 Task: Look for Airbnb options in Oliveira do Douro, Portugal from 16th December, 2023 to 22th December, 2023 for 4 adults. Place can be private room with 4 bedrooms having 4 beds and 4 bathrooms. Property type can be flat. Amenities needed are: wifi, TV, free parkinig on premises, gym, breakfast.
Action: Mouse moved to (526, 92)
Screenshot: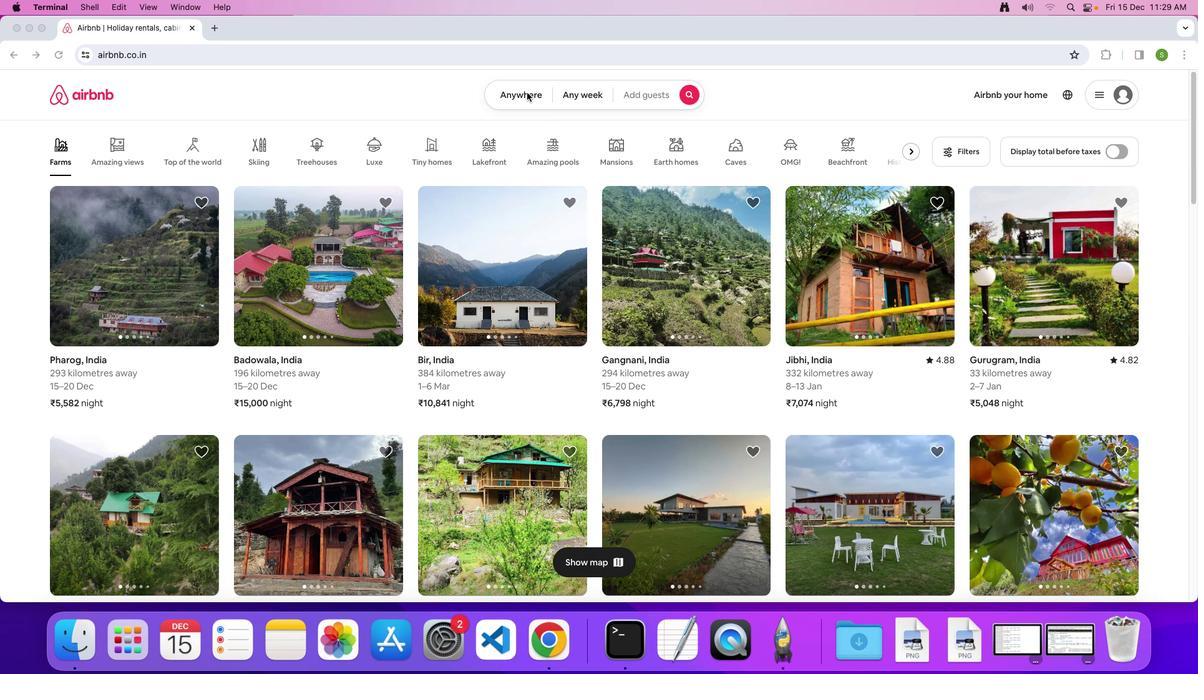 
Action: Mouse pressed left at (526, 92)
Screenshot: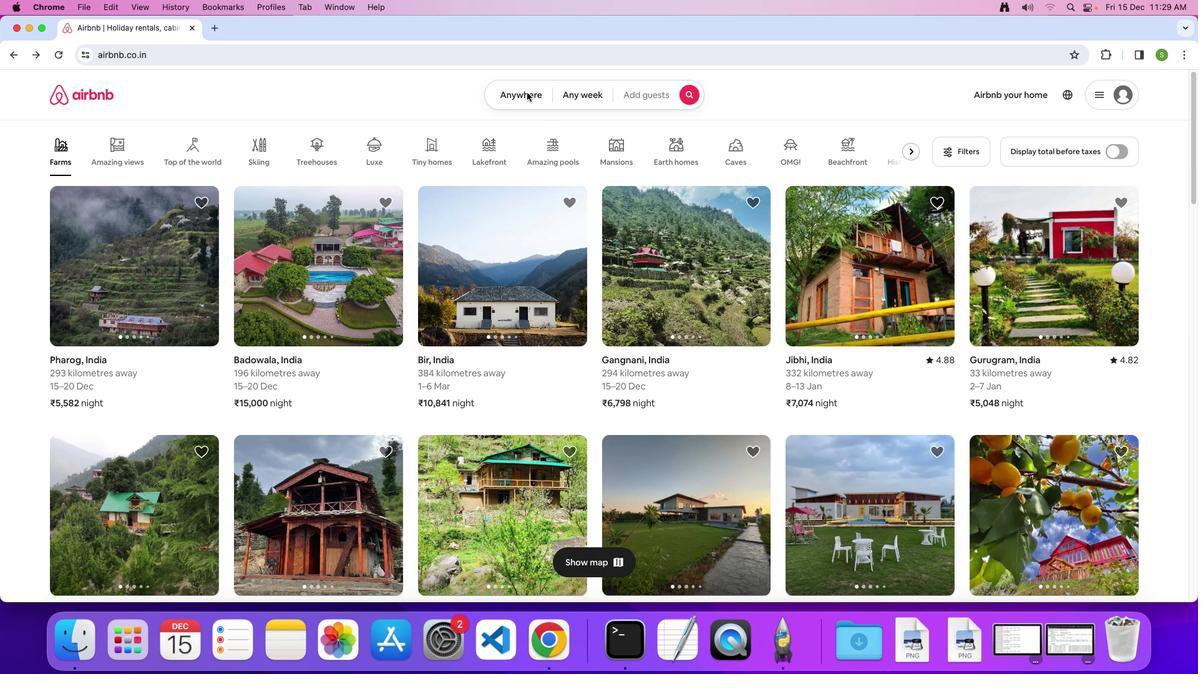 
Action: Mouse moved to (526, 93)
Screenshot: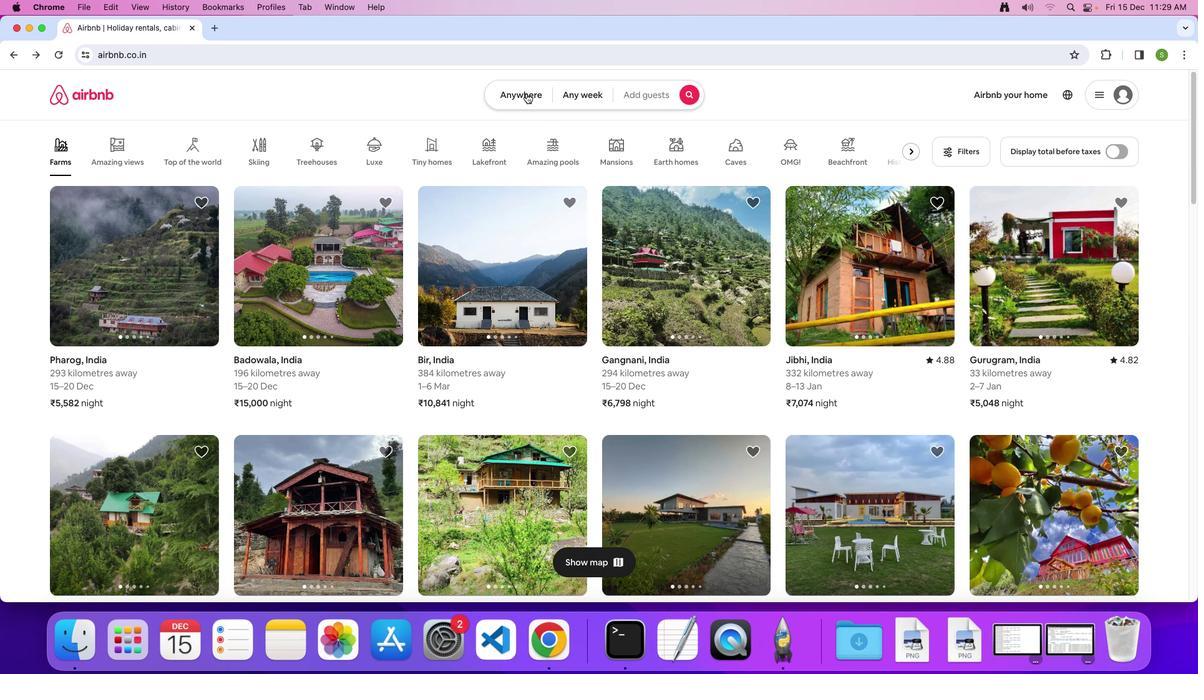 
Action: Mouse pressed left at (526, 93)
Screenshot: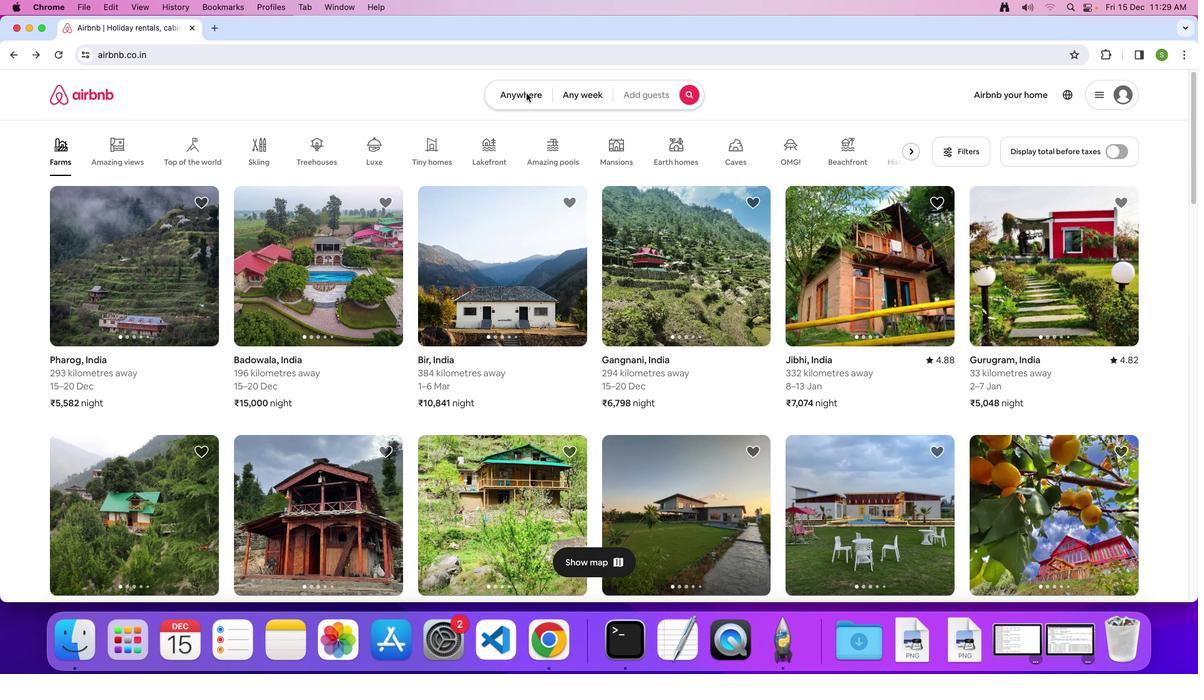 
Action: Mouse moved to (440, 144)
Screenshot: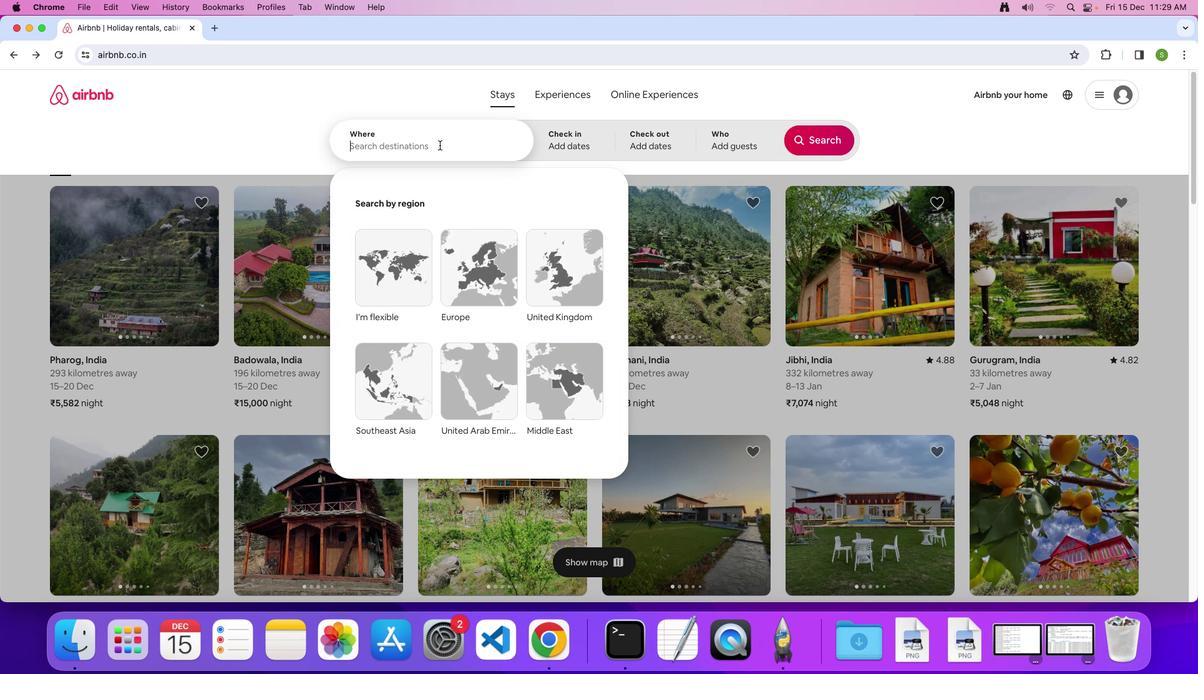 
Action: Mouse pressed left at (440, 144)
Screenshot: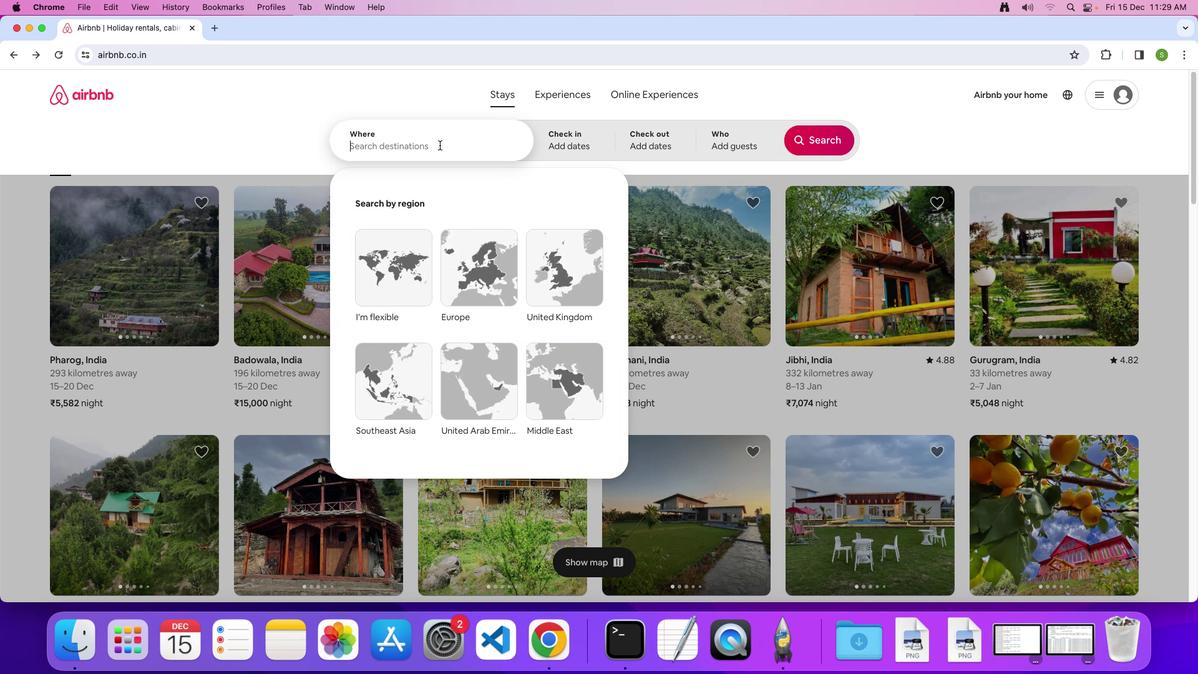 
Action: Key pressed 'O'Key.caps_lock'l''i''v''e''i''r''a'Key.space'd''o'Key.spaceKey.shift'D''o''u''r''a'Key.backspace'o'','Key.spaceKey.shift'P''o''r''t''u''g''a''l'Key.enter
Screenshot: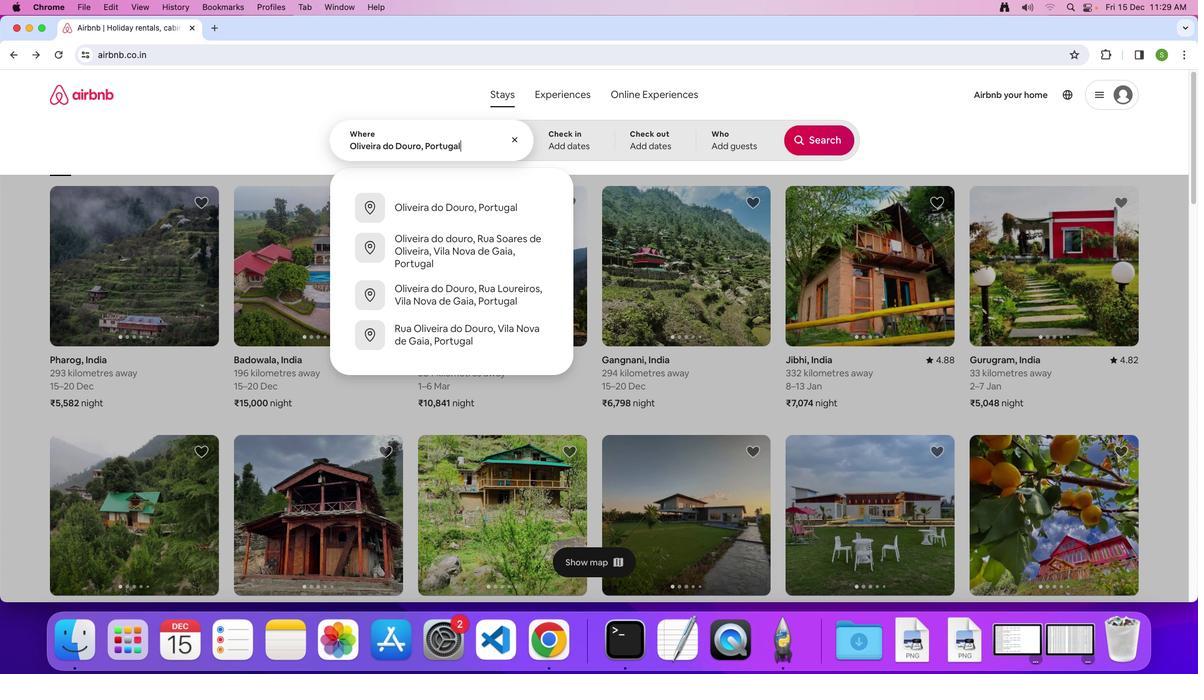 
Action: Mouse moved to (549, 357)
Screenshot: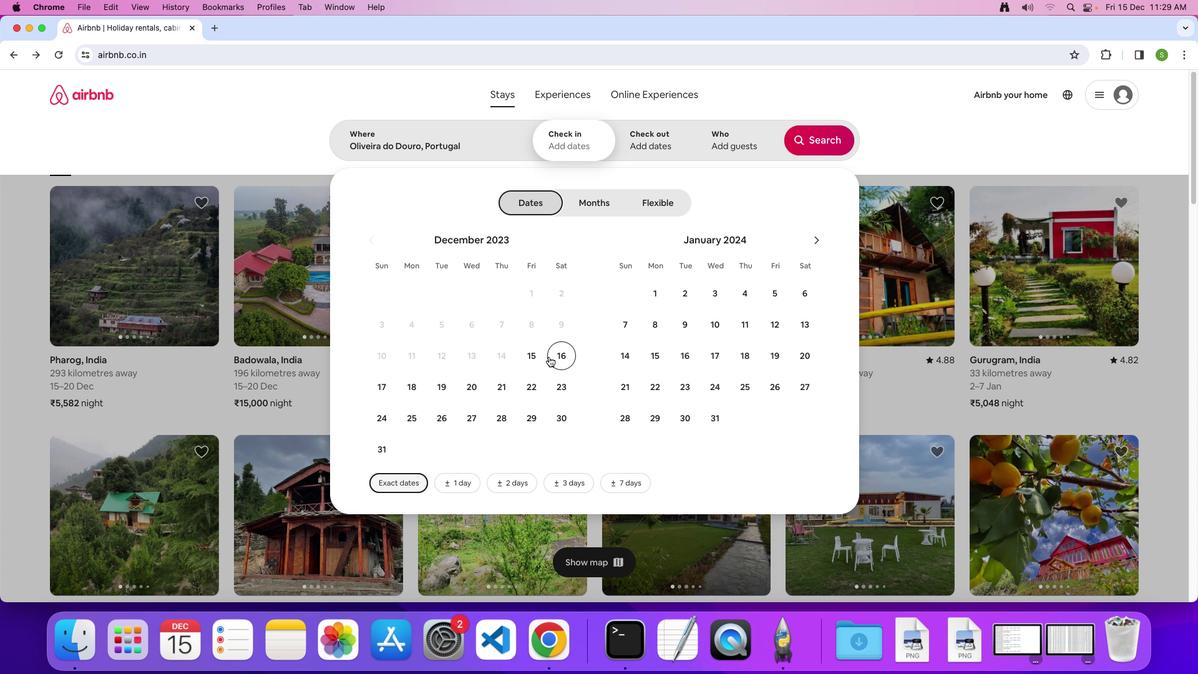 
Action: Mouse pressed left at (549, 357)
Screenshot: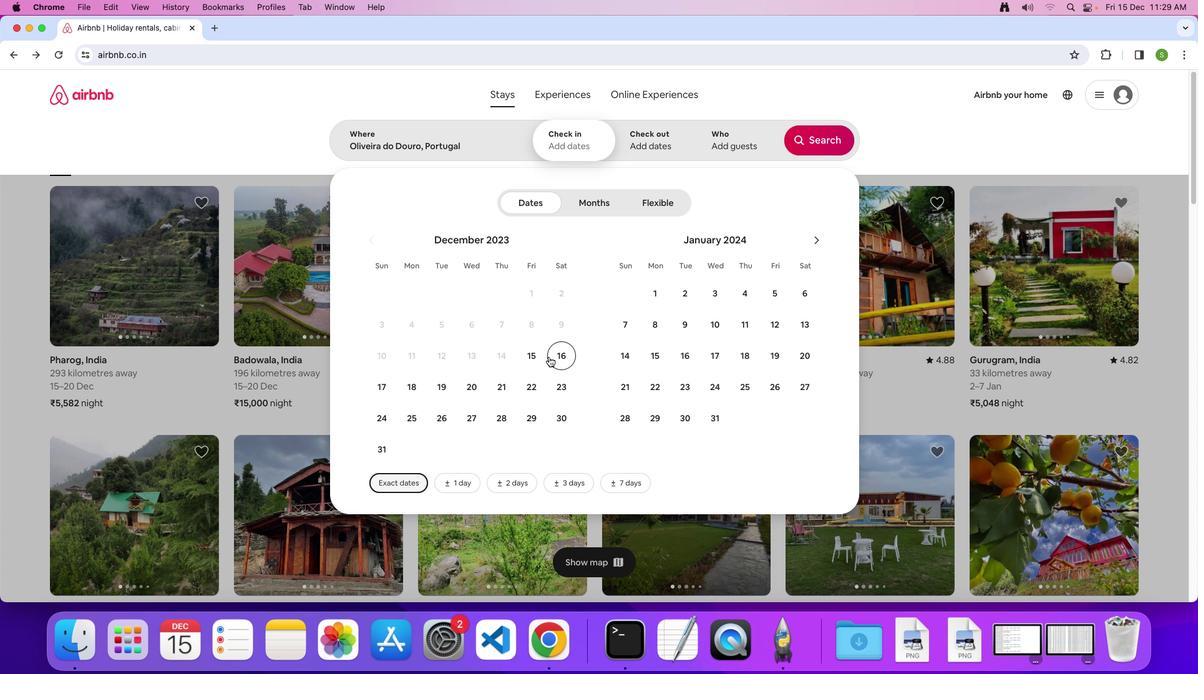 
Action: Mouse moved to (521, 385)
Screenshot: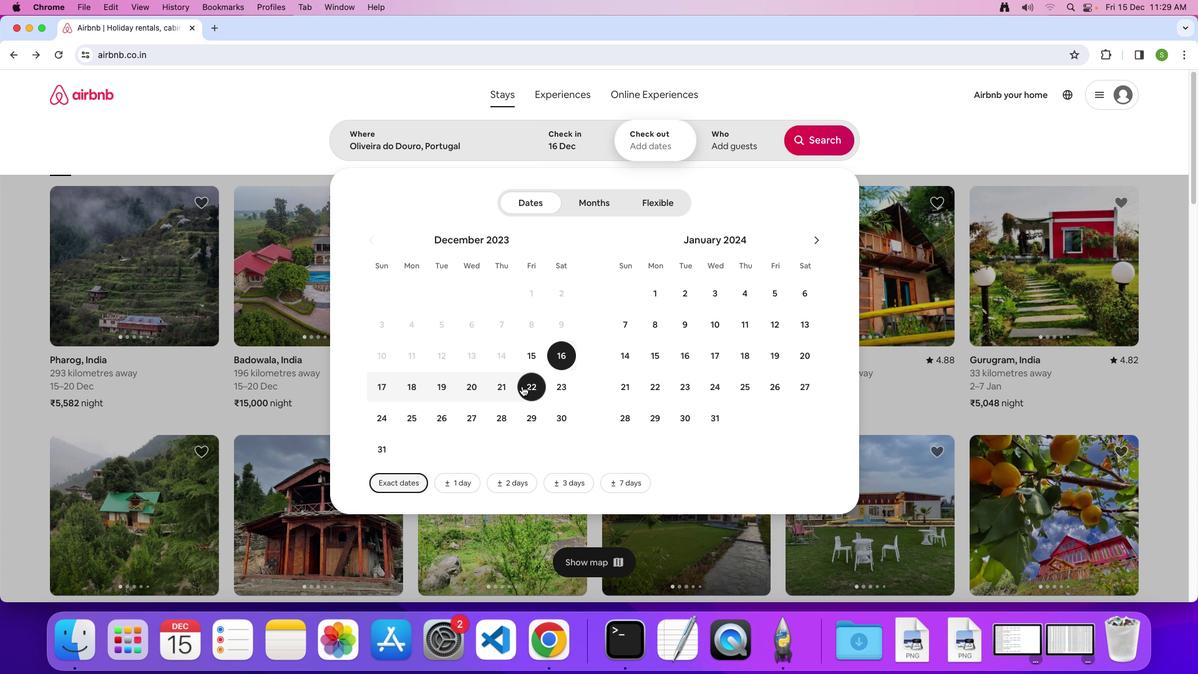 
Action: Mouse pressed left at (521, 385)
Screenshot: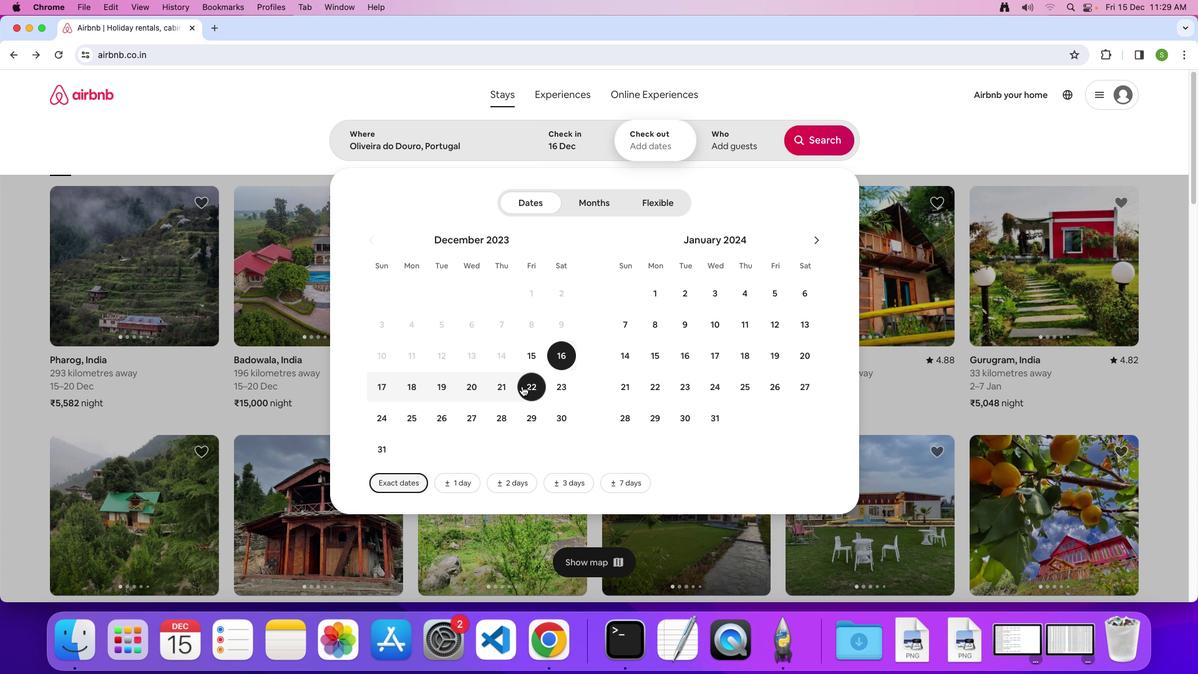 
Action: Mouse moved to (743, 142)
Screenshot: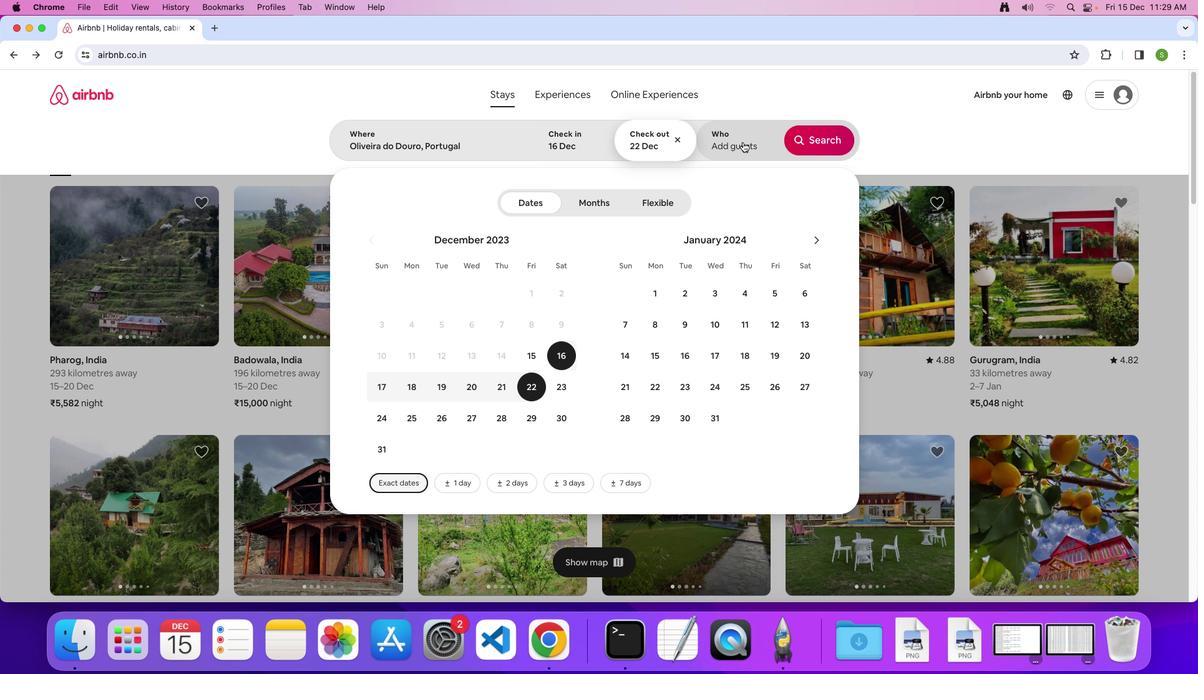 
Action: Mouse pressed left at (743, 142)
Screenshot: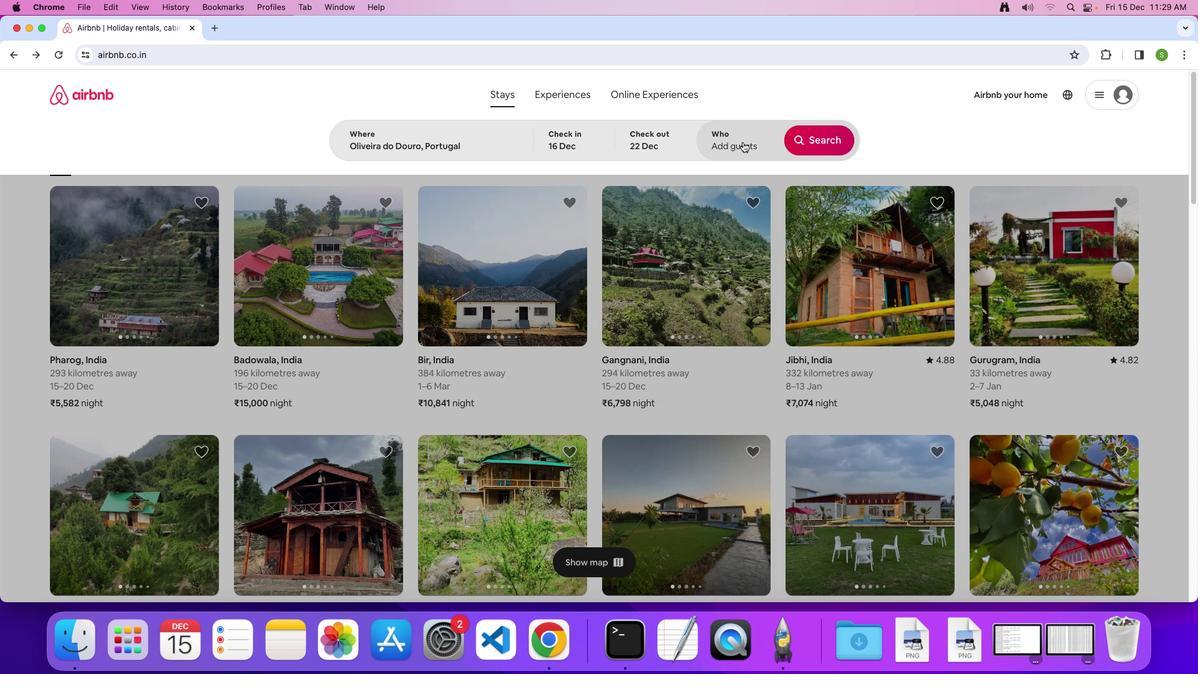 
Action: Mouse moved to (821, 208)
Screenshot: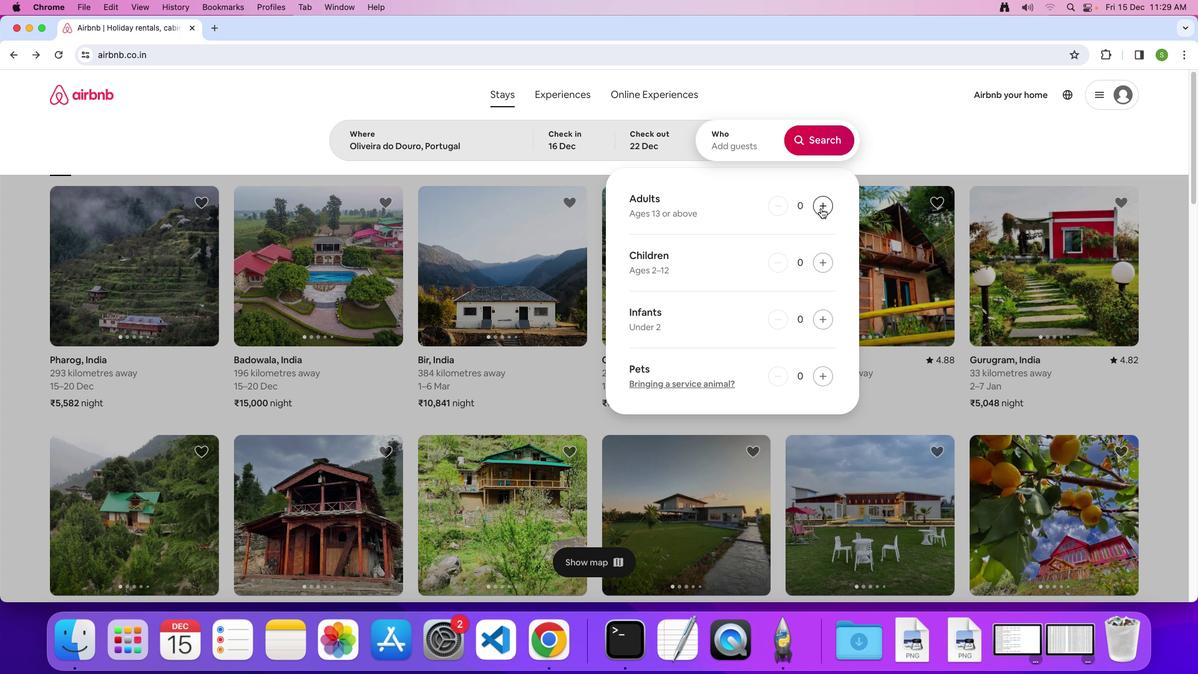
Action: Mouse pressed left at (821, 208)
Screenshot: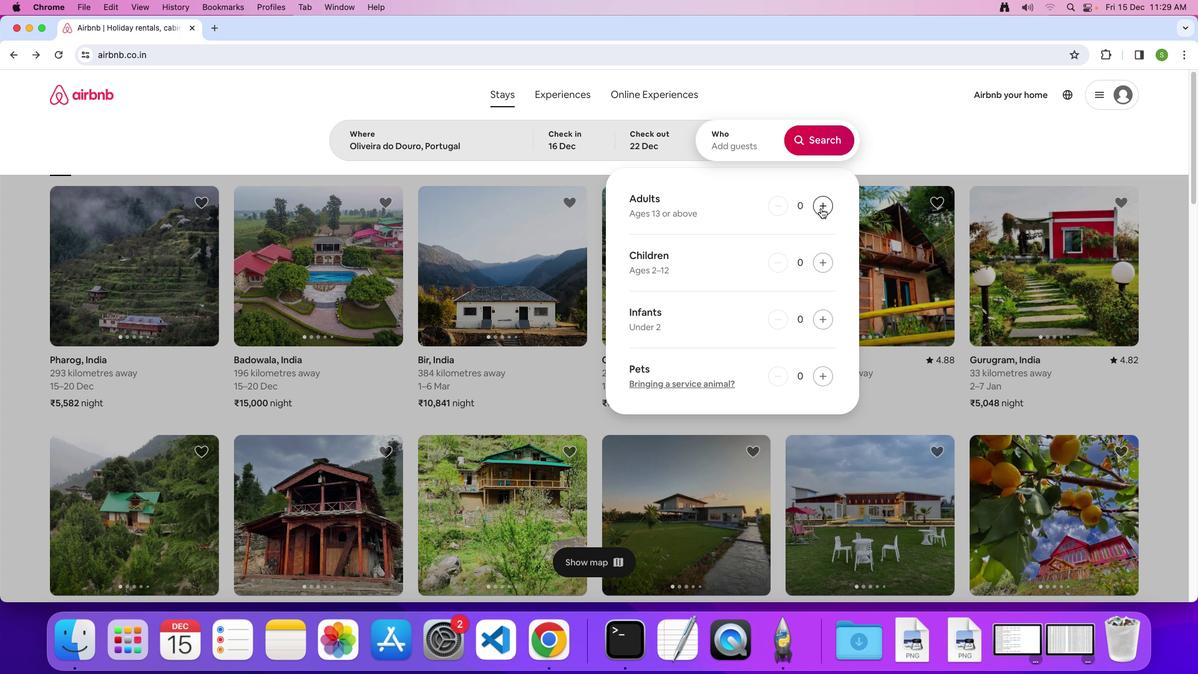 
Action: Mouse pressed left at (821, 208)
Screenshot: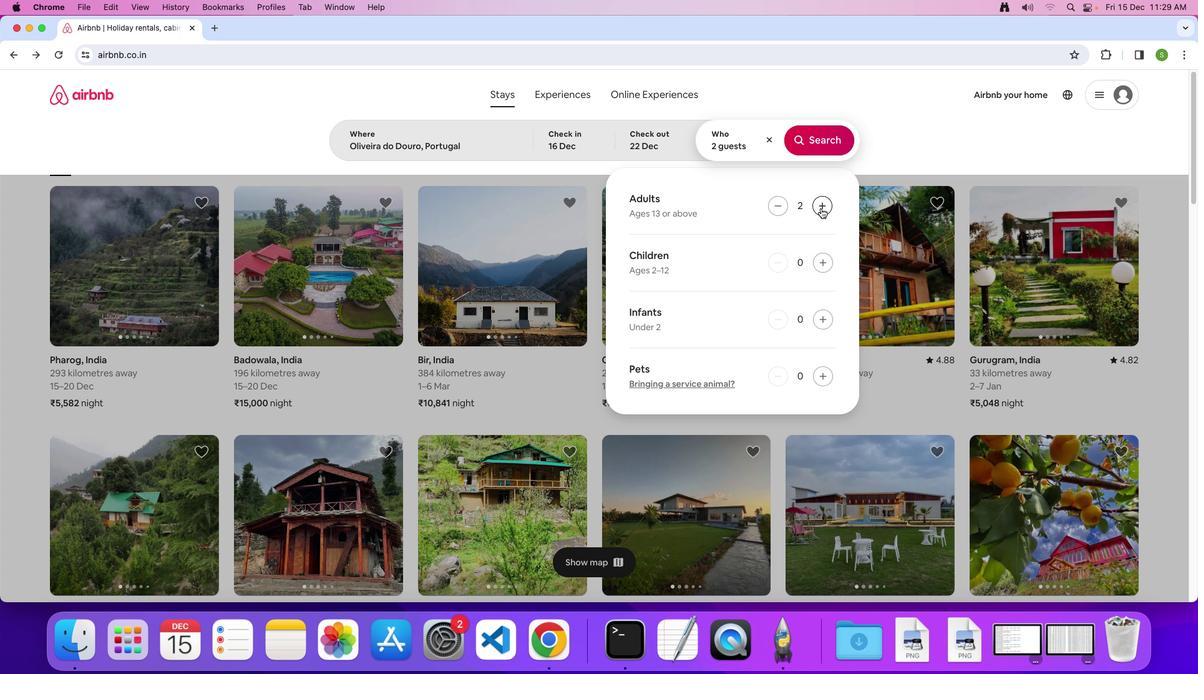 
Action: Mouse pressed left at (821, 208)
Screenshot: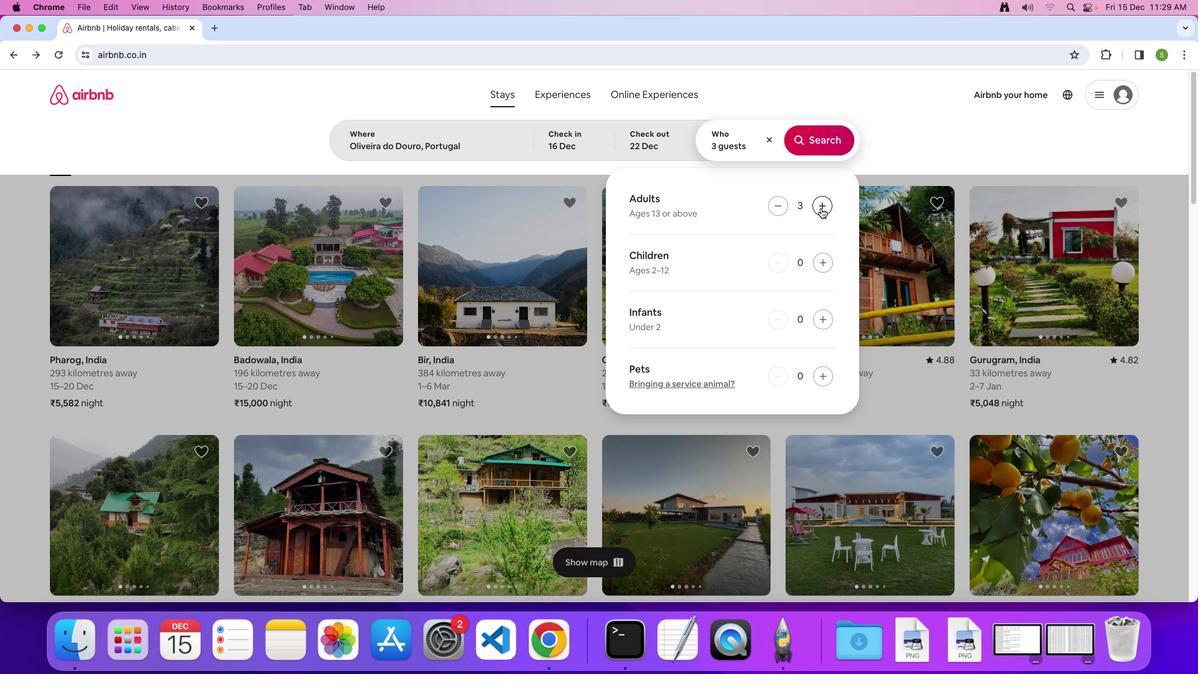 
Action: Mouse pressed left at (821, 208)
Screenshot: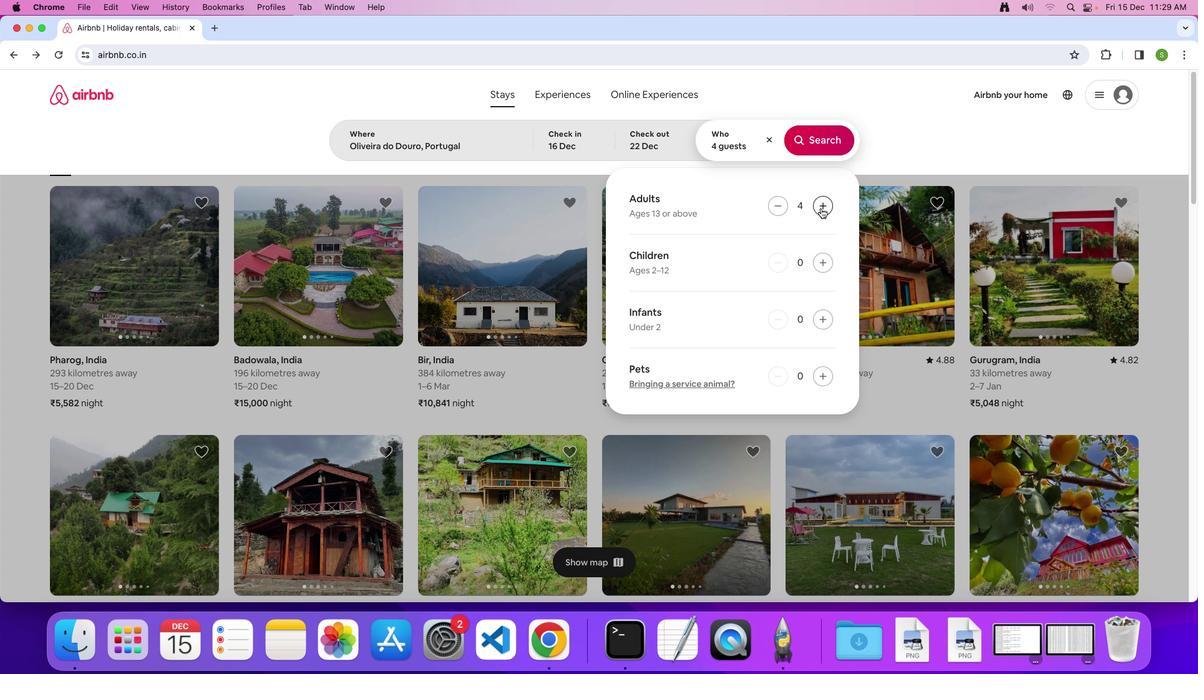 
Action: Mouse moved to (817, 147)
Screenshot: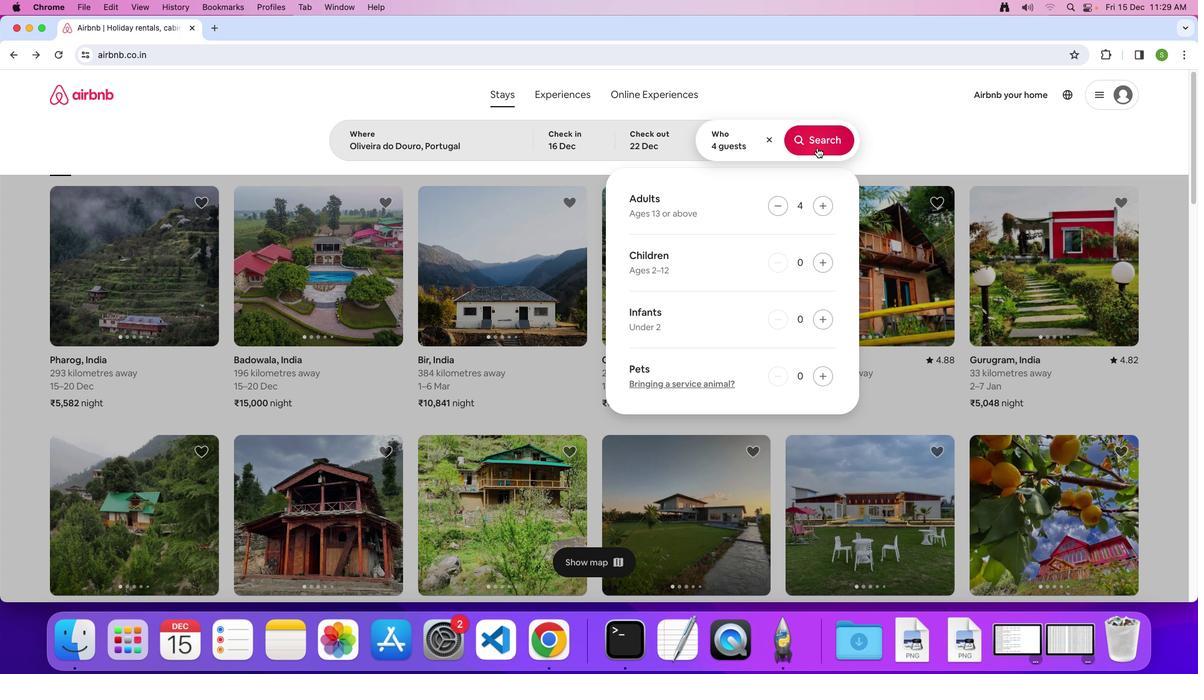 
Action: Mouse pressed left at (817, 147)
Screenshot: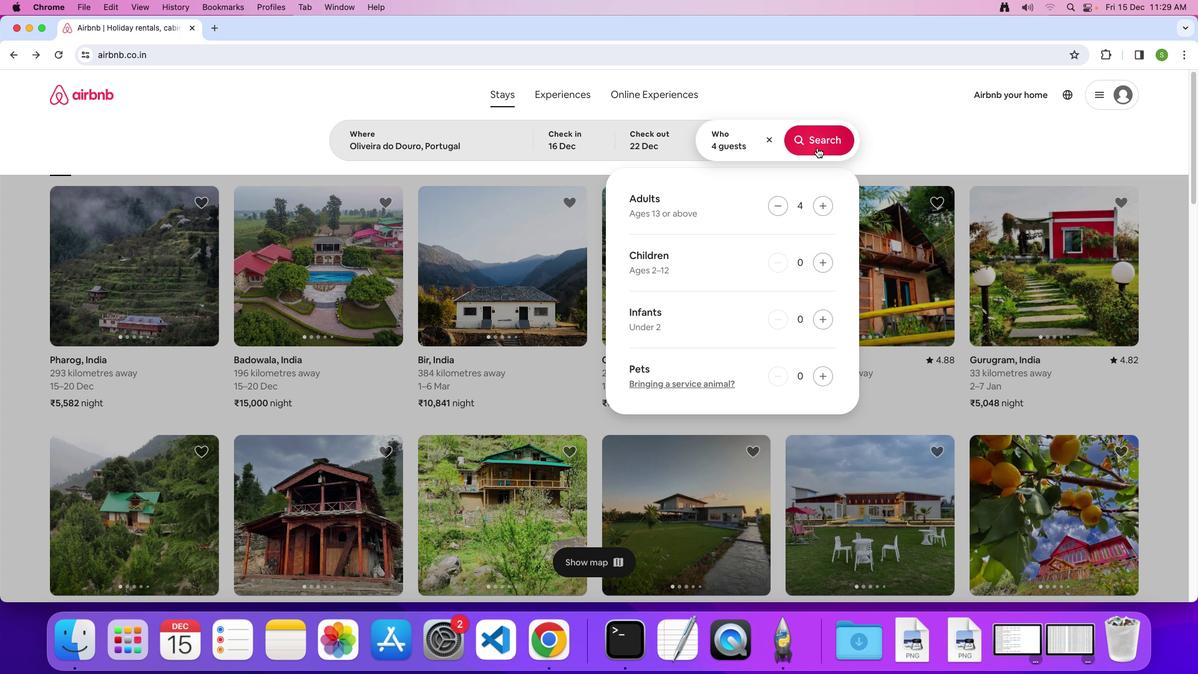 
Action: Mouse moved to (992, 142)
Screenshot: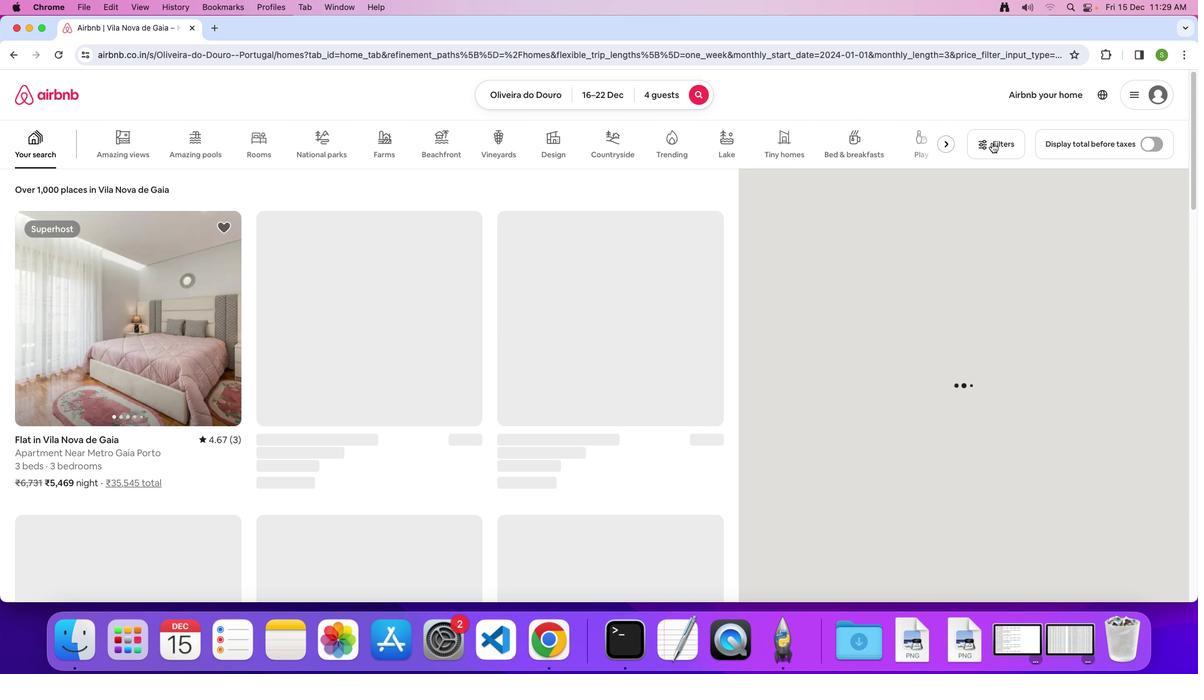 
Action: Mouse pressed left at (992, 142)
Screenshot: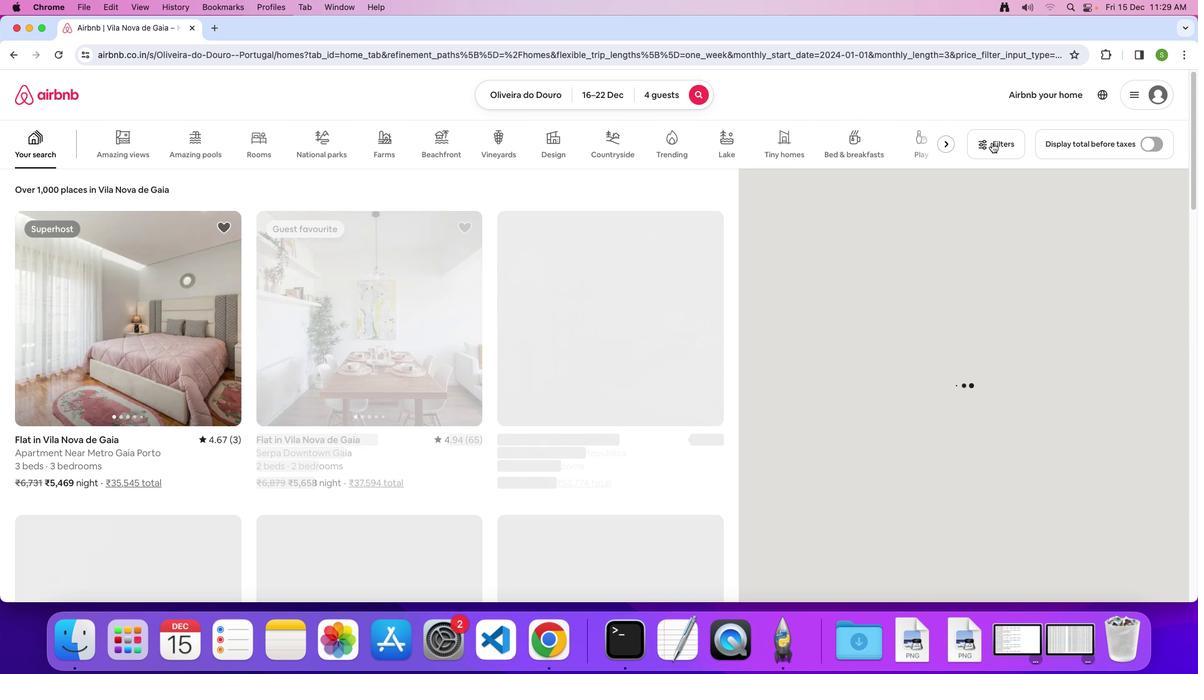 
Action: Mouse moved to (613, 382)
Screenshot: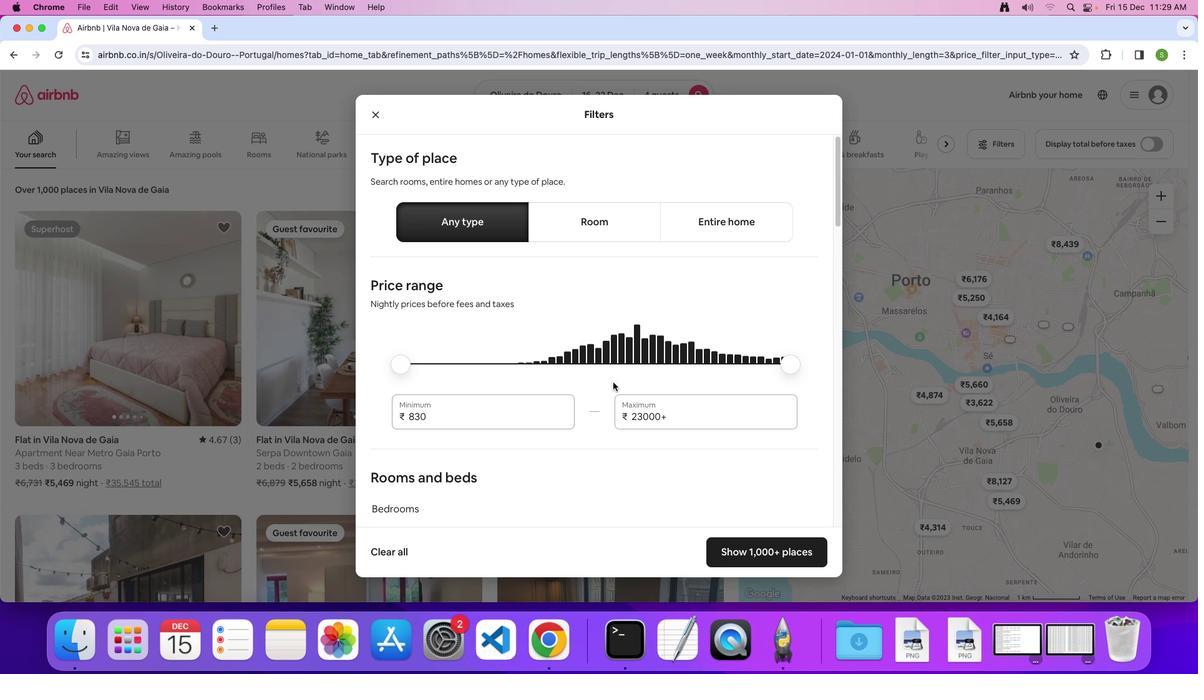 
Action: Mouse scrolled (613, 382) with delta (0, 0)
Screenshot: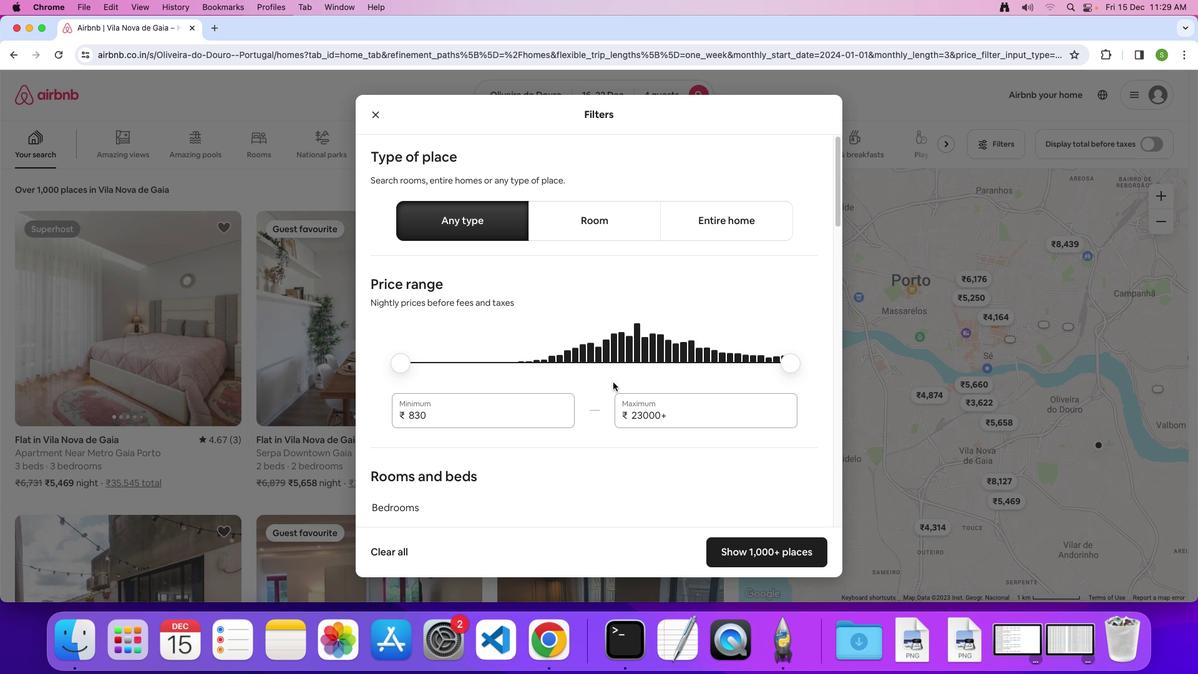 
Action: Mouse scrolled (613, 382) with delta (0, 0)
Screenshot: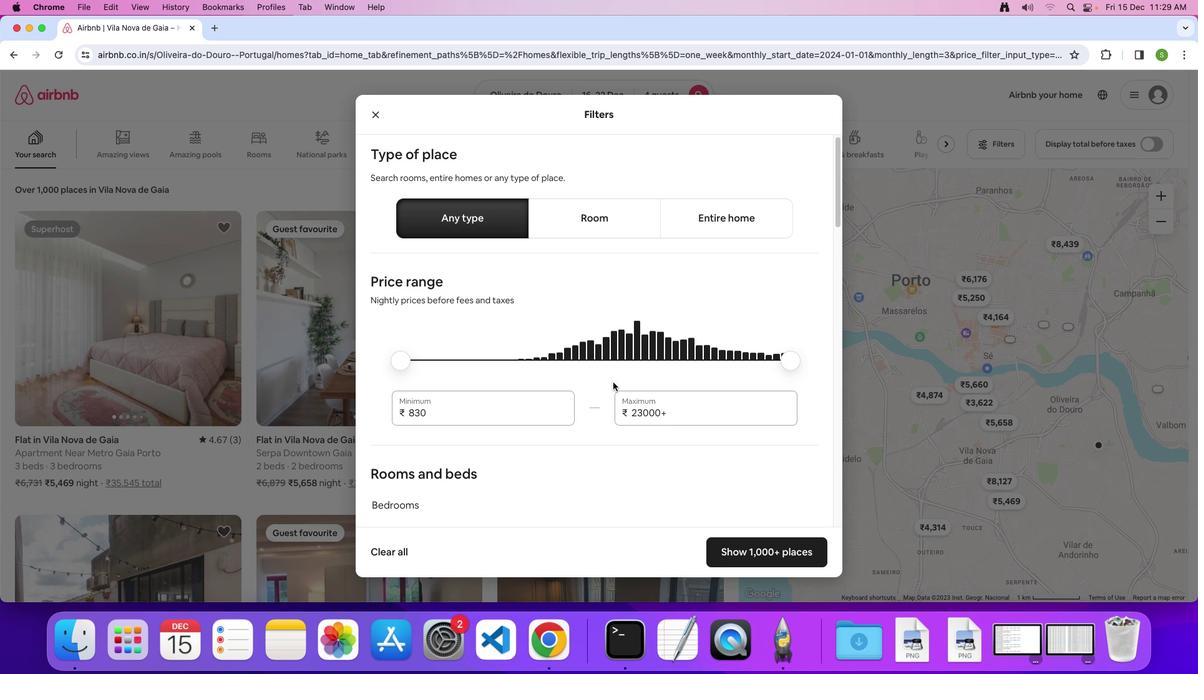 
Action: Mouse scrolled (613, 382) with delta (0, 0)
Screenshot: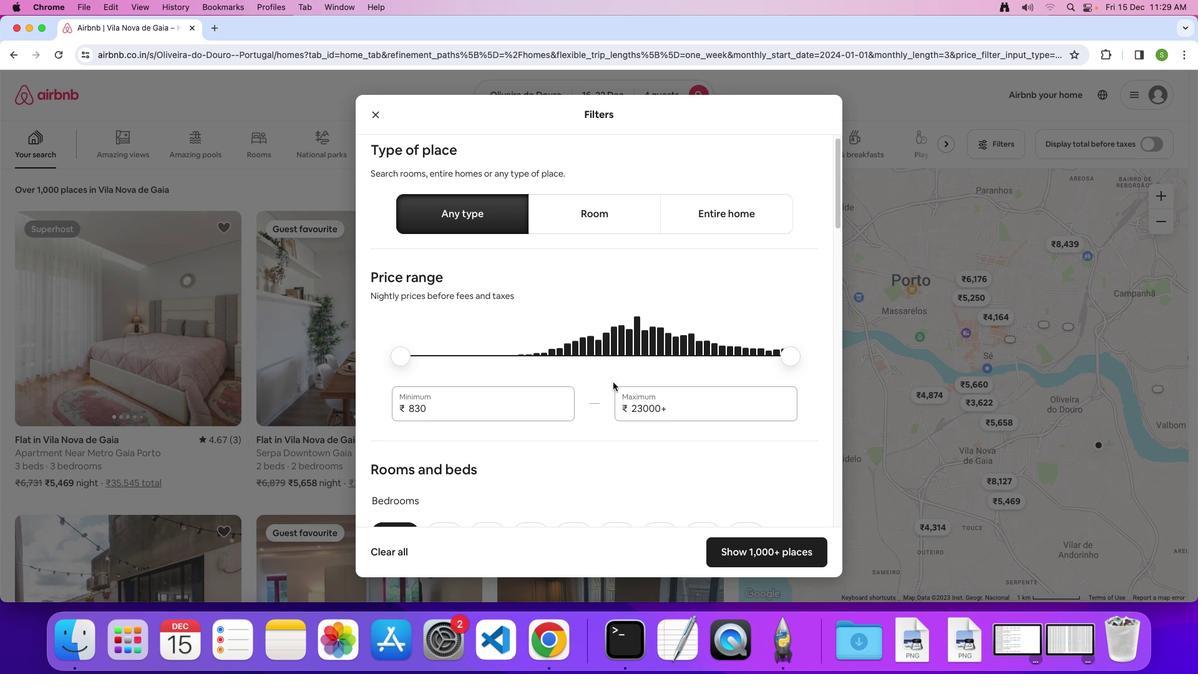
Action: Mouse scrolled (613, 382) with delta (0, 0)
Screenshot: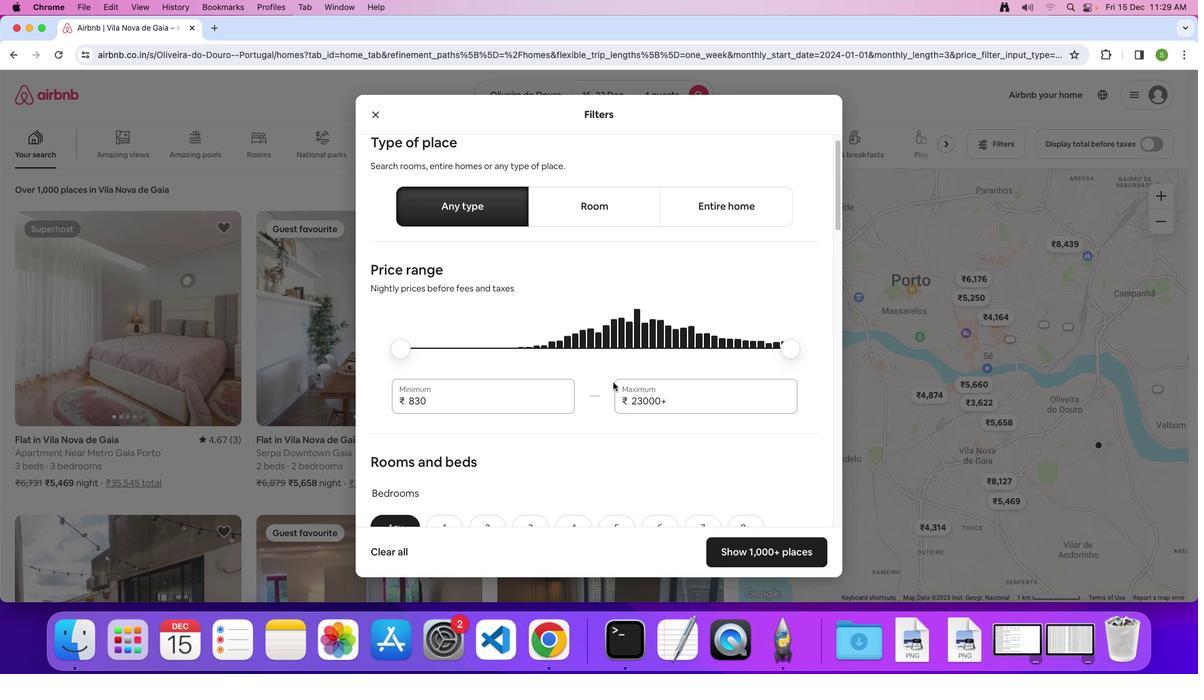 
Action: Mouse scrolled (613, 382) with delta (0, 0)
Screenshot: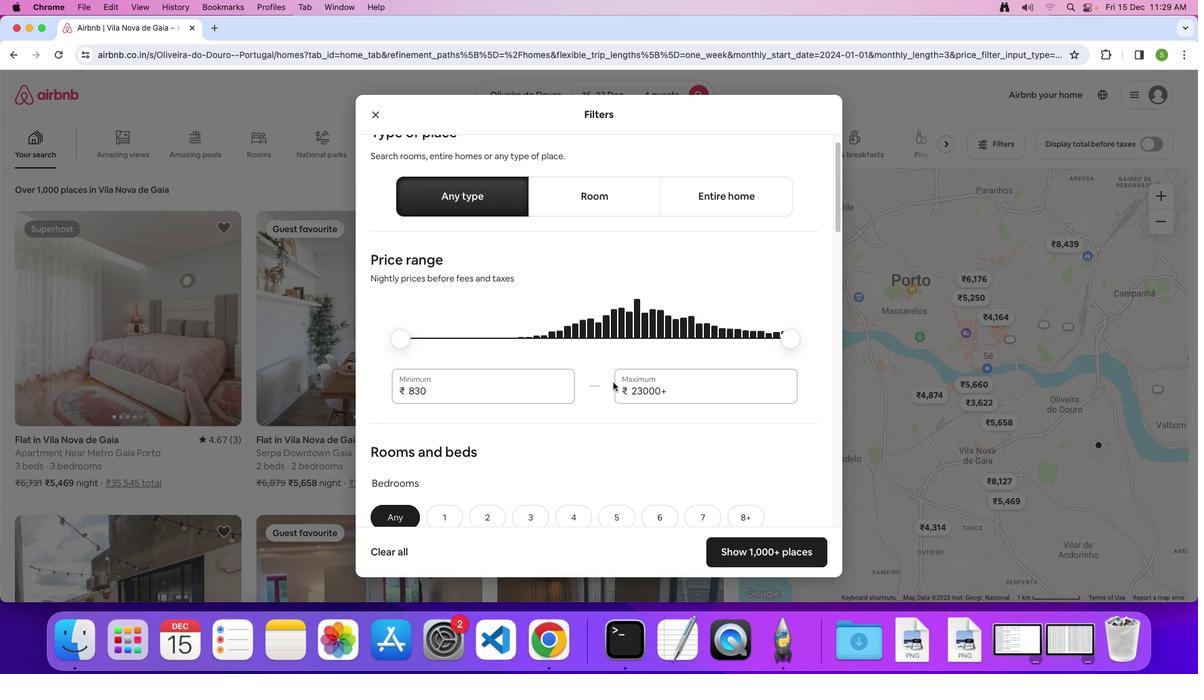 
Action: Mouse scrolled (613, 382) with delta (0, 0)
Screenshot: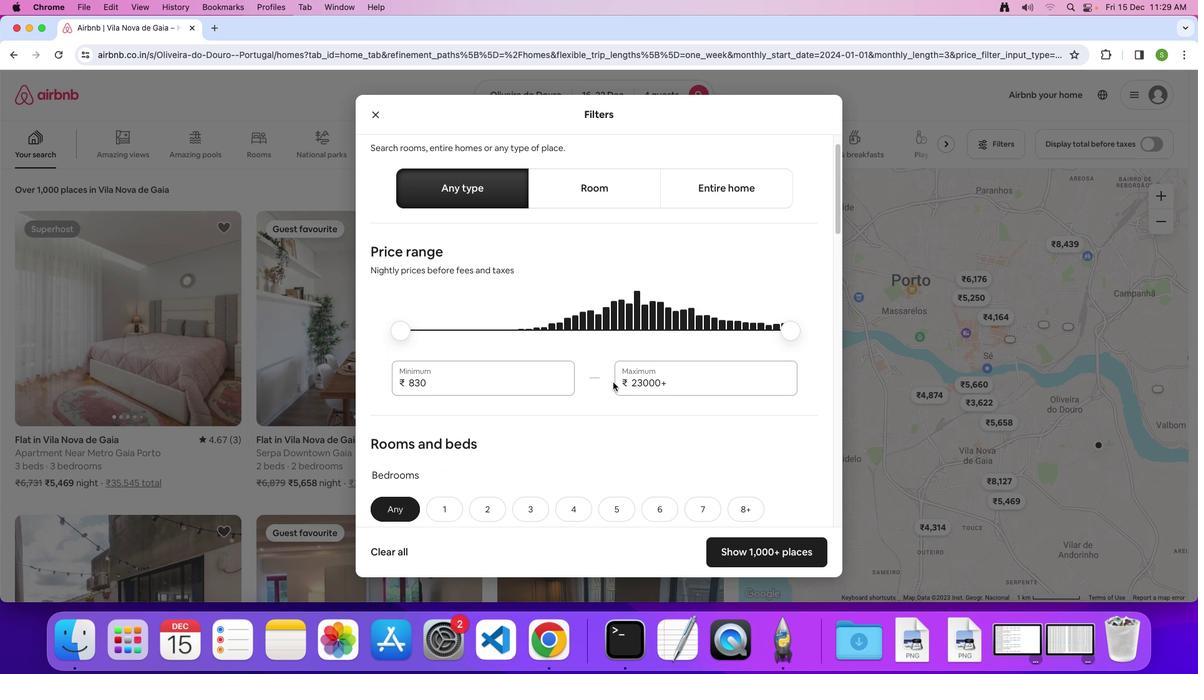 
Action: Mouse scrolled (613, 382) with delta (0, 0)
Screenshot: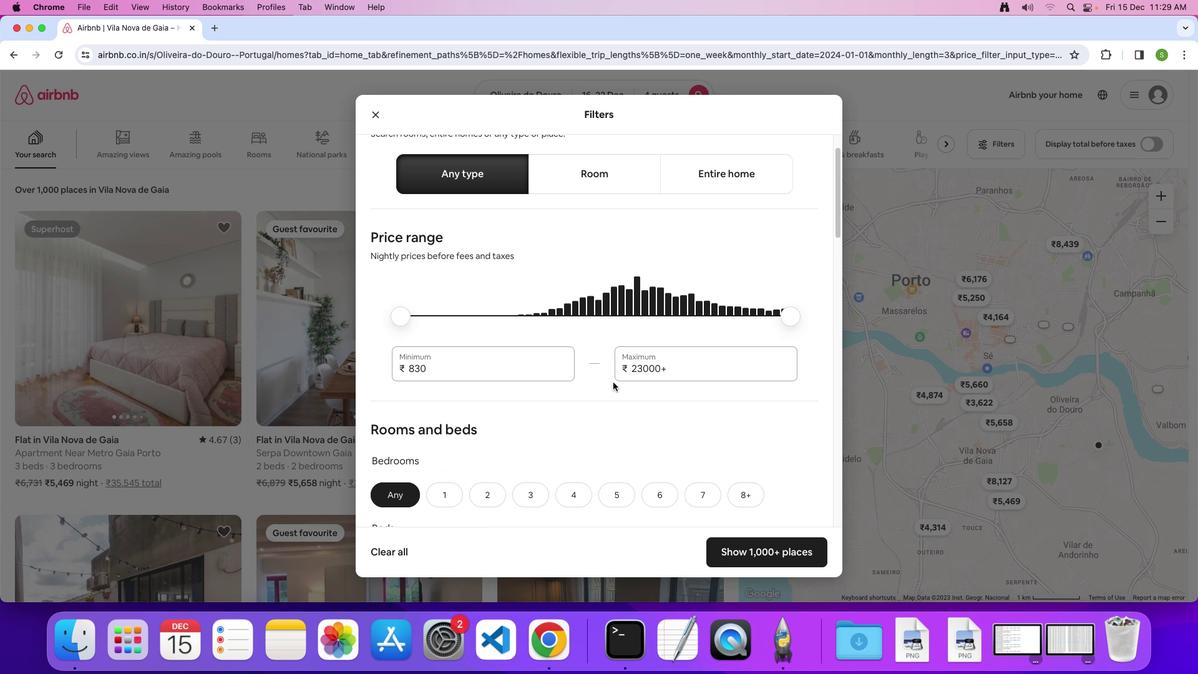 
Action: Mouse scrolled (613, 382) with delta (0, 0)
Screenshot: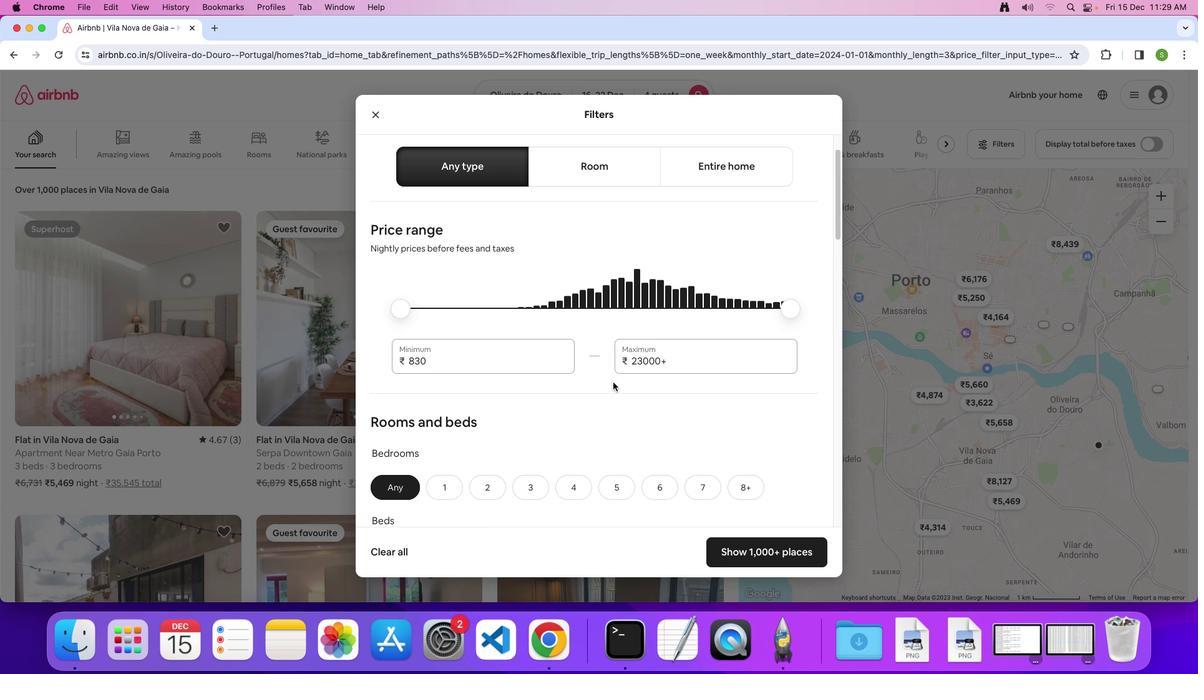 
Action: Mouse scrolled (613, 382) with delta (0, 0)
Screenshot: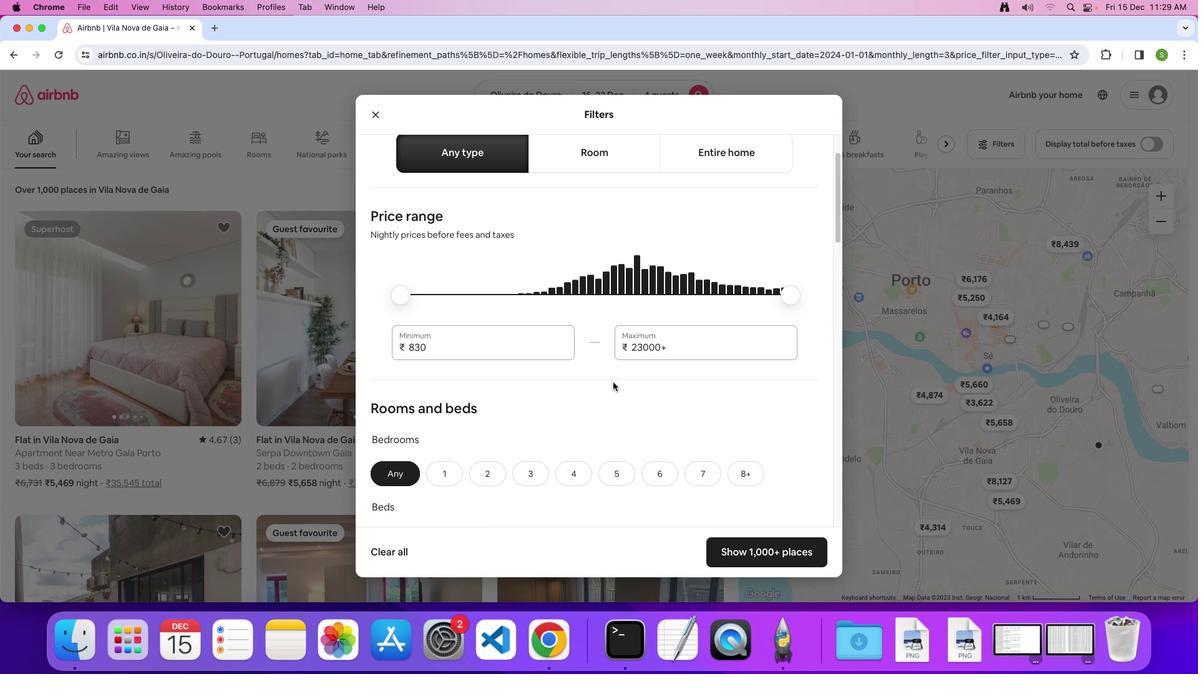 
Action: Mouse scrolled (613, 382) with delta (0, 0)
Screenshot: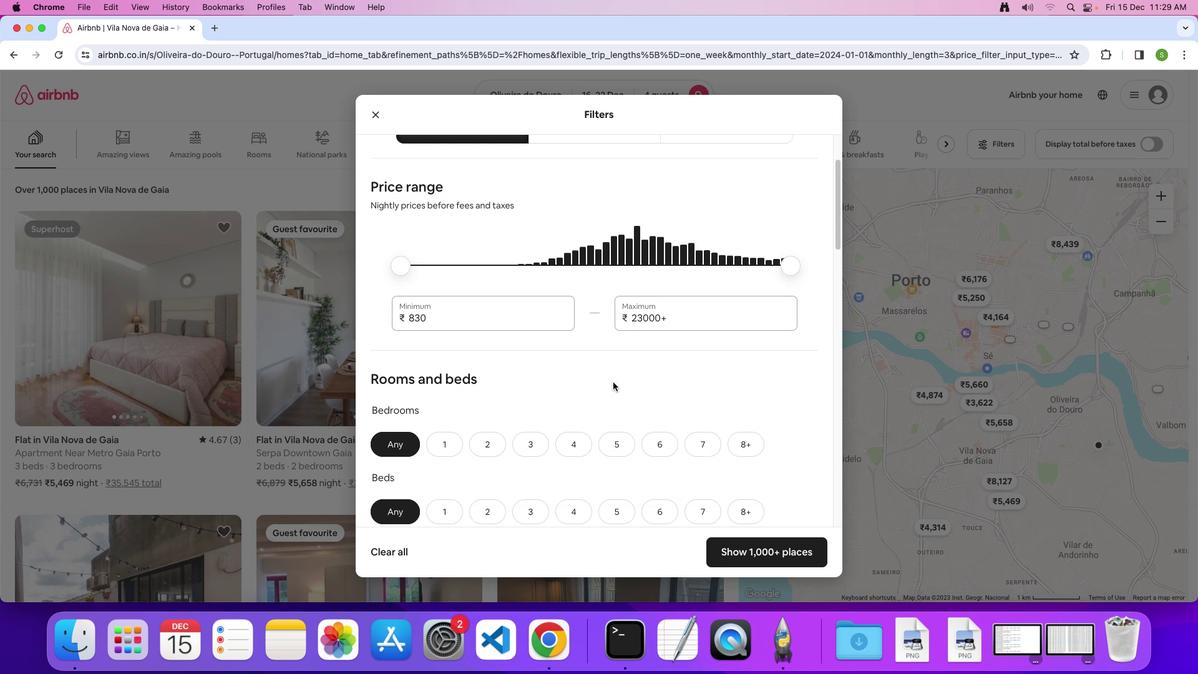 
Action: Mouse scrolled (613, 382) with delta (0, -1)
Screenshot: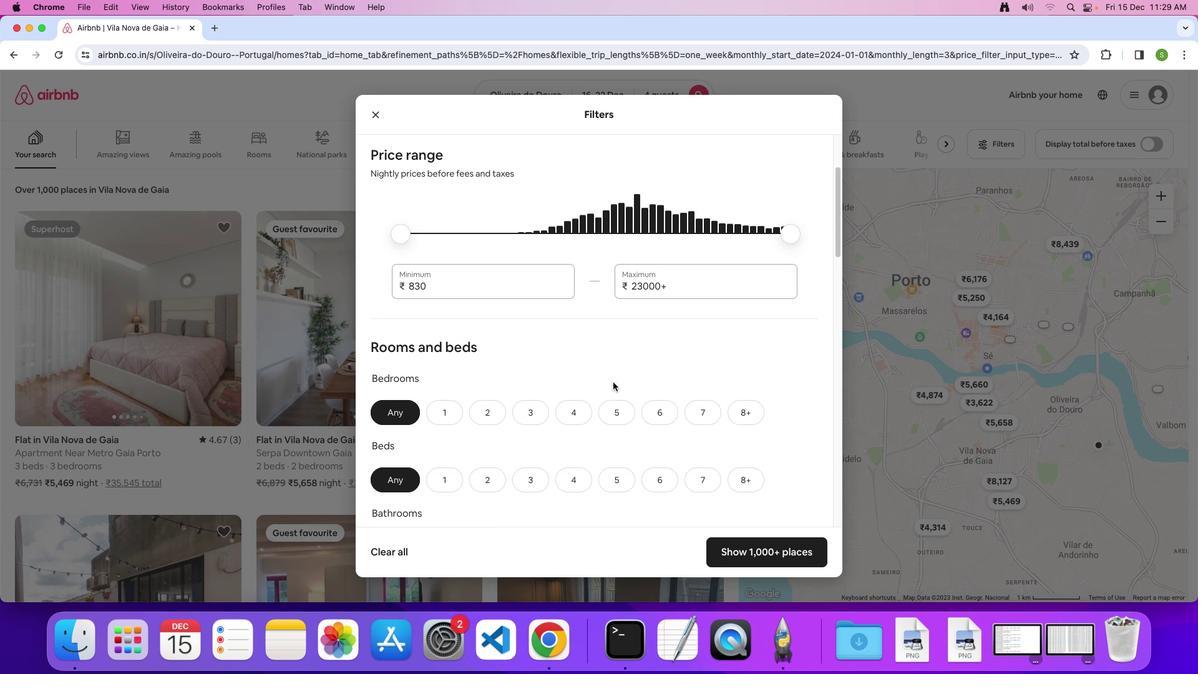 
Action: Mouse moved to (570, 363)
Screenshot: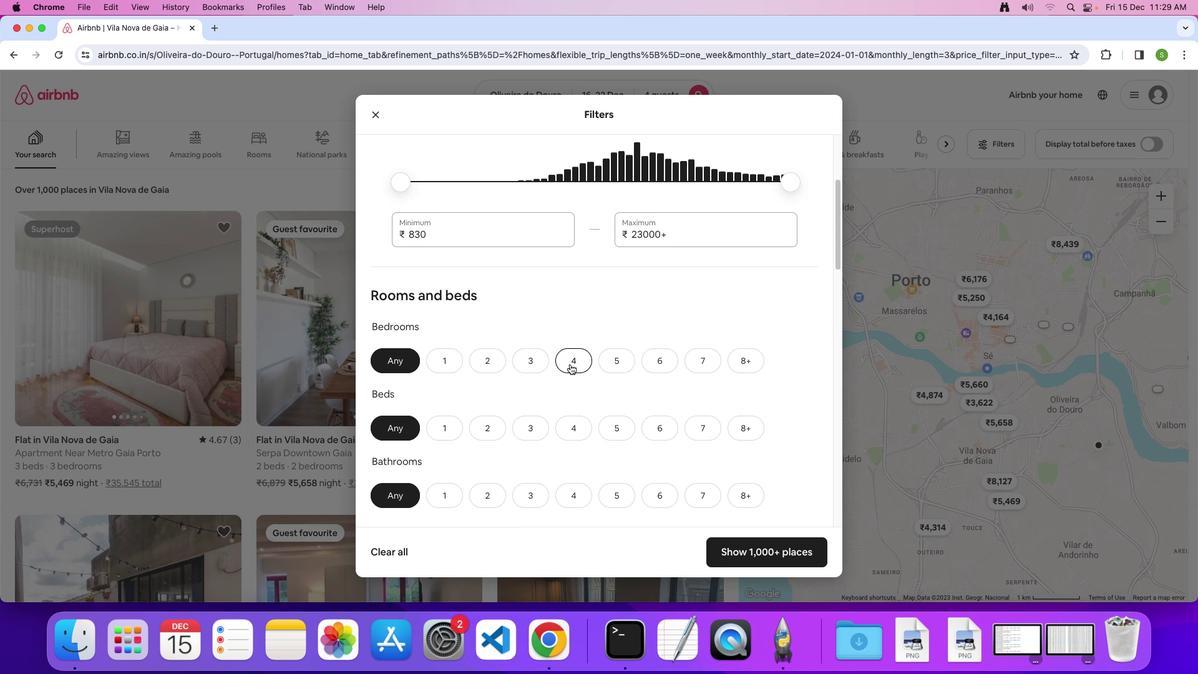 
Action: Mouse pressed left at (570, 363)
Screenshot: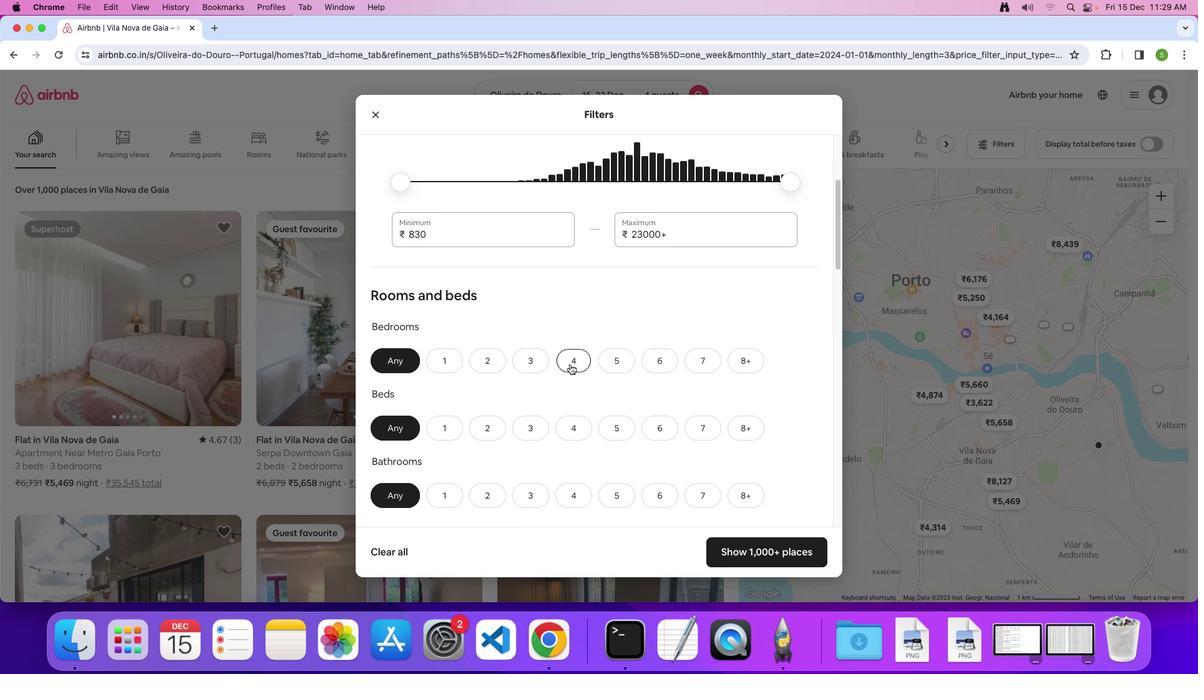 
Action: Mouse moved to (570, 425)
Screenshot: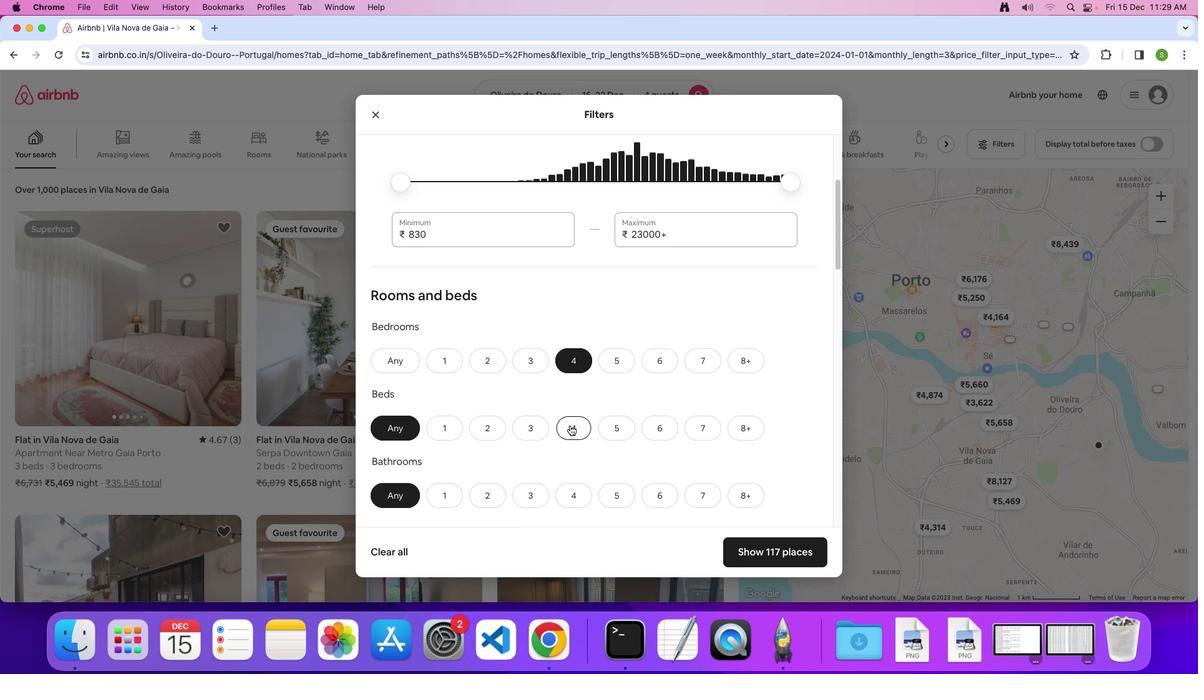 
Action: Mouse pressed left at (570, 425)
Screenshot: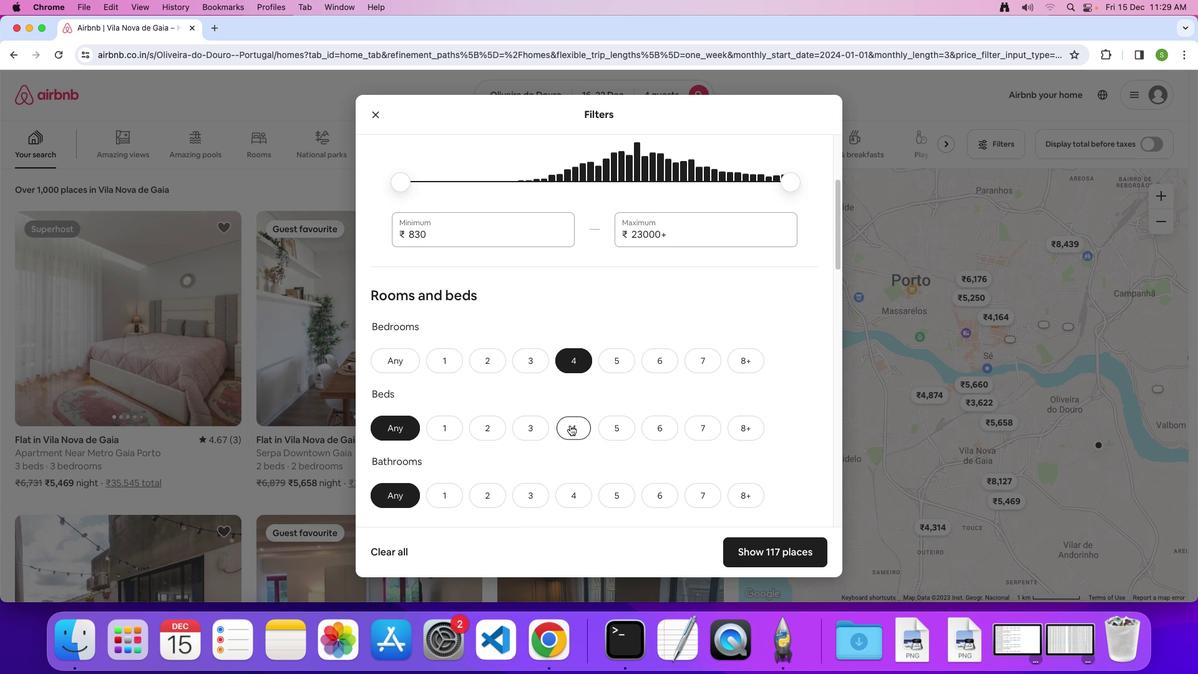 
Action: Mouse moved to (576, 488)
Screenshot: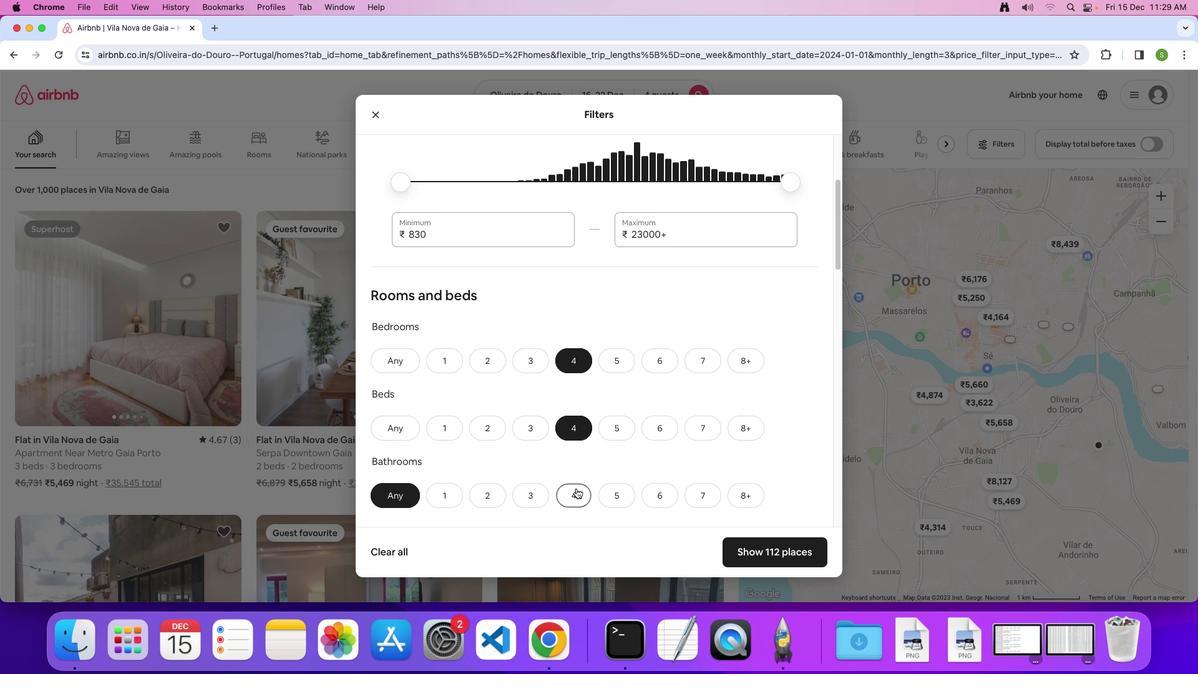 
Action: Mouse pressed left at (576, 488)
Screenshot: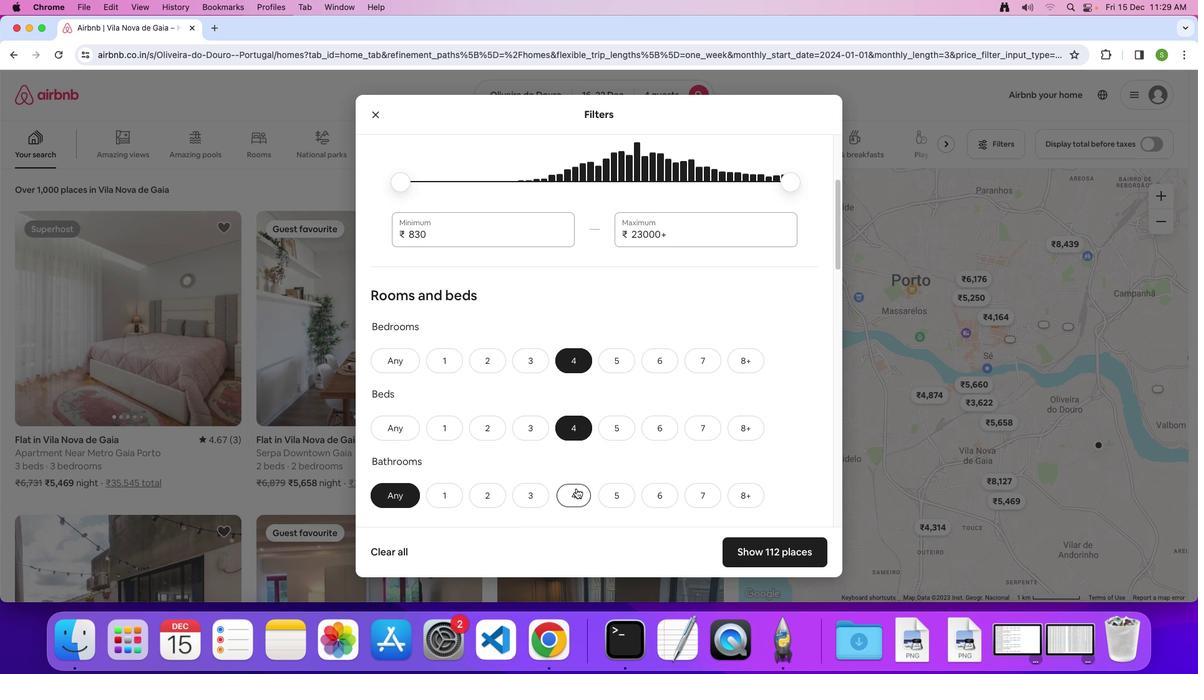 
Action: Mouse moved to (643, 420)
Screenshot: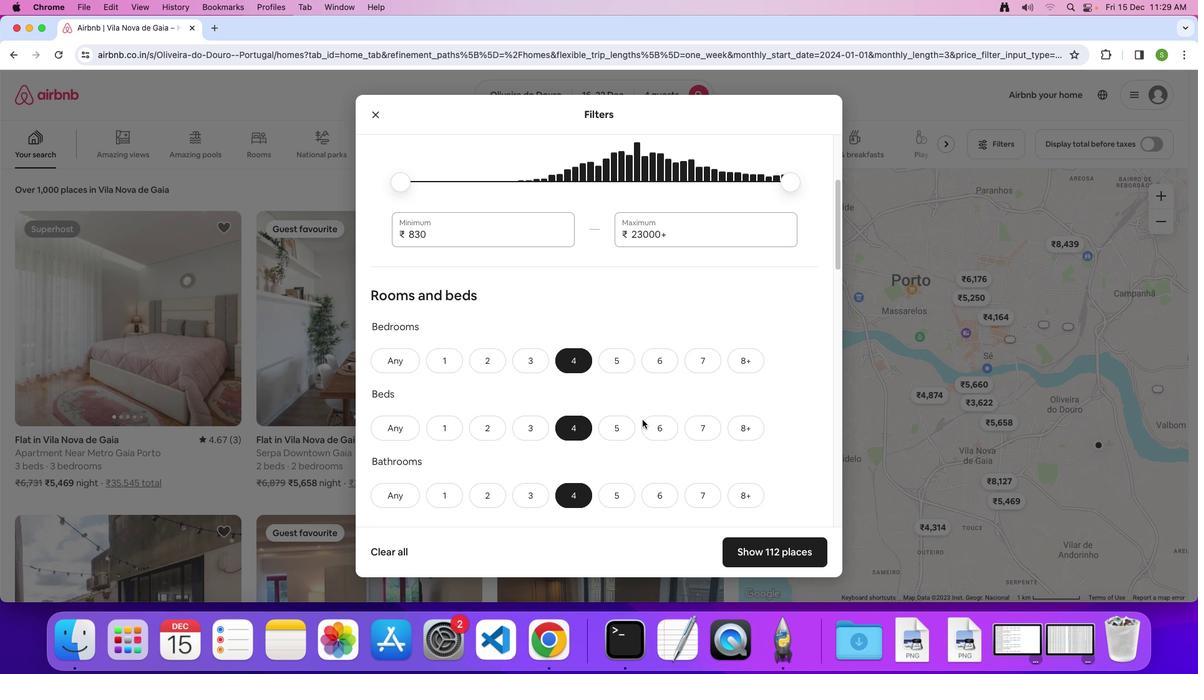 
Action: Mouse scrolled (643, 420) with delta (0, 0)
Screenshot: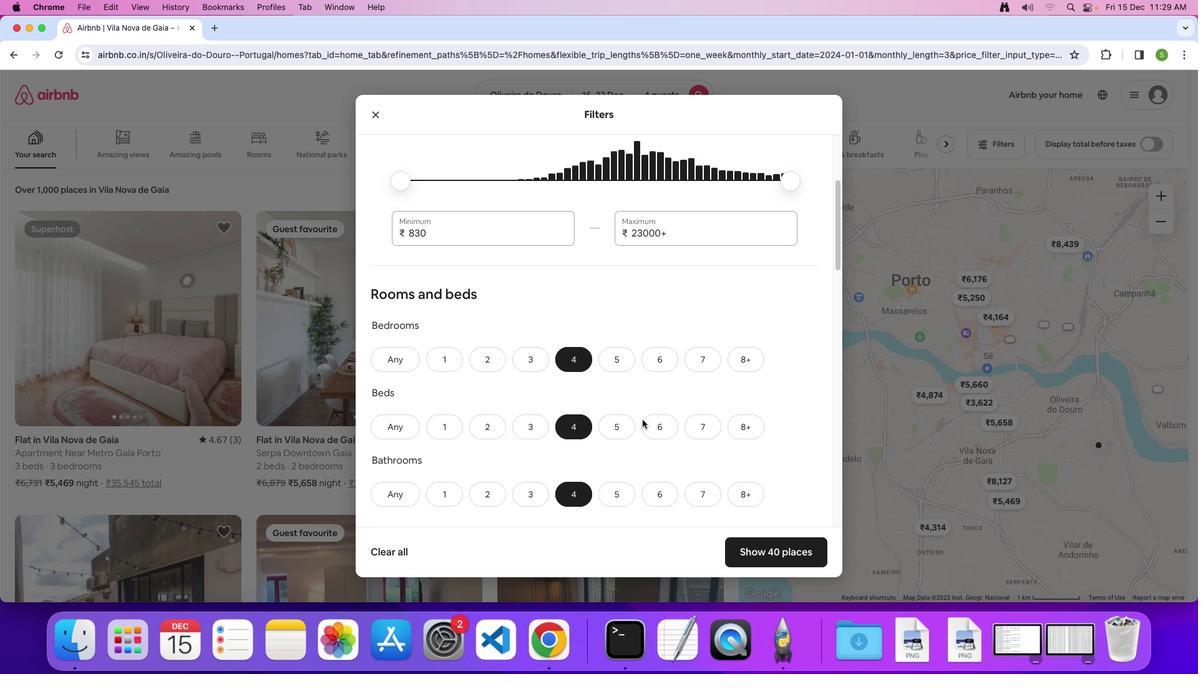 
Action: Mouse scrolled (643, 420) with delta (0, 0)
Screenshot: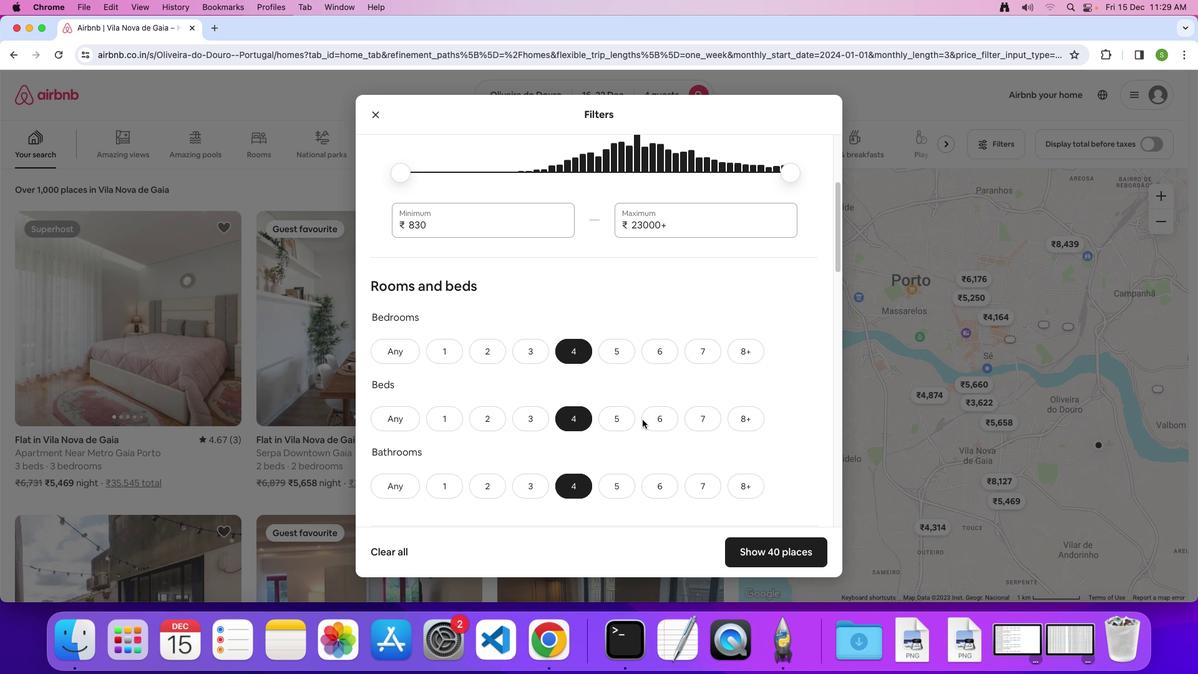 
Action: Mouse scrolled (643, 420) with delta (0, 0)
Screenshot: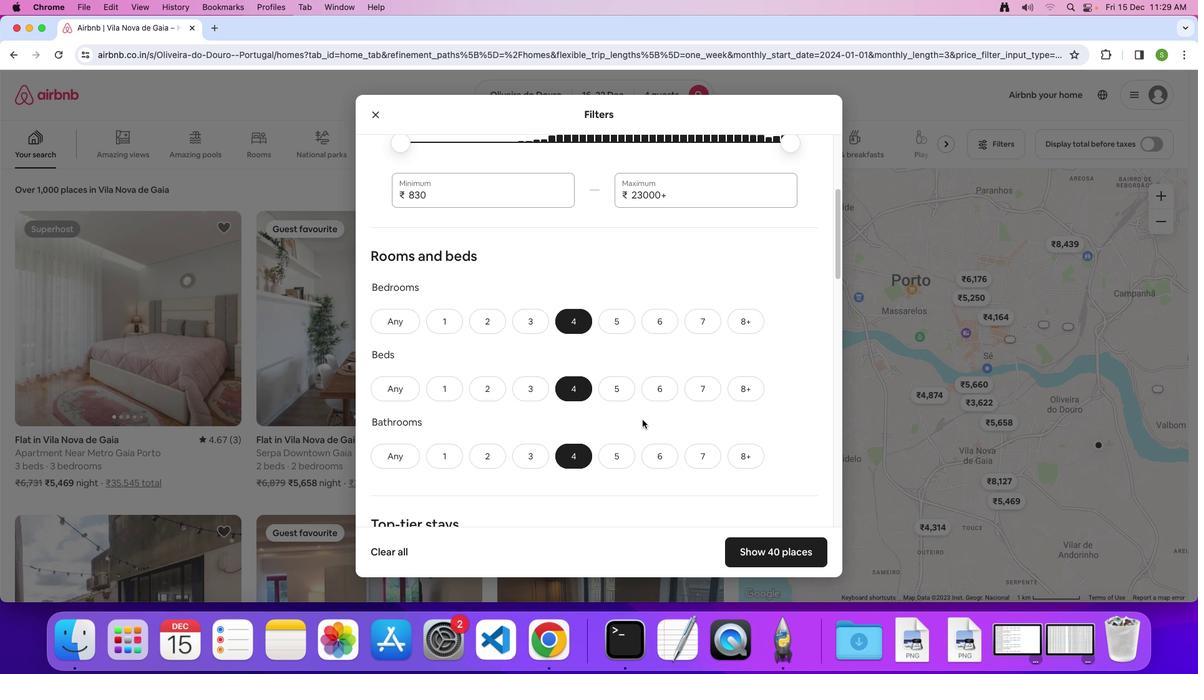 
Action: Mouse scrolled (643, 420) with delta (0, 0)
Screenshot: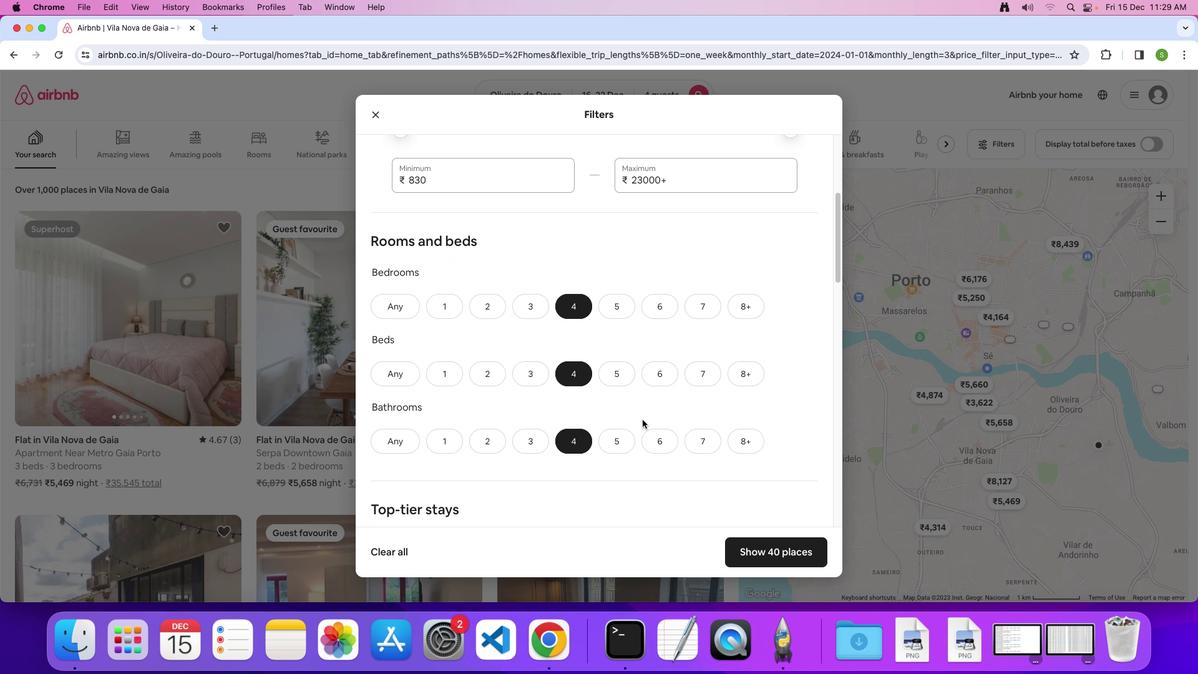 
Action: Mouse scrolled (643, 420) with delta (0, 0)
Screenshot: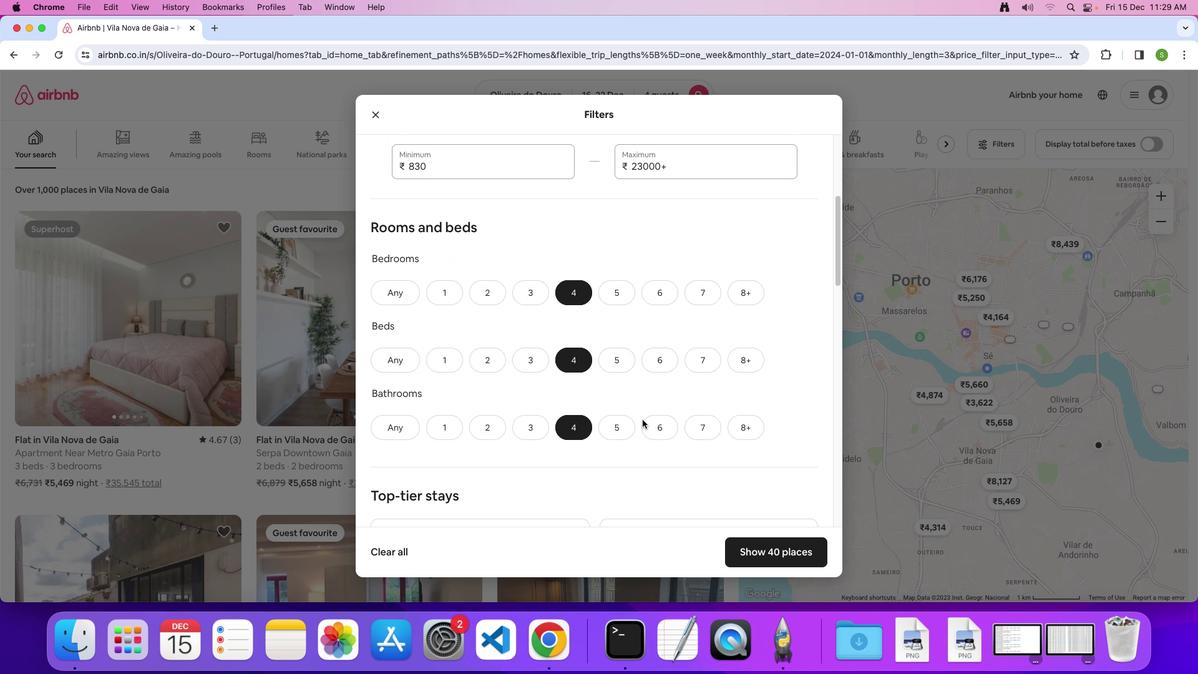 
Action: Mouse scrolled (643, 420) with delta (0, 0)
Screenshot: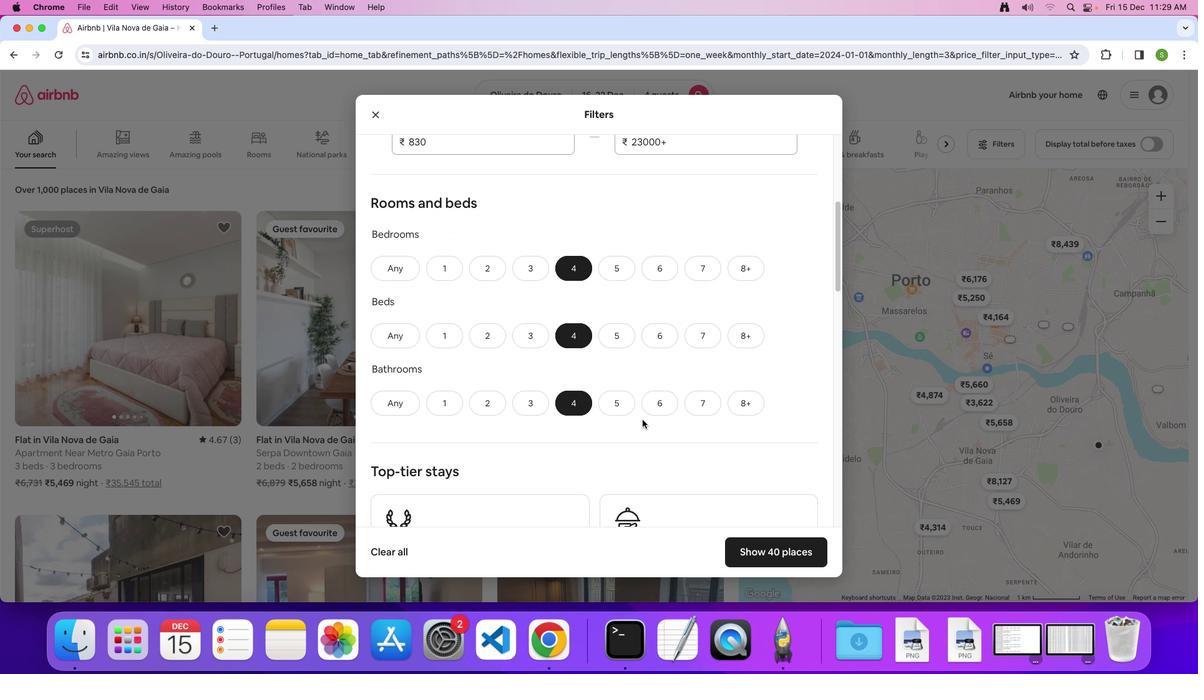 
Action: Mouse scrolled (643, 420) with delta (0, 0)
Screenshot: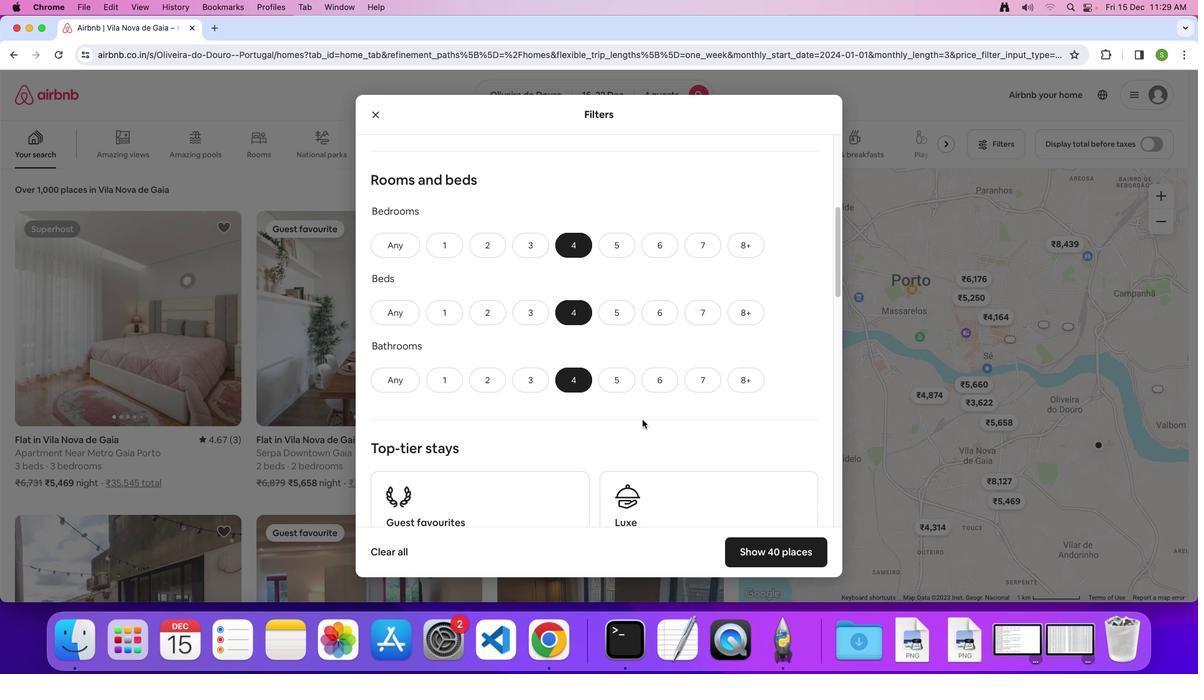 
Action: Mouse scrolled (643, 420) with delta (0, 0)
Screenshot: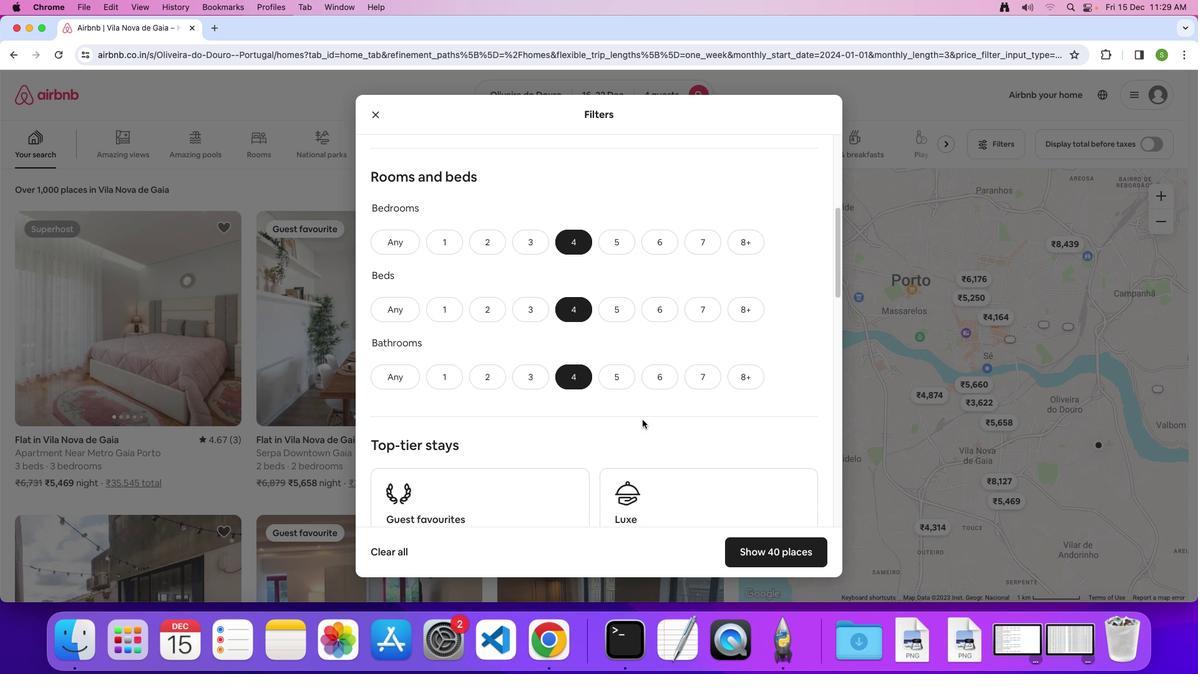
Action: Mouse scrolled (643, 420) with delta (0, 0)
Screenshot: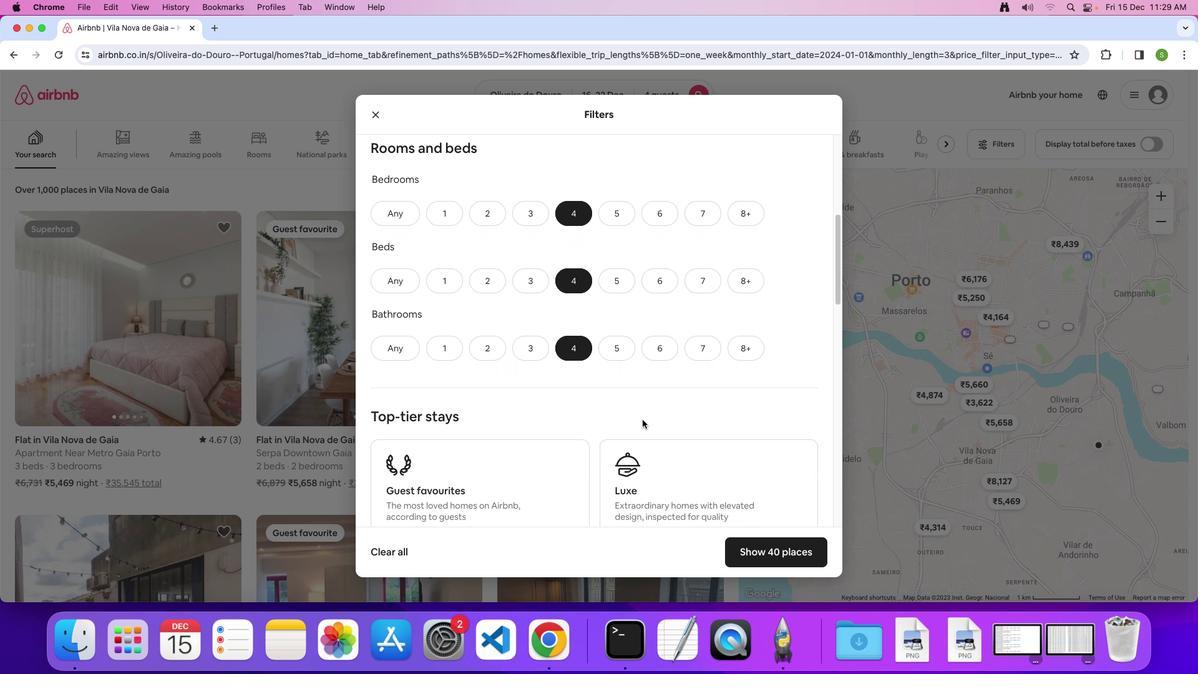 
Action: Mouse scrolled (643, 420) with delta (0, 0)
Screenshot: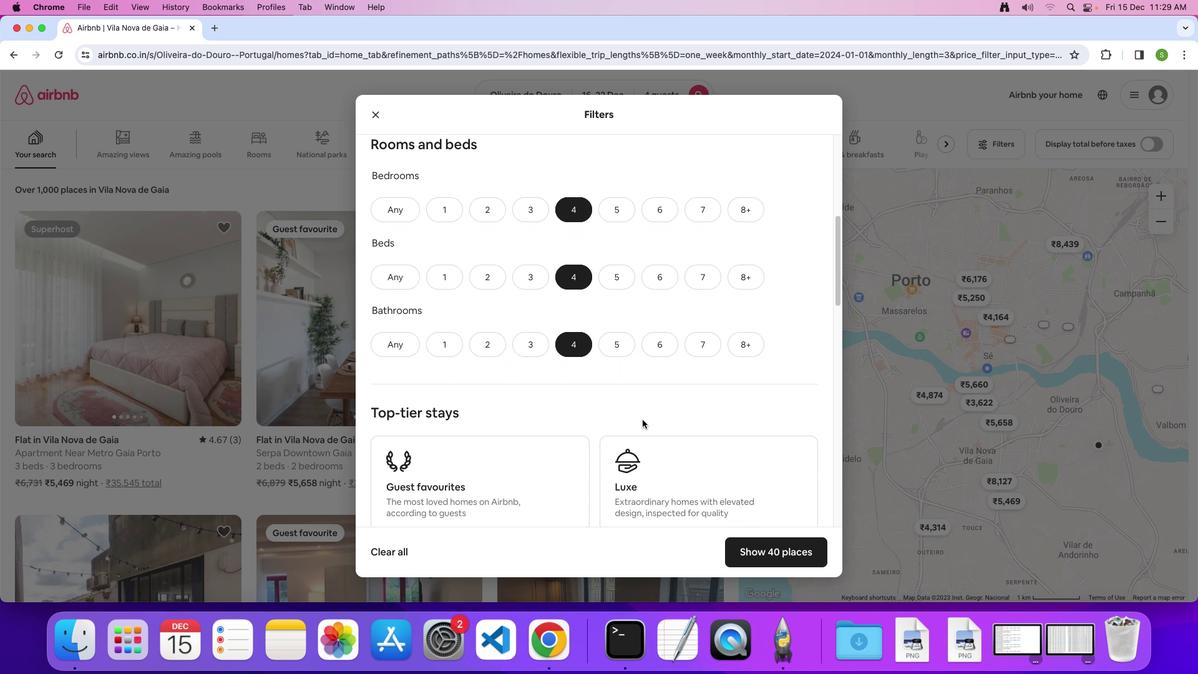 
Action: Mouse scrolled (643, 420) with delta (0, -1)
Screenshot: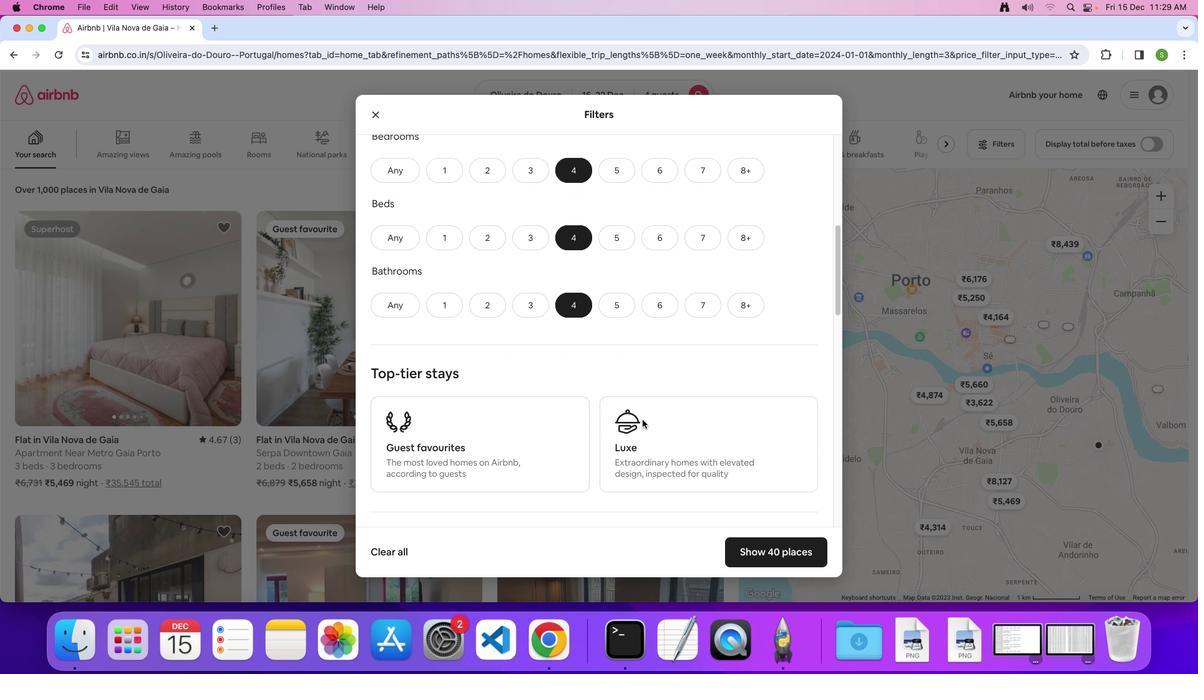 
Action: Mouse scrolled (643, 420) with delta (0, 0)
Screenshot: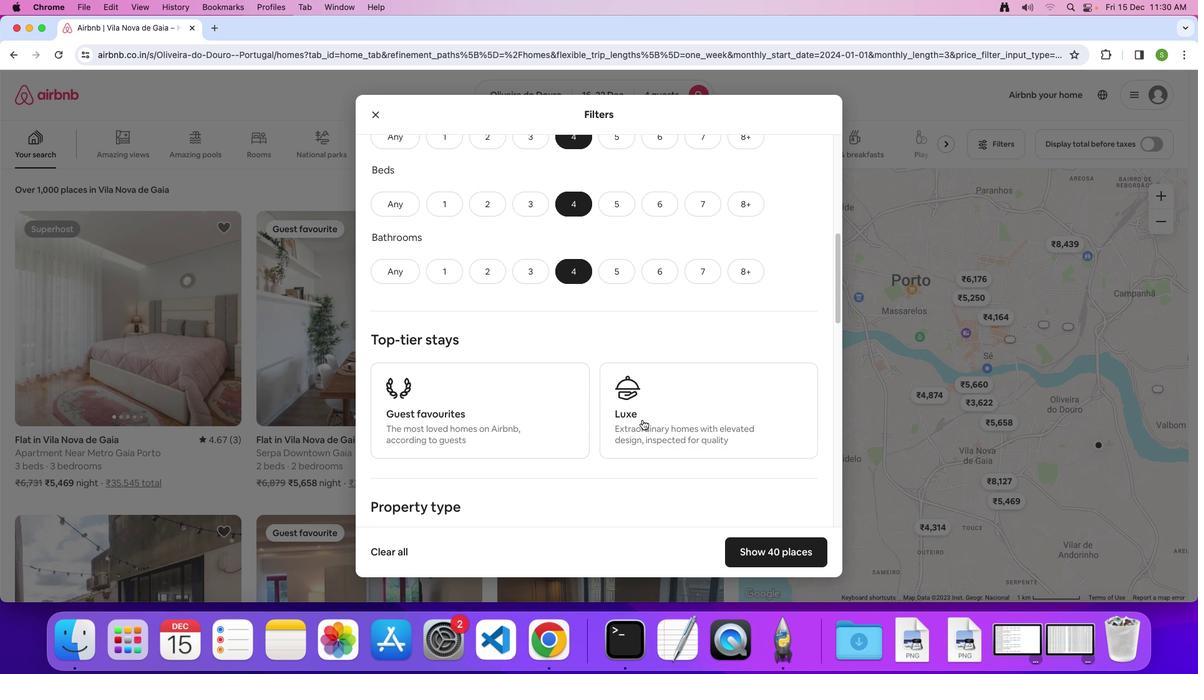 
Action: Mouse scrolled (643, 420) with delta (0, 0)
Screenshot: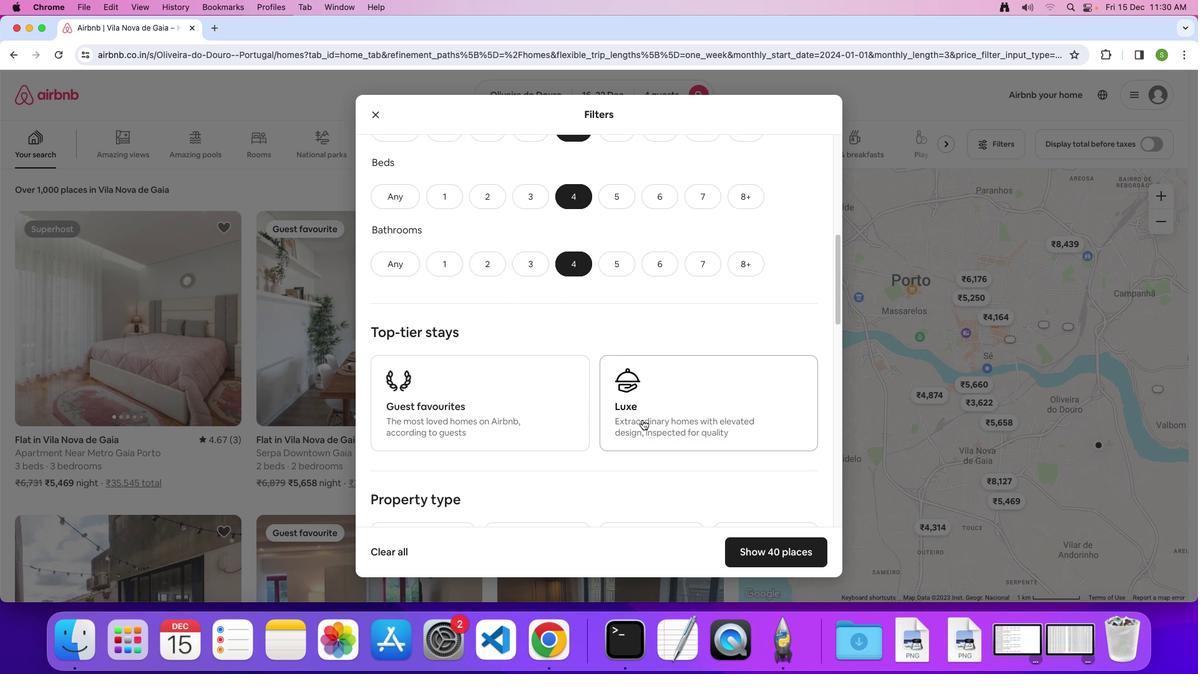 
Action: Mouse scrolled (643, 420) with delta (0, 0)
Screenshot: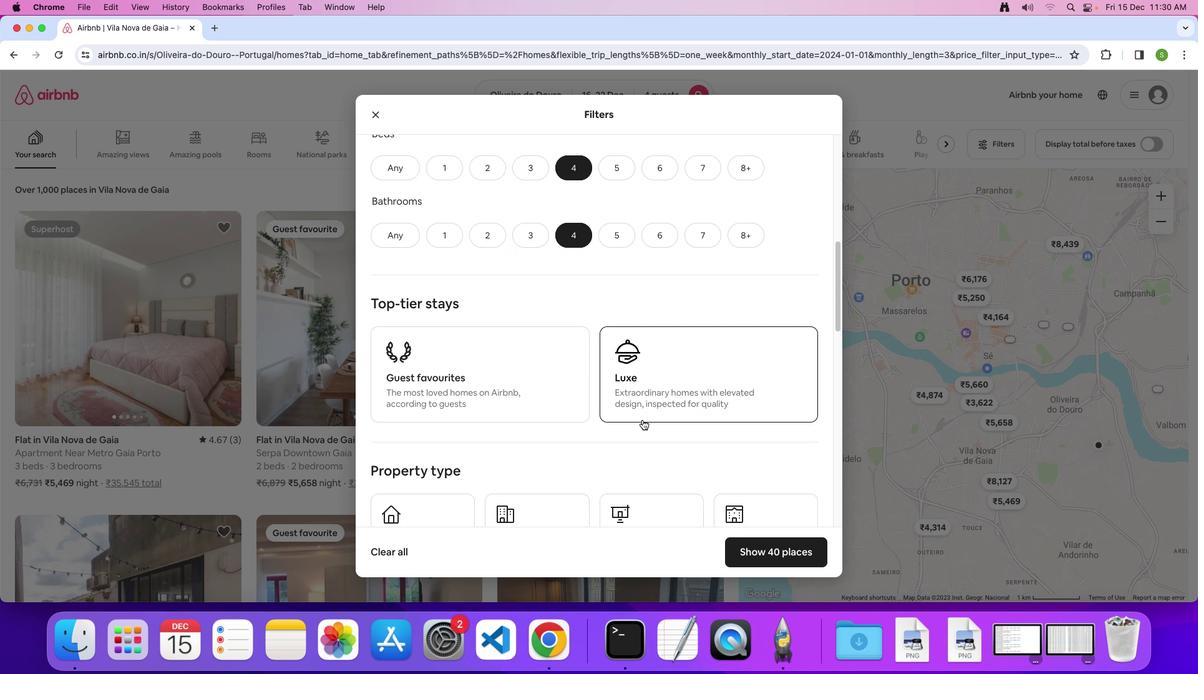
Action: Mouse scrolled (643, 420) with delta (0, 0)
Screenshot: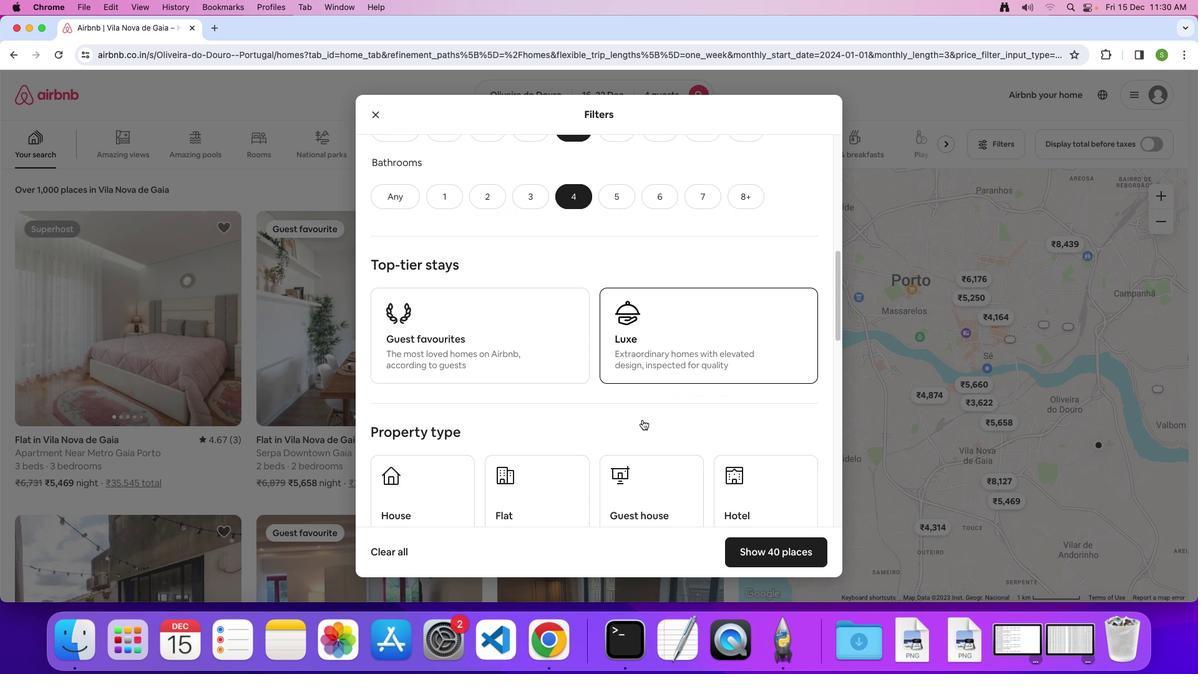 
Action: Mouse scrolled (643, 420) with delta (0, 0)
Screenshot: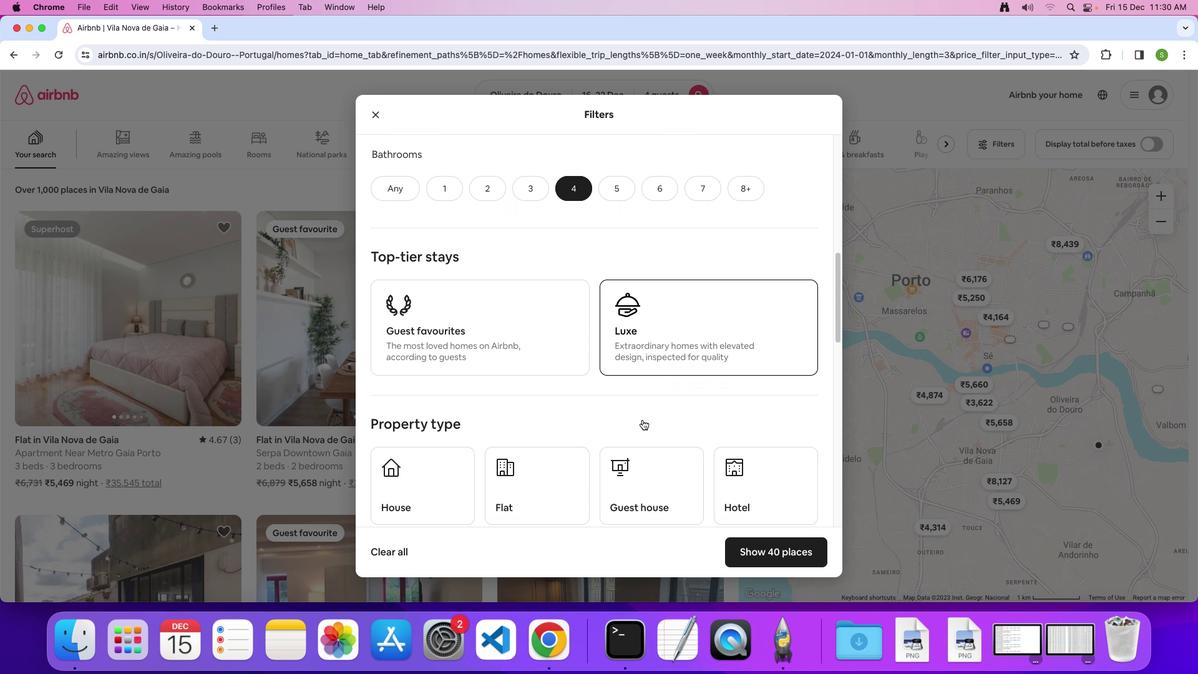 
Action: Mouse scrolled (643, 420) with delta (0, 0)
Screenshot: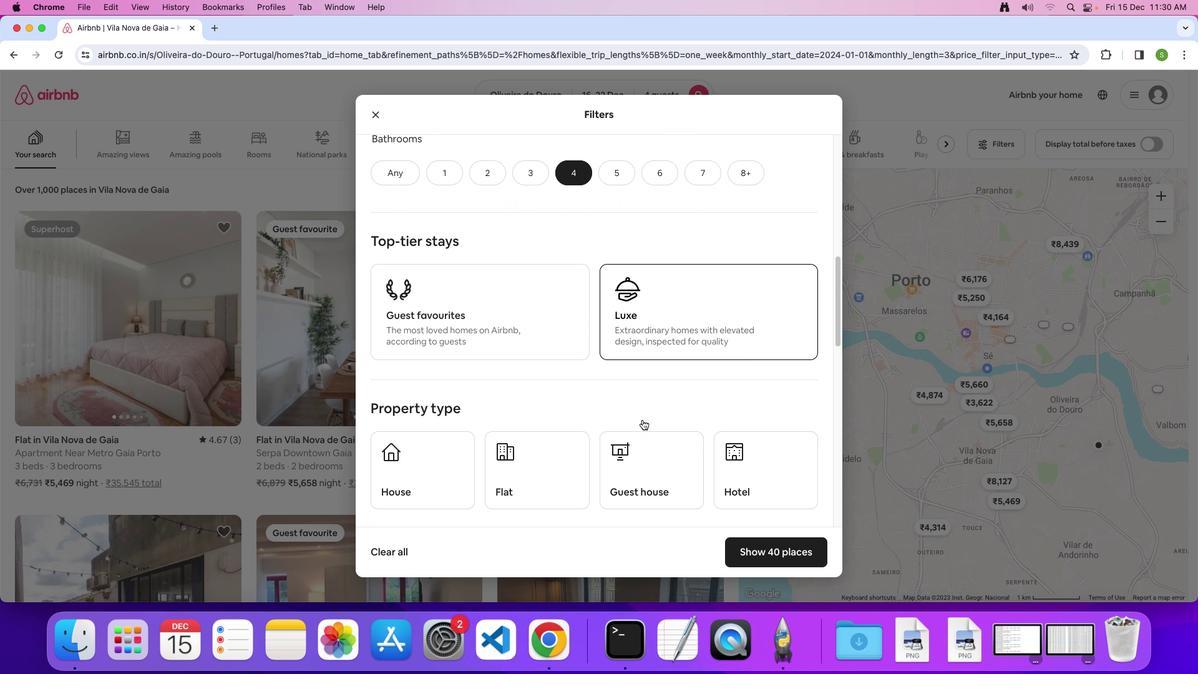
Action: Mouse scrolled (643, 420) with delta (0, 0)
Screenshot: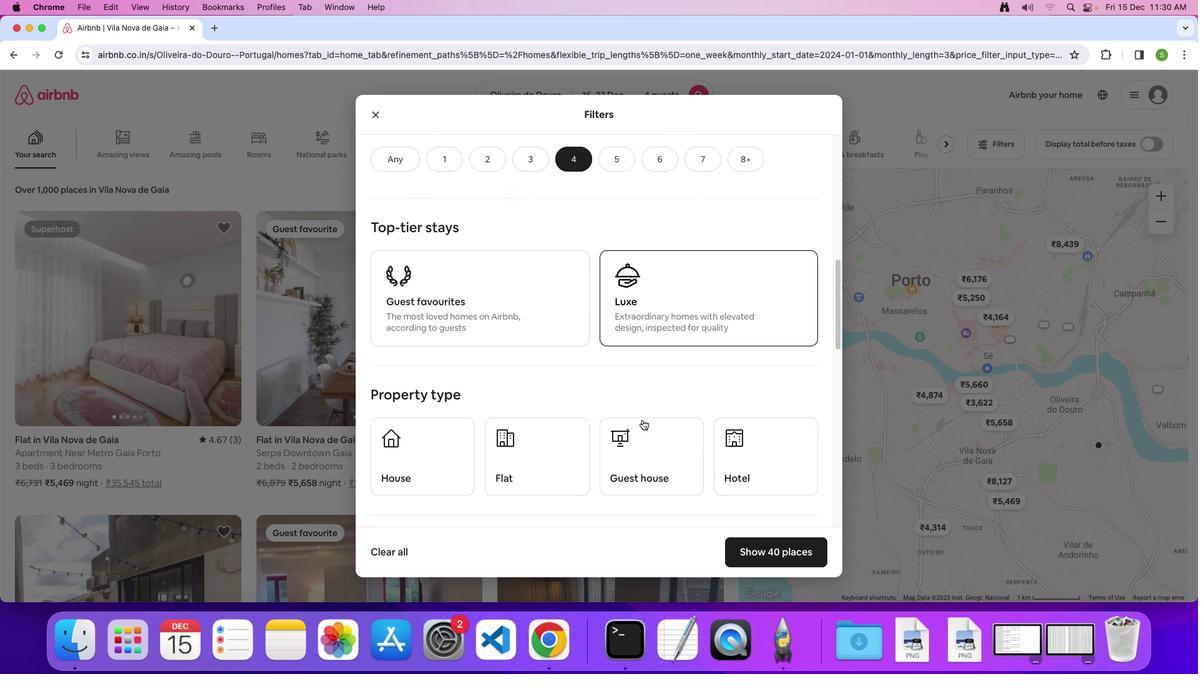 
Action: Mouse scrolled (643, 420) with delta (0, -1)
Screenshot: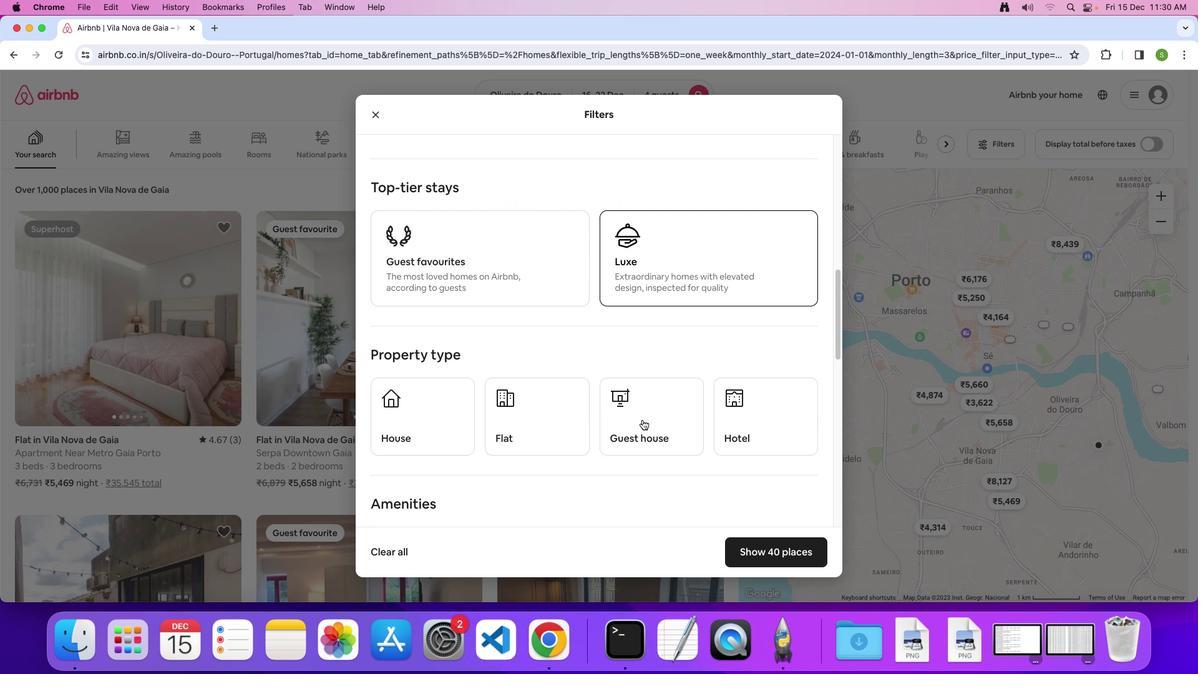 
Action: Mouse moved to (476, 378)
Screenshot: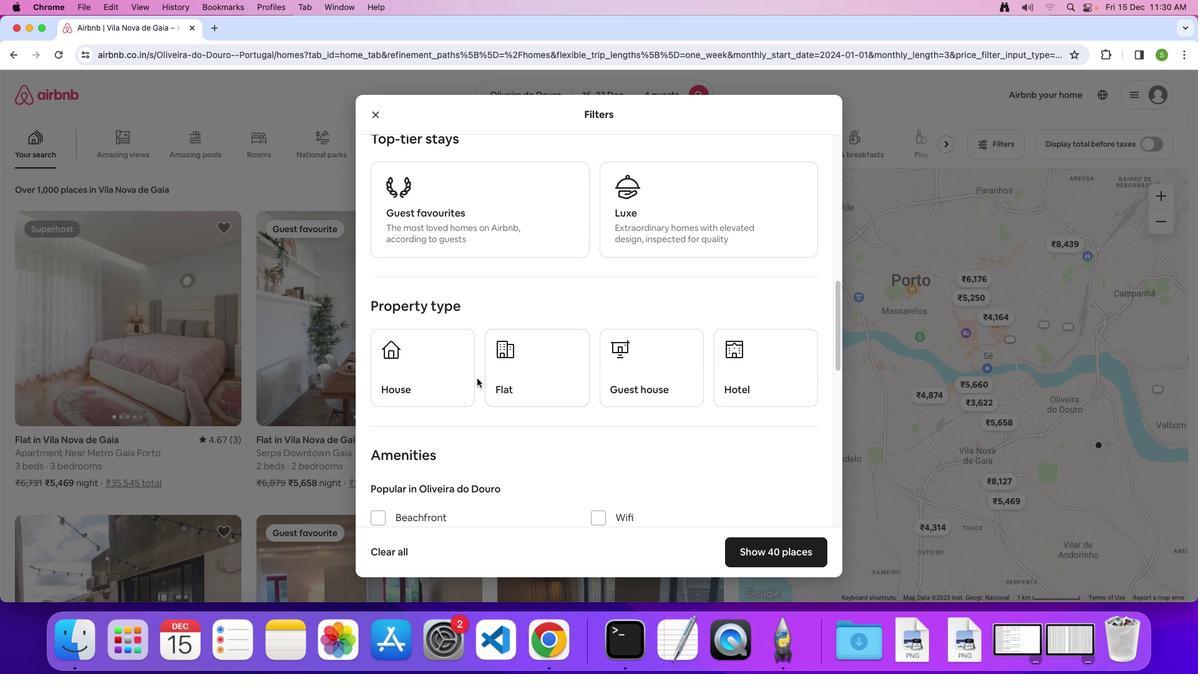 
Action: Mouse pressed left at (476, 378)
Screenshot: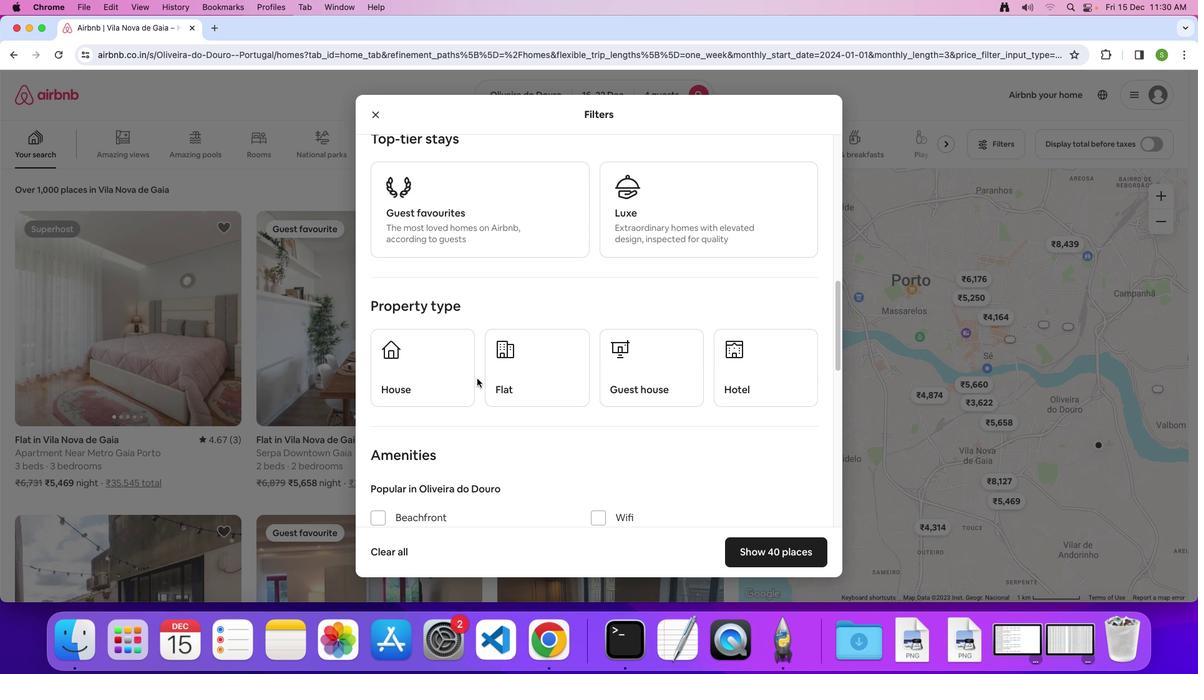 
Action: Mouse moved to (528, 373)
Screenshot: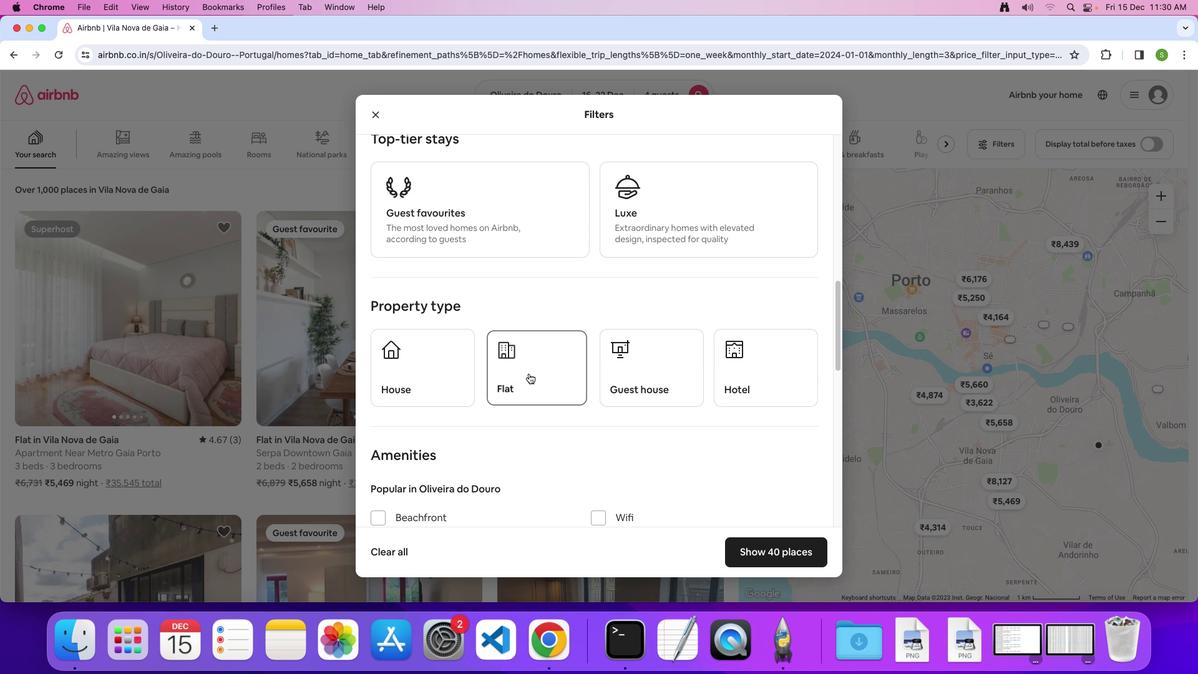 
Action: Mouse pressed left at (528, 373)
Screenshot: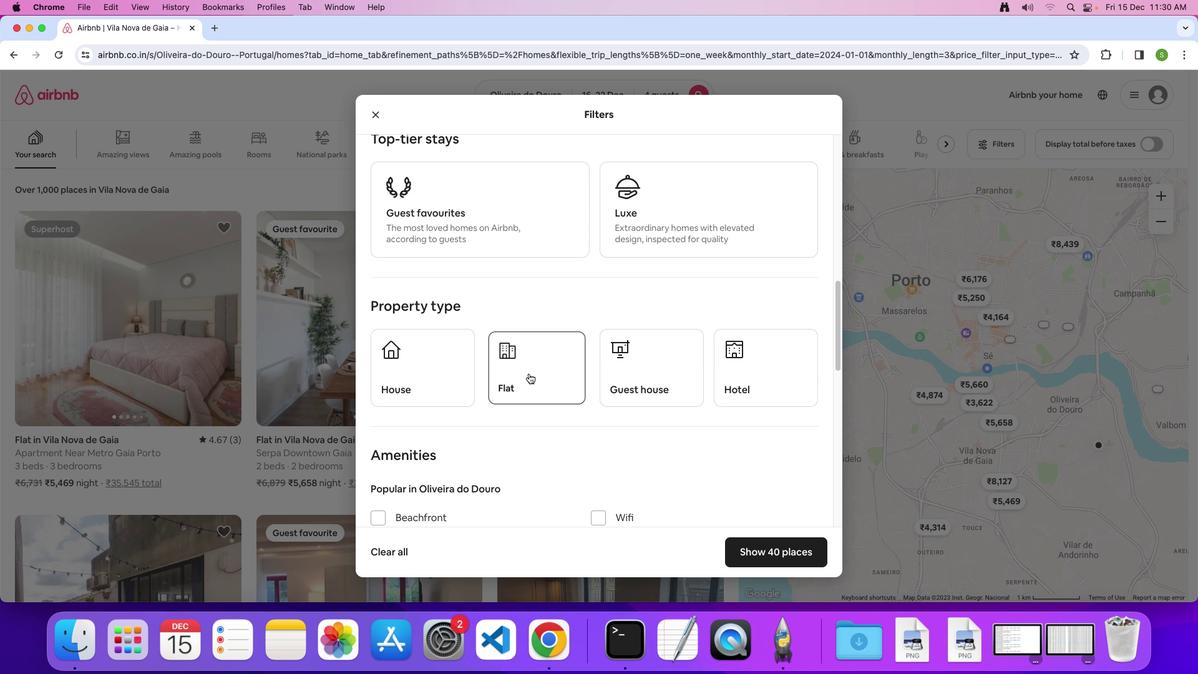 
Action: Mouse moved to (568, 419)
Screenshot: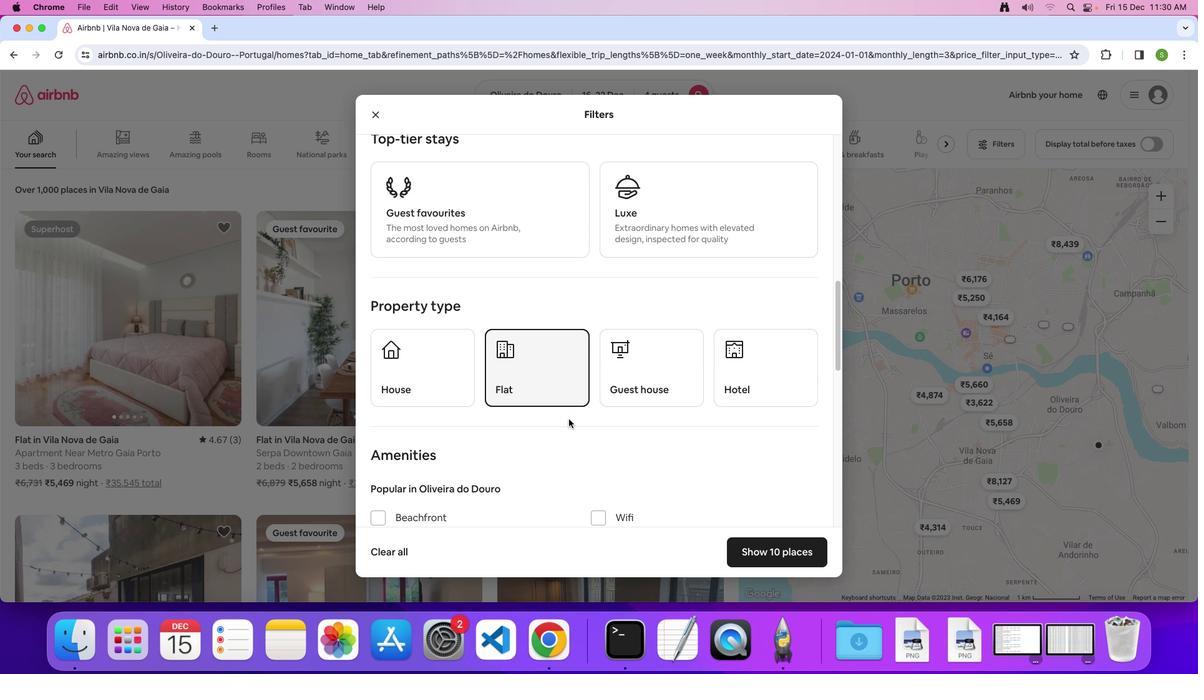 
Action: Mouse scrolled (568, 419) with delta (0, 0)
Screenshot: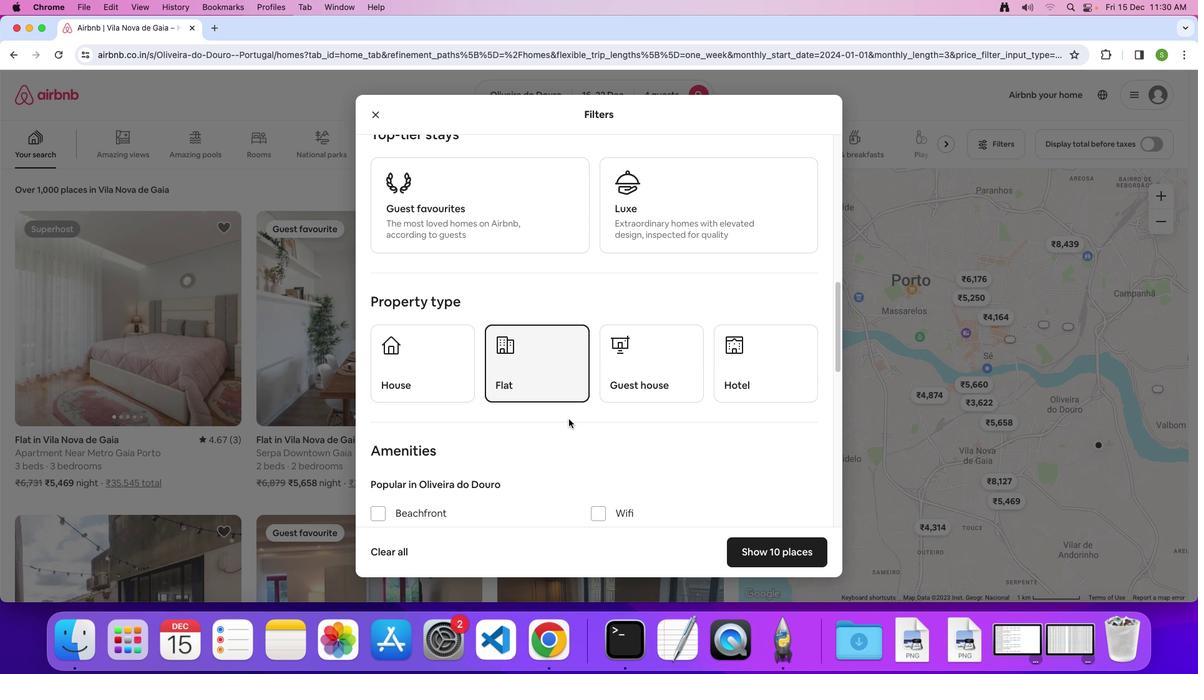 
Action: Mouse scrolled (568, 419) with delta (0, 0)
Screenshot: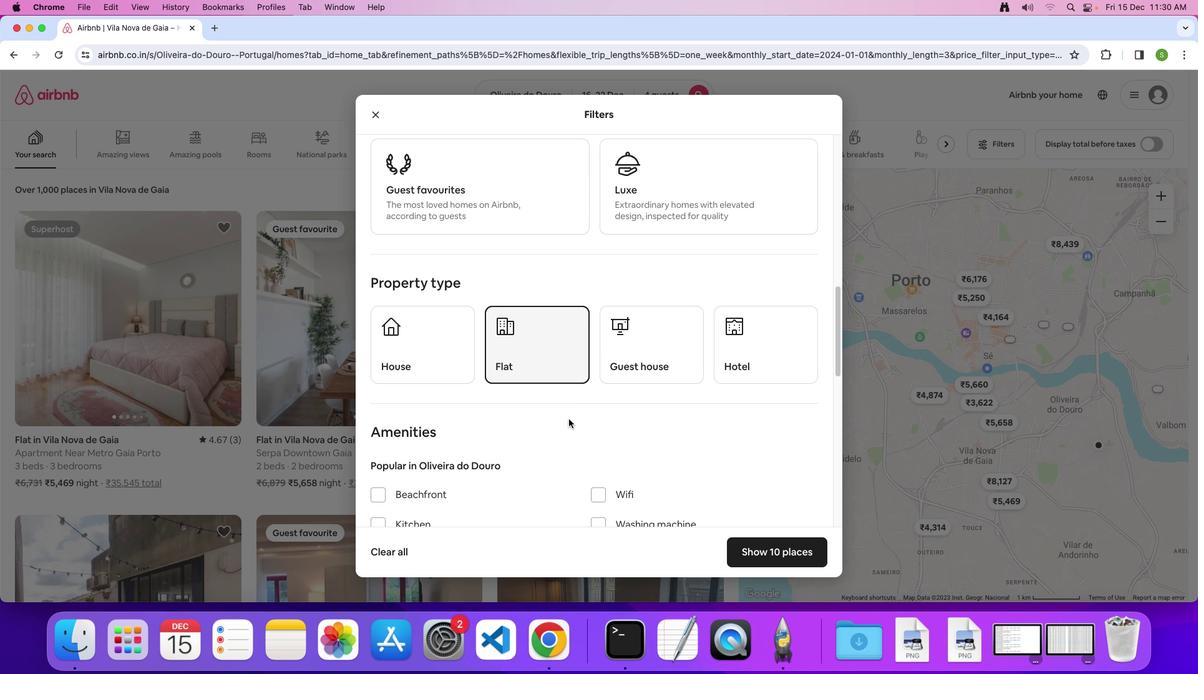 
Action: Mouse scrolled (568, 419) with delta (0, -1)
Screenshot: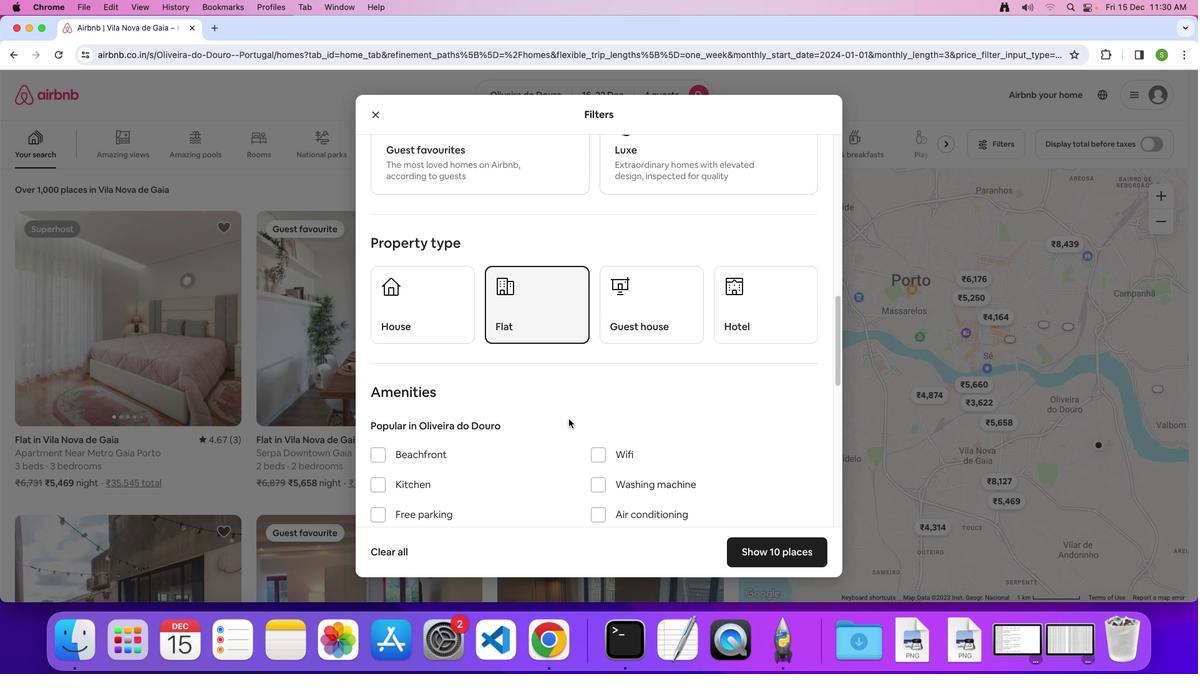 
Action: Mouse scrolled (568, 419) with delta (0, 0)
Screenshot: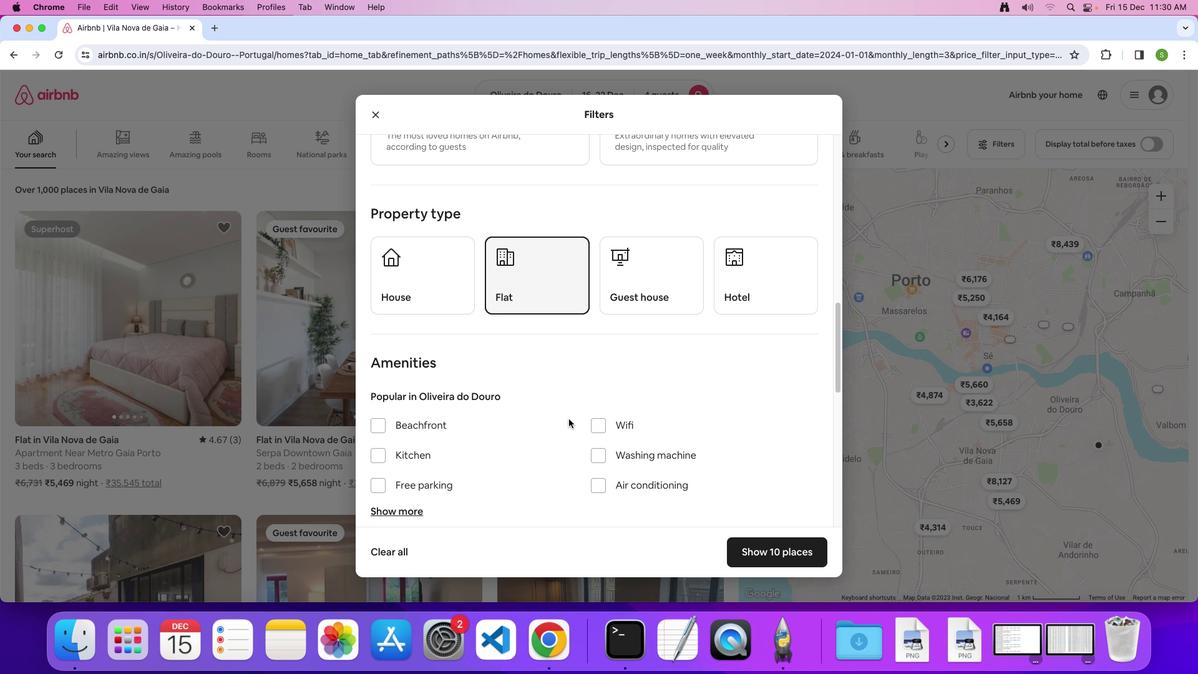 
Action: Mouse scrolled (568, 419) with delta (0, 0)
Screenshot: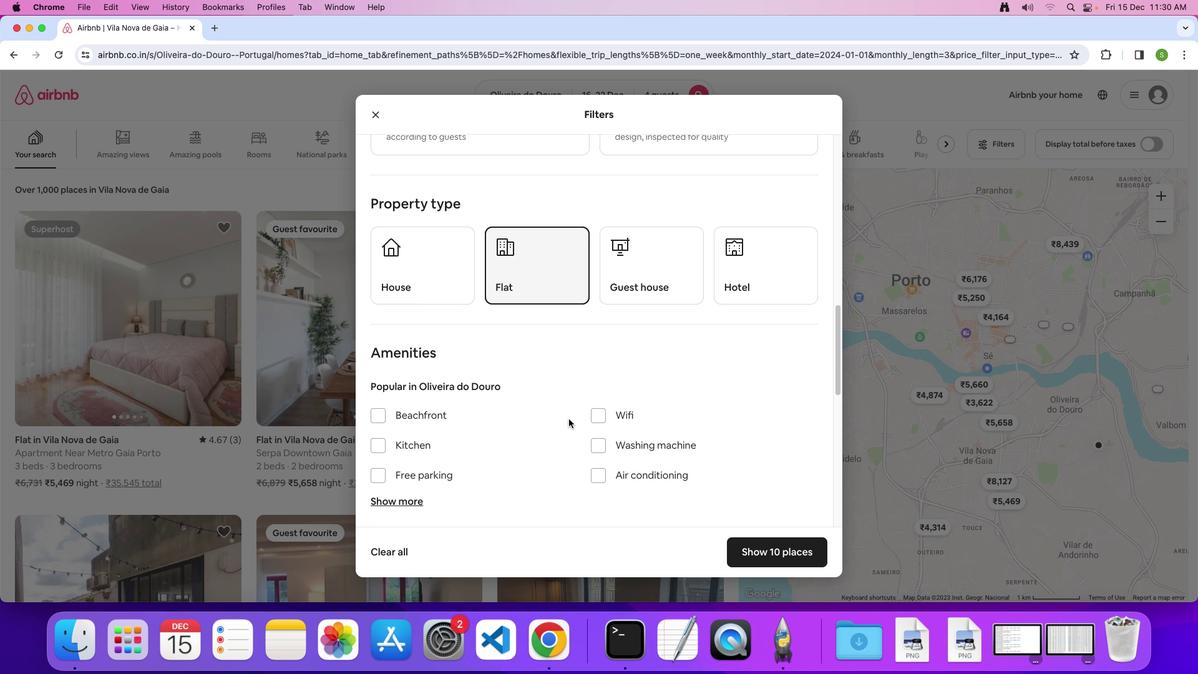 
Action: Mouse scrolled (568, 419) with delta (0, 0)
Screenshot: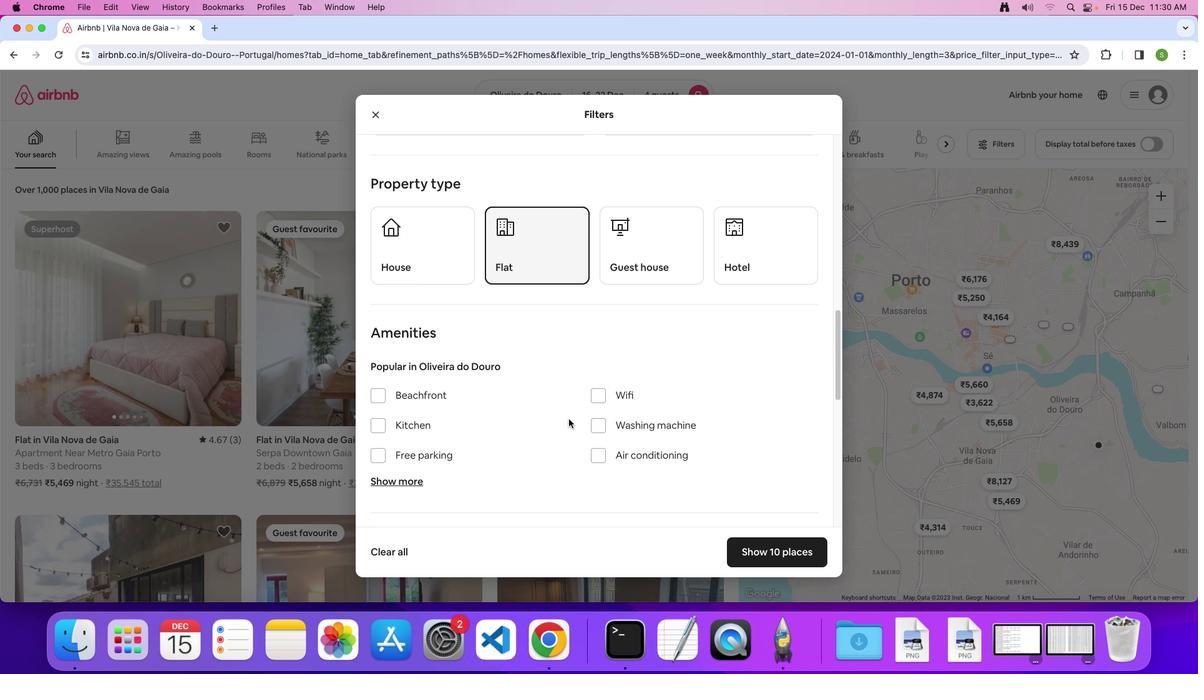 
Action: Mouse scrolled (568, 419) with delta (0, 0)
Screenshot: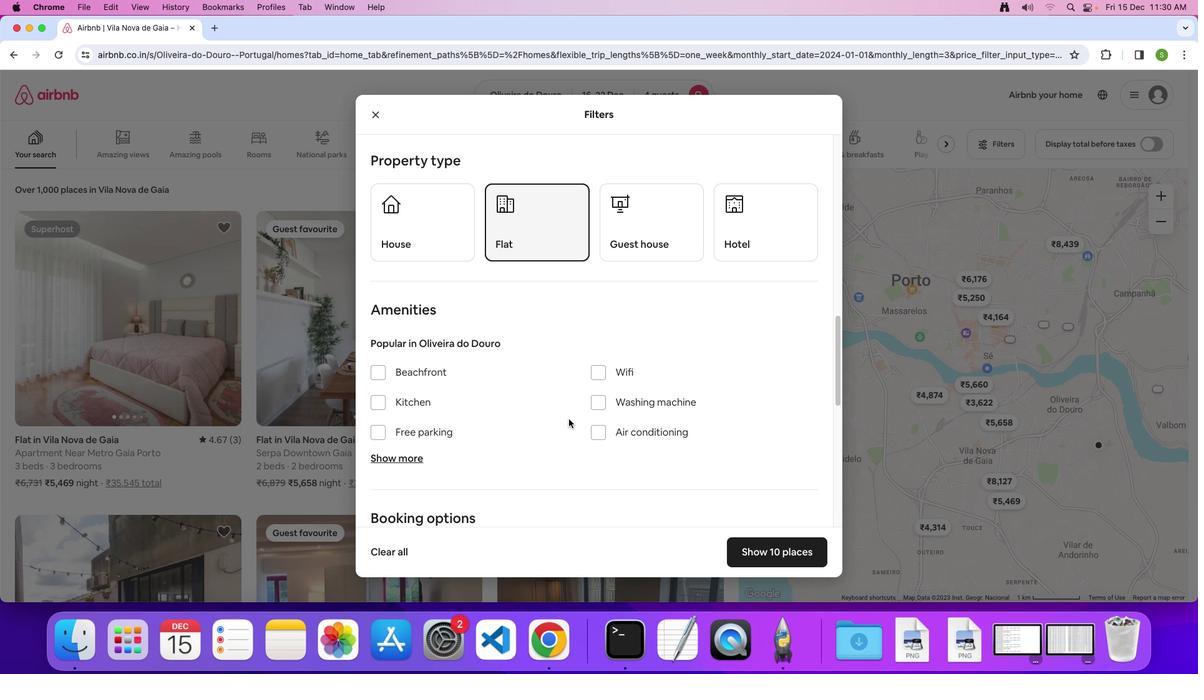 
Action: Mouse scrolled (568, 419) with delta (0, 0)
Screenshot: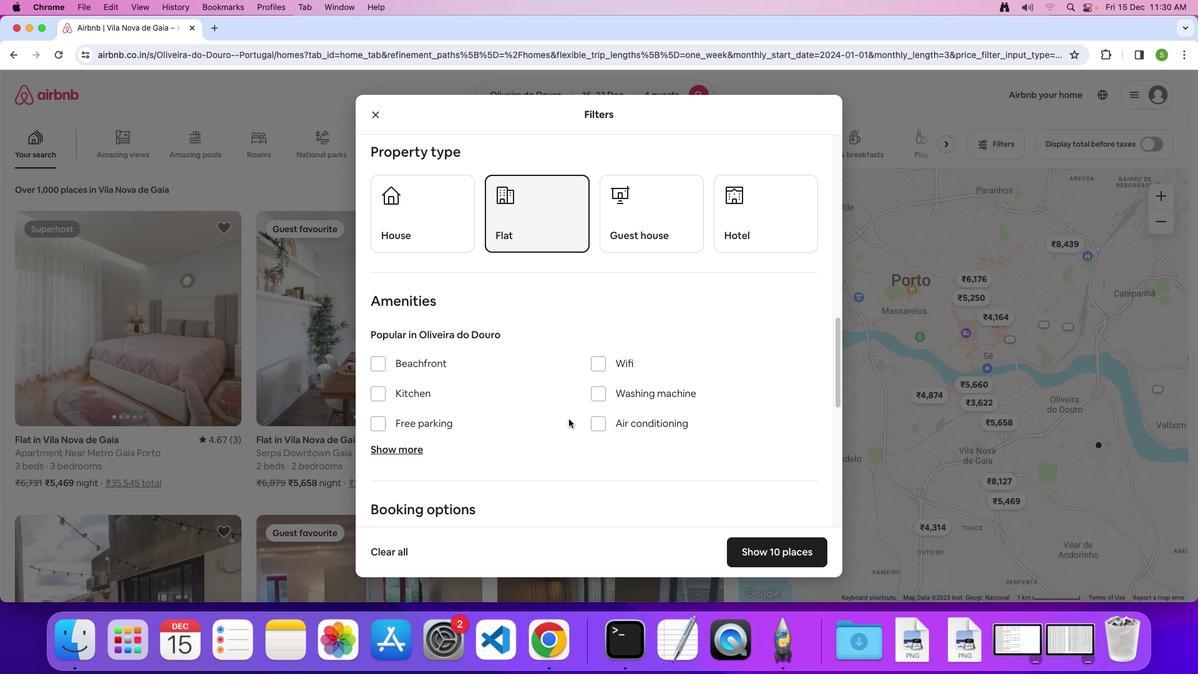 
Action: Mouse scrolled (568, 419) with delta (0, -1)
Screenshot: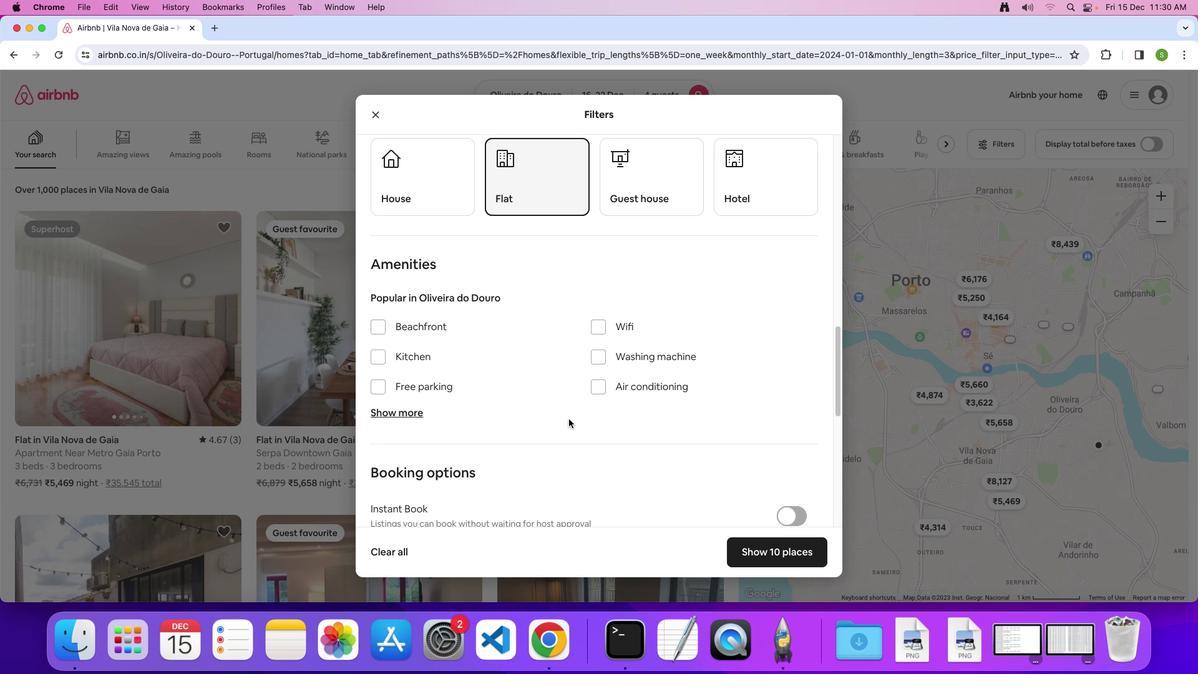 
Action: Mouse moved to (594, 290)
Screenshot: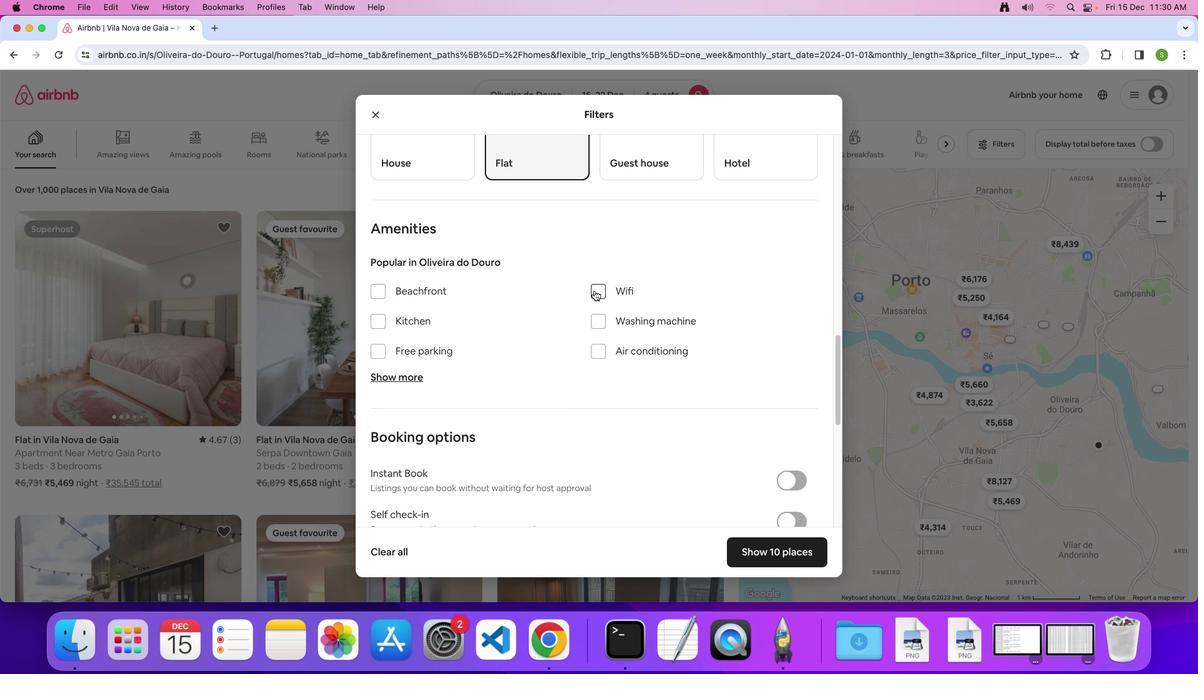 
Action: Mouse pressed left at (594, 290)
Screenshot: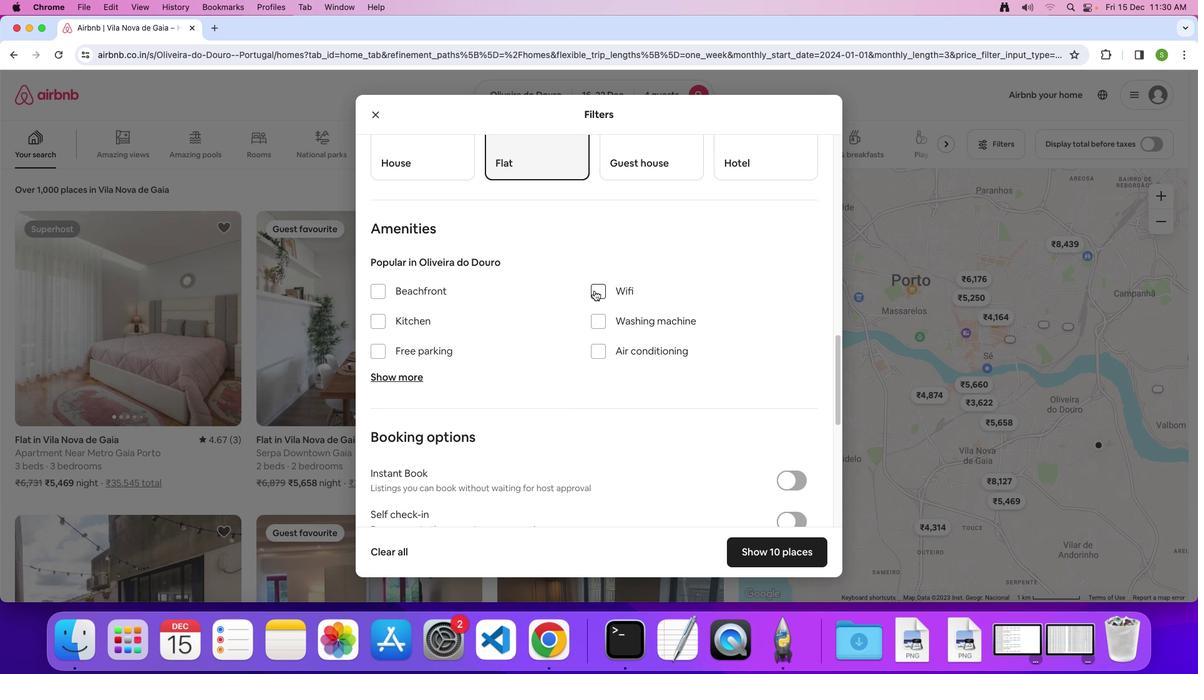 
Action: Mouse moved to (380, 356)
Screenshot: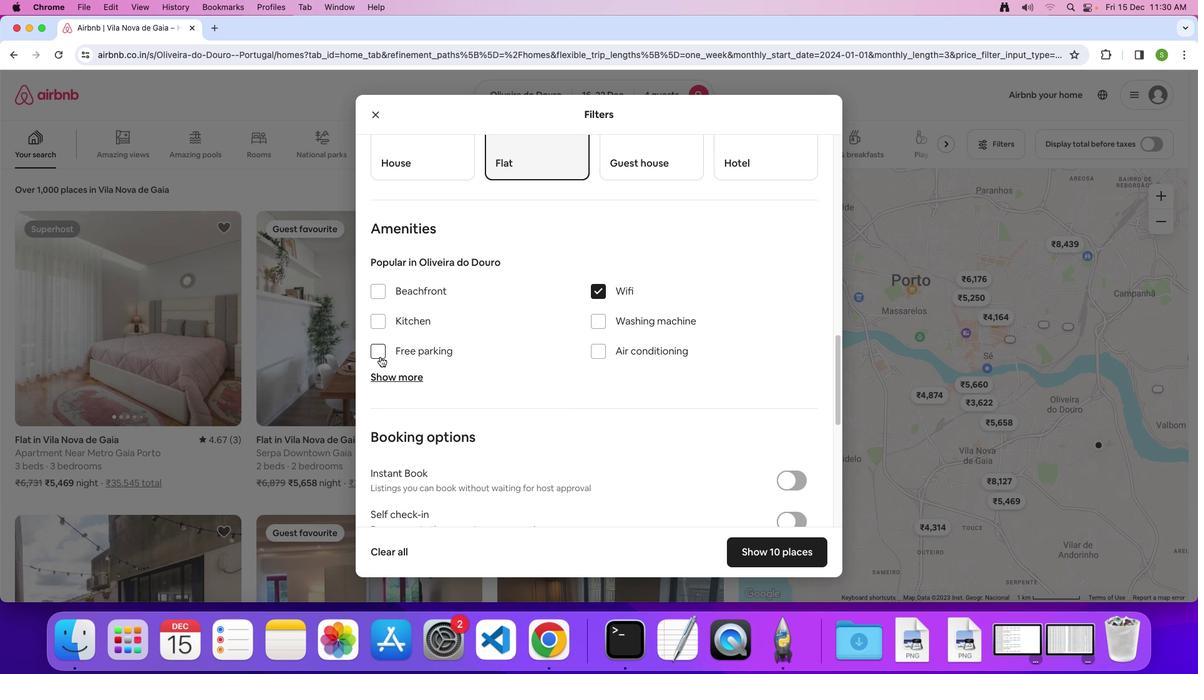 
Action: Mouse pressed left at (380, 356)
Screenshot: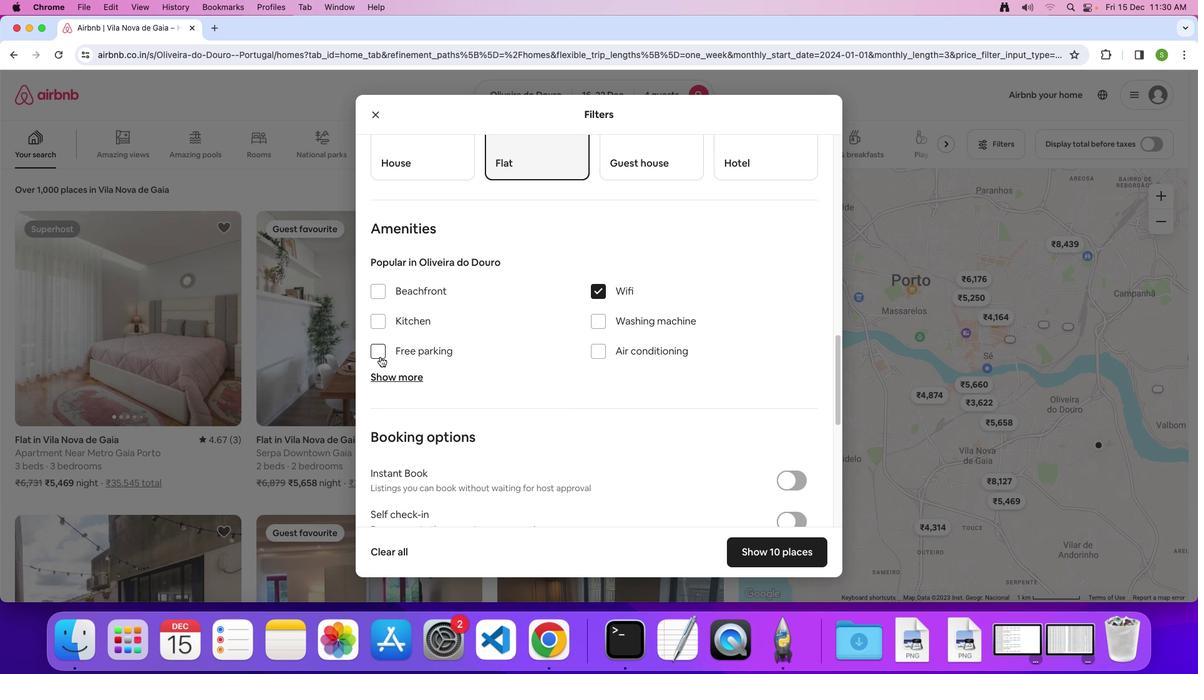 
Action: Mouse moved to (388, 376)
Screenshot: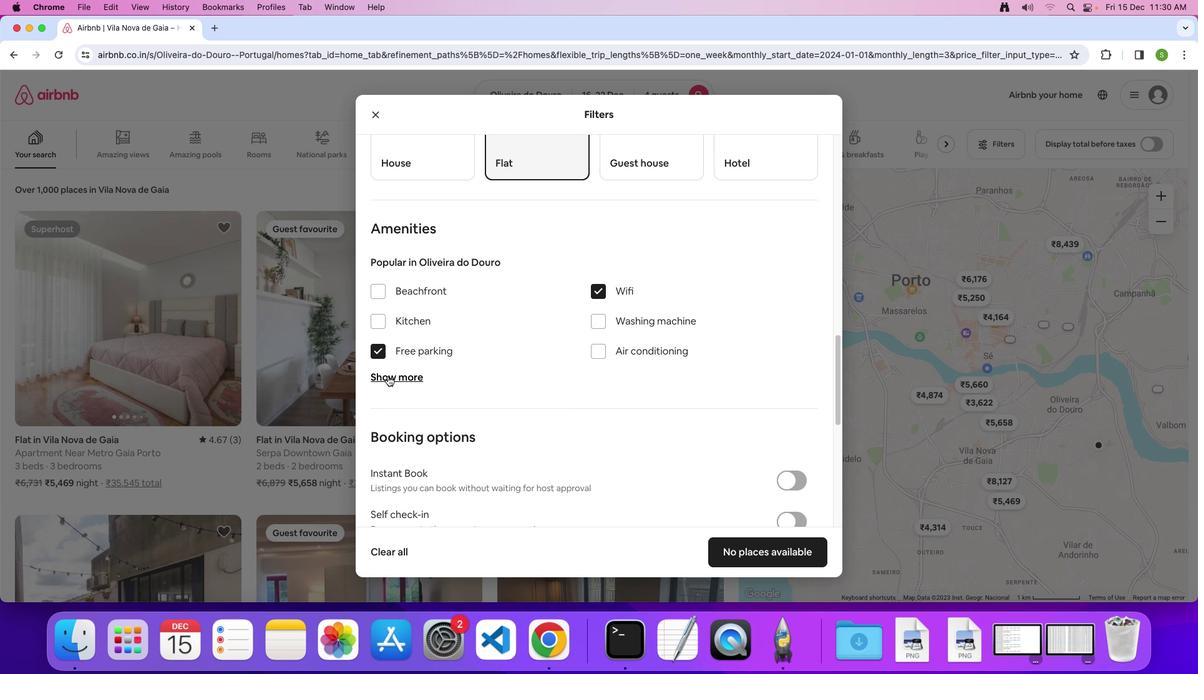 
Action: Mouse pressed left at (388, 376)
Screenshot: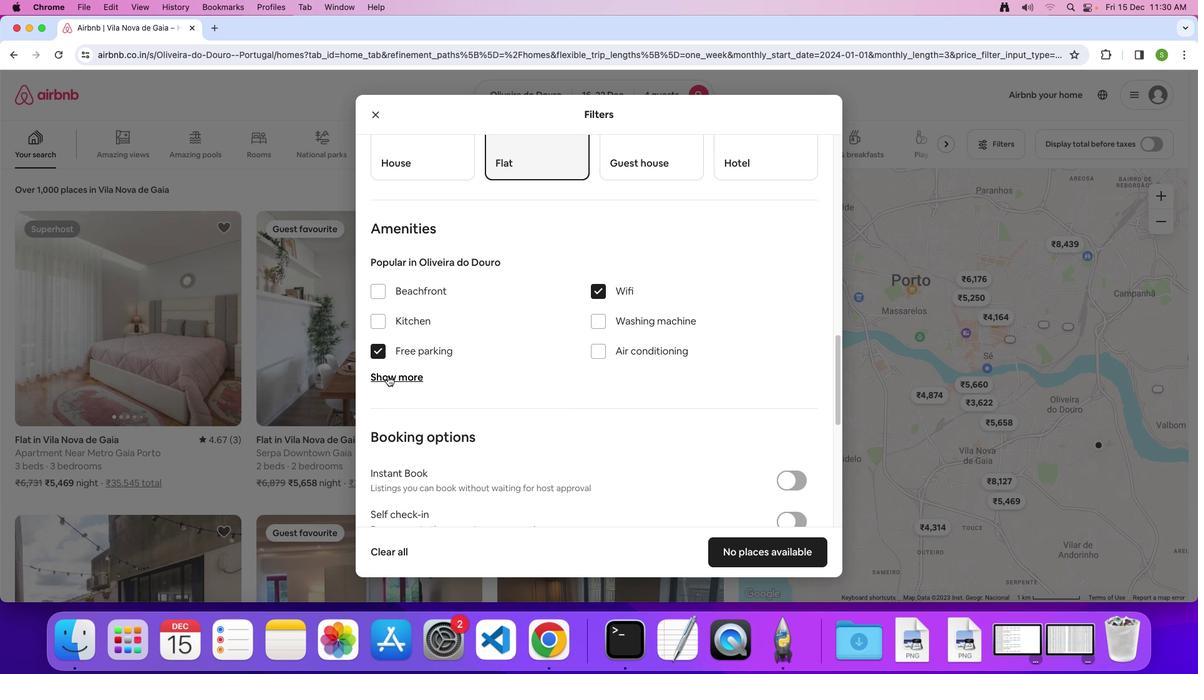 
Action: Mouse moved to (526, 372)
Screenshot: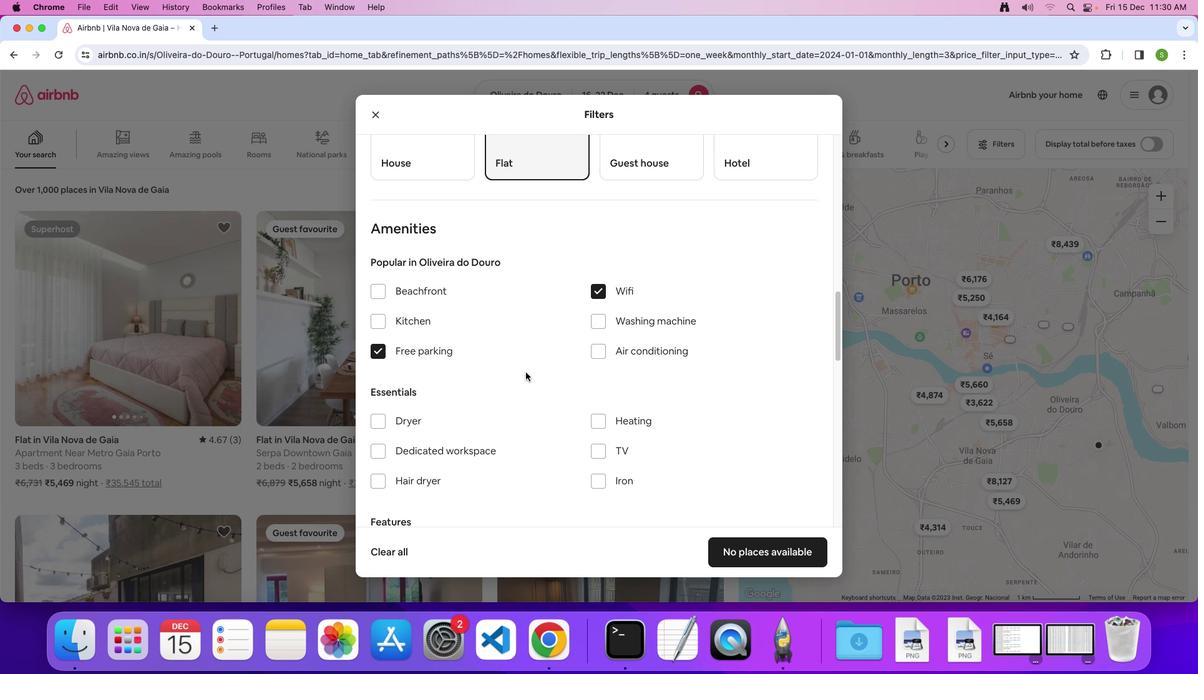 
Action: Mouse scrolled (526, 372) with delta (0, 0)
Screenshot: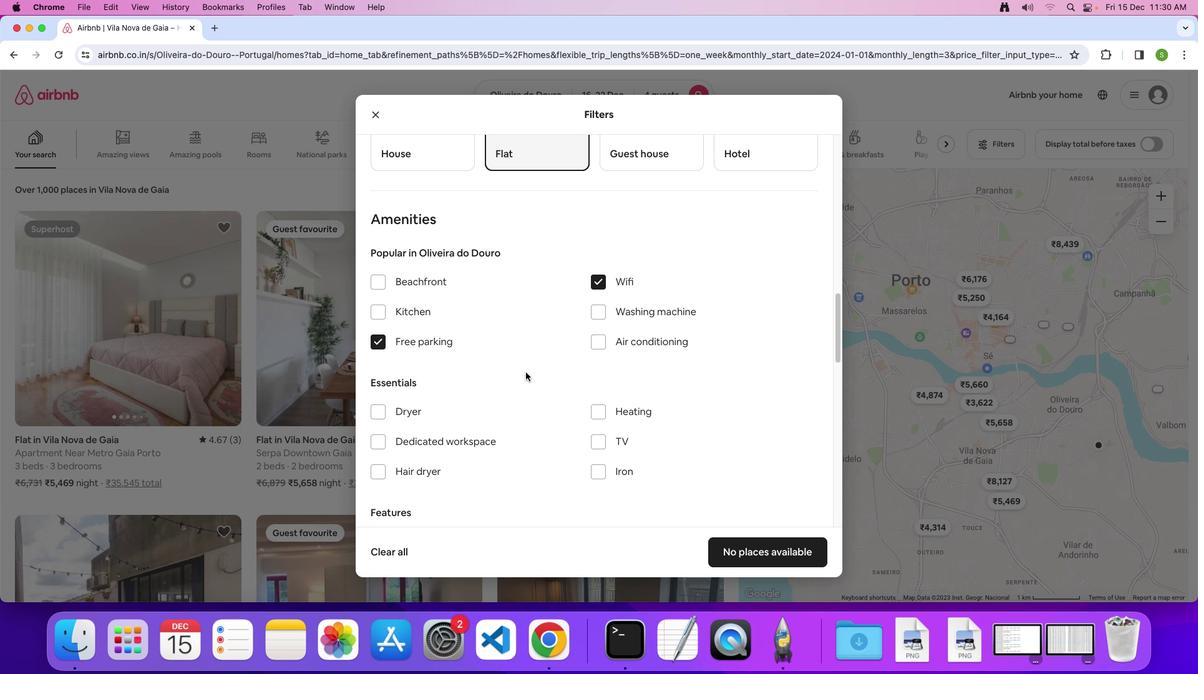 
Action: Mouse scrolled (526, 372) with delta (0, 0)
Screenshot: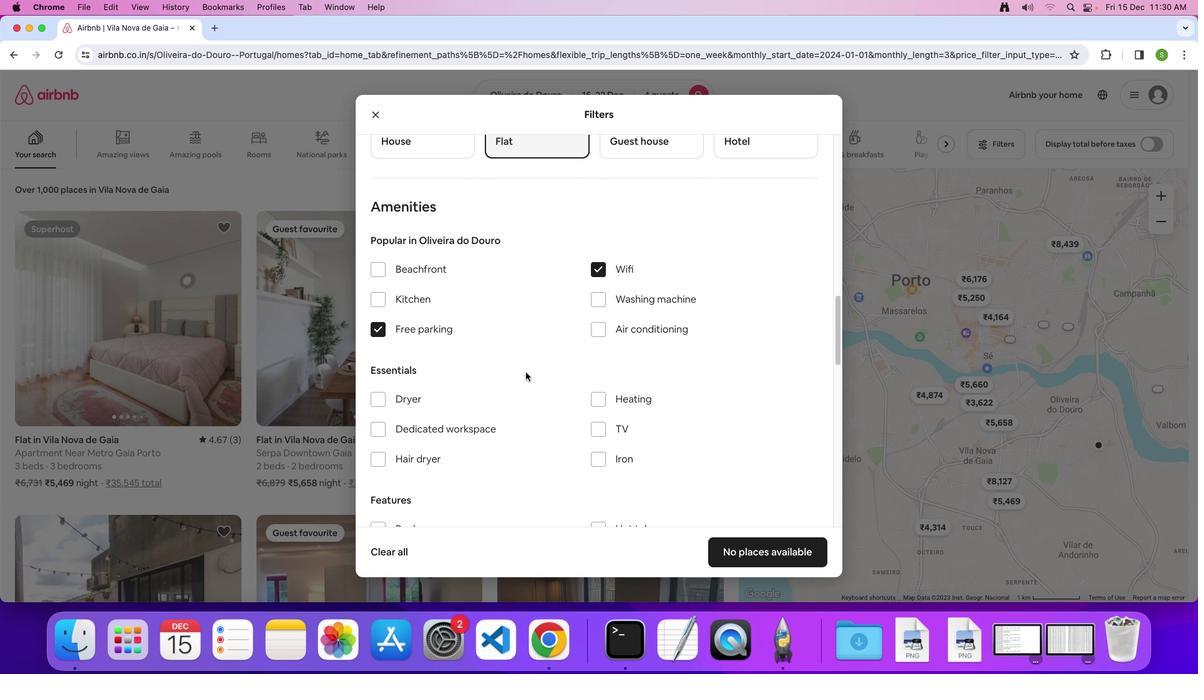 
Action: Mouse scrolled (526, 372) with delta (0, -1)
Screenshot: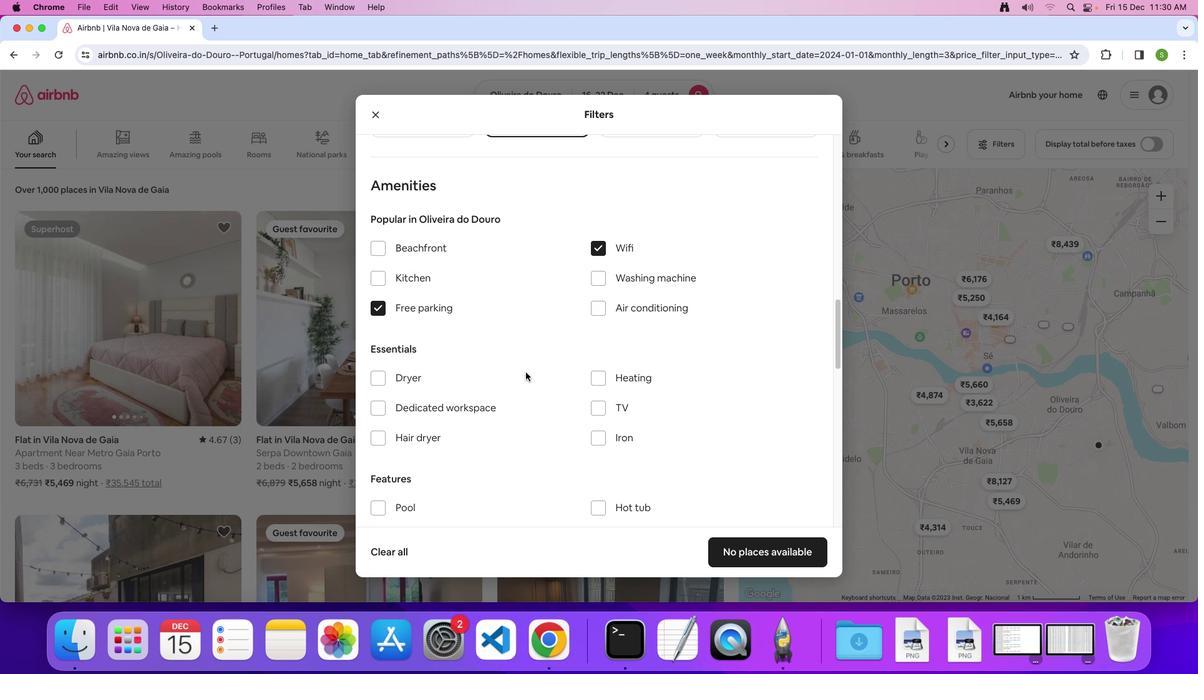 
Action: Mouse moved to (593, 343)
Screenshot: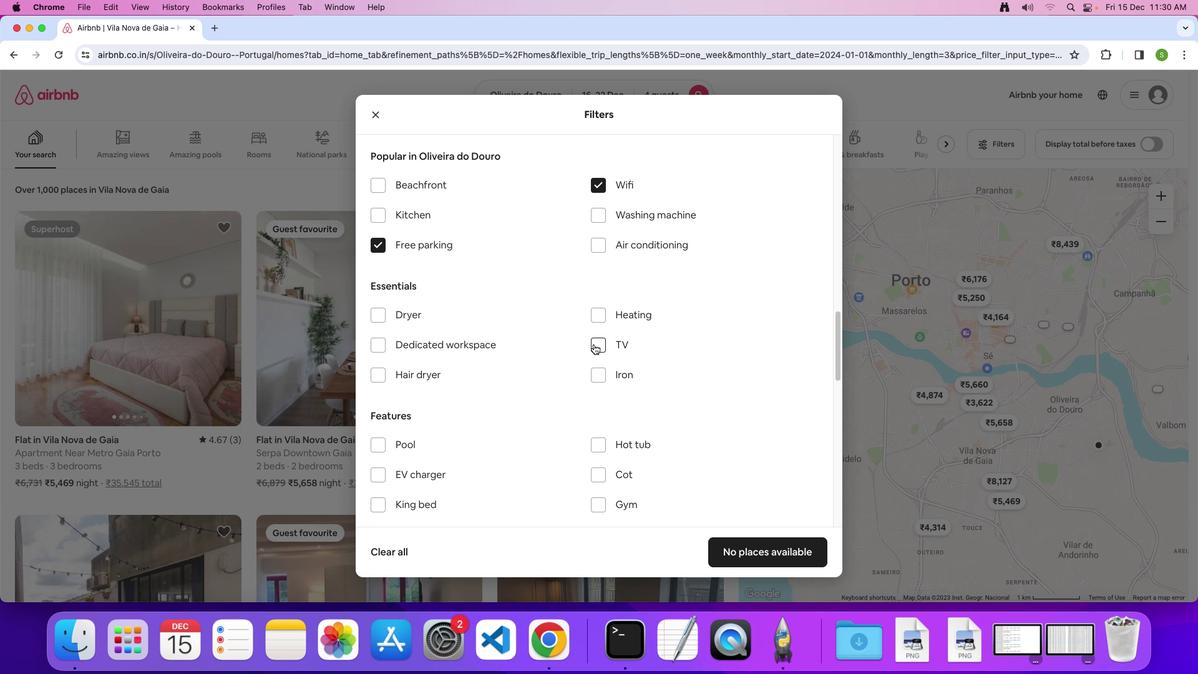 
Action: Mouse pressed left at (593, 343)
Screenshot: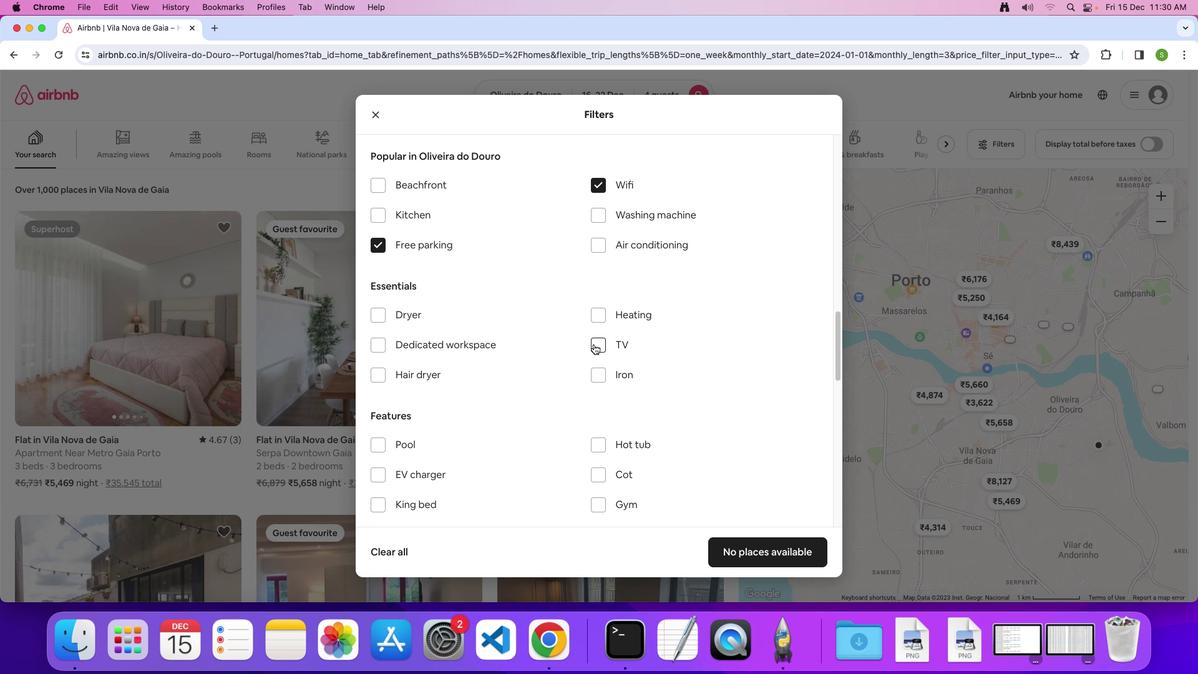 
Action: Mouse moved to (556, 361)
Screenshot: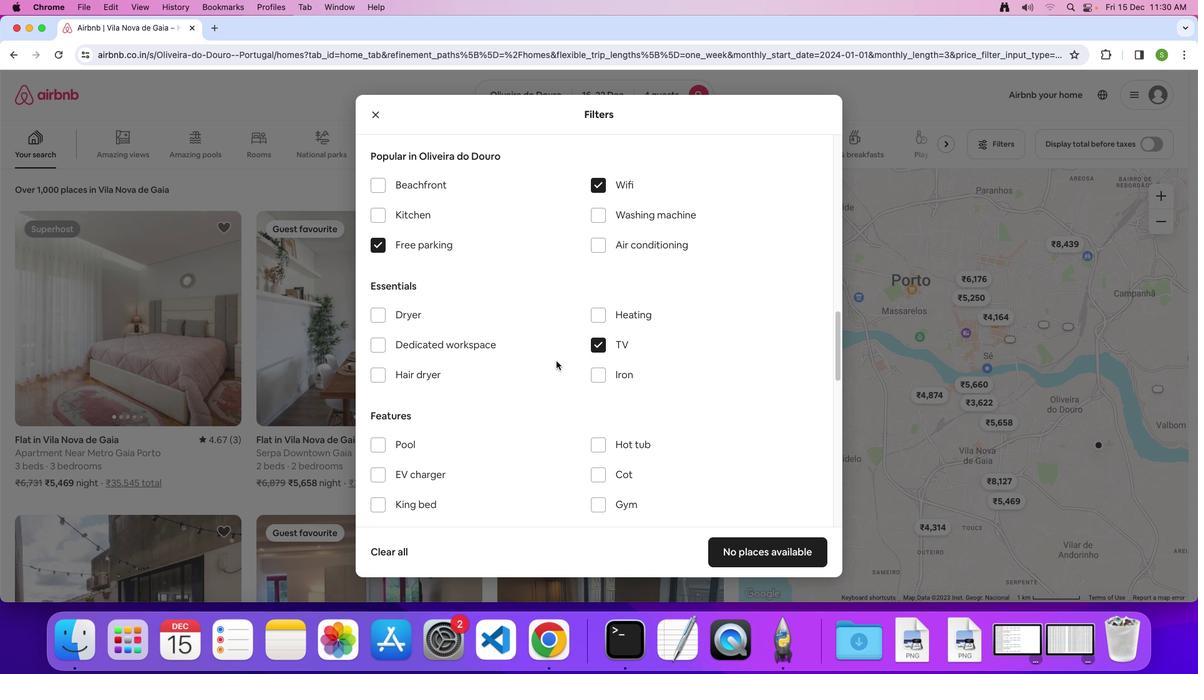 
Action: Mouse scrolled (556, 361) with delta (0, 0)
Screenshot: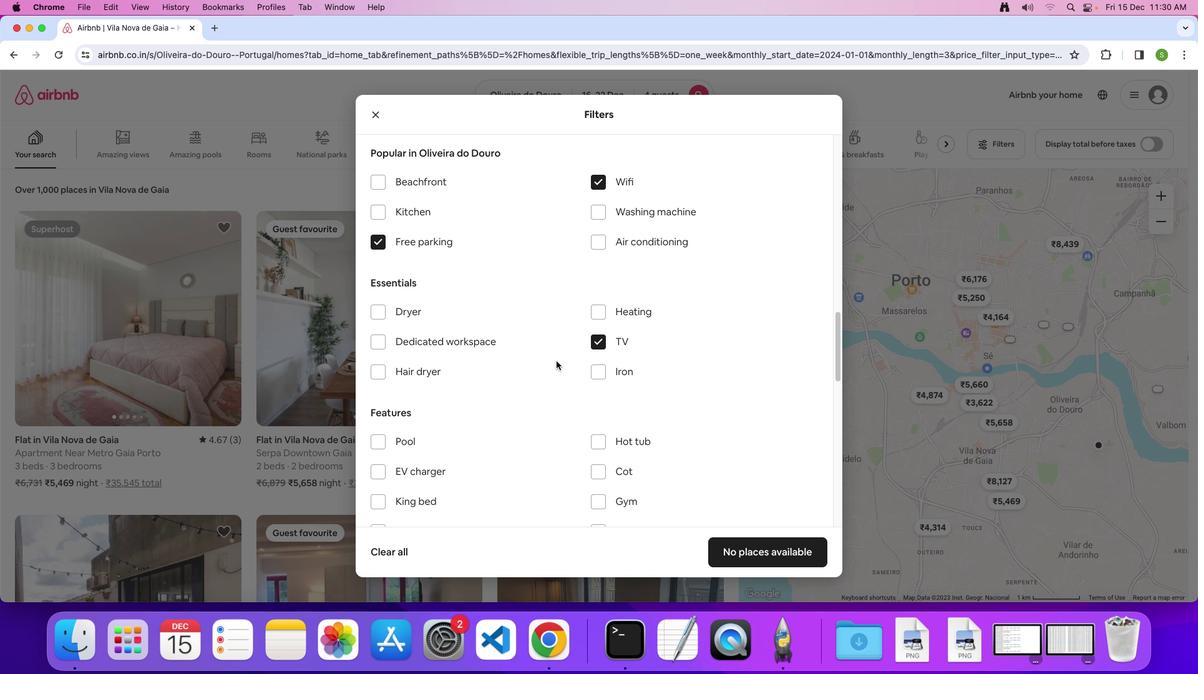 
Action: Mouse scrolled (556, 361) with delta (0, 0)
Screenshot: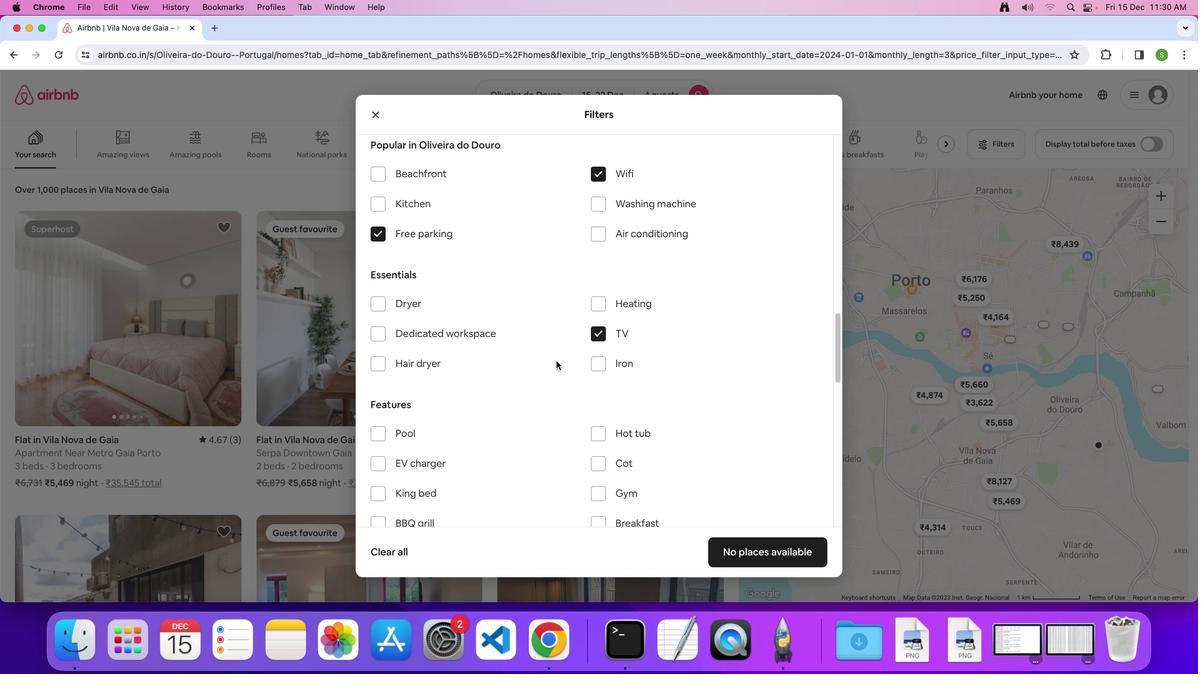 
Action: Mouse scrolled (556, 361) with delta (0, 0)
Screenshot: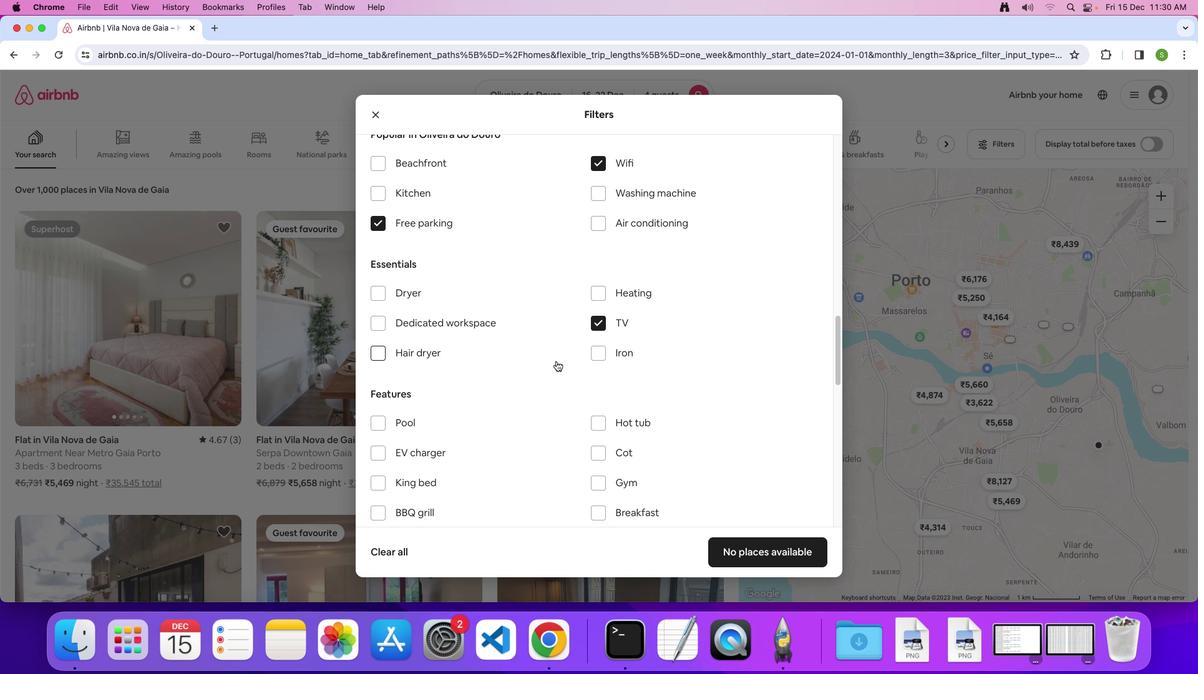 
Action: Mouse scrolled (556, 361) with delta (0, 0)
Screenshot: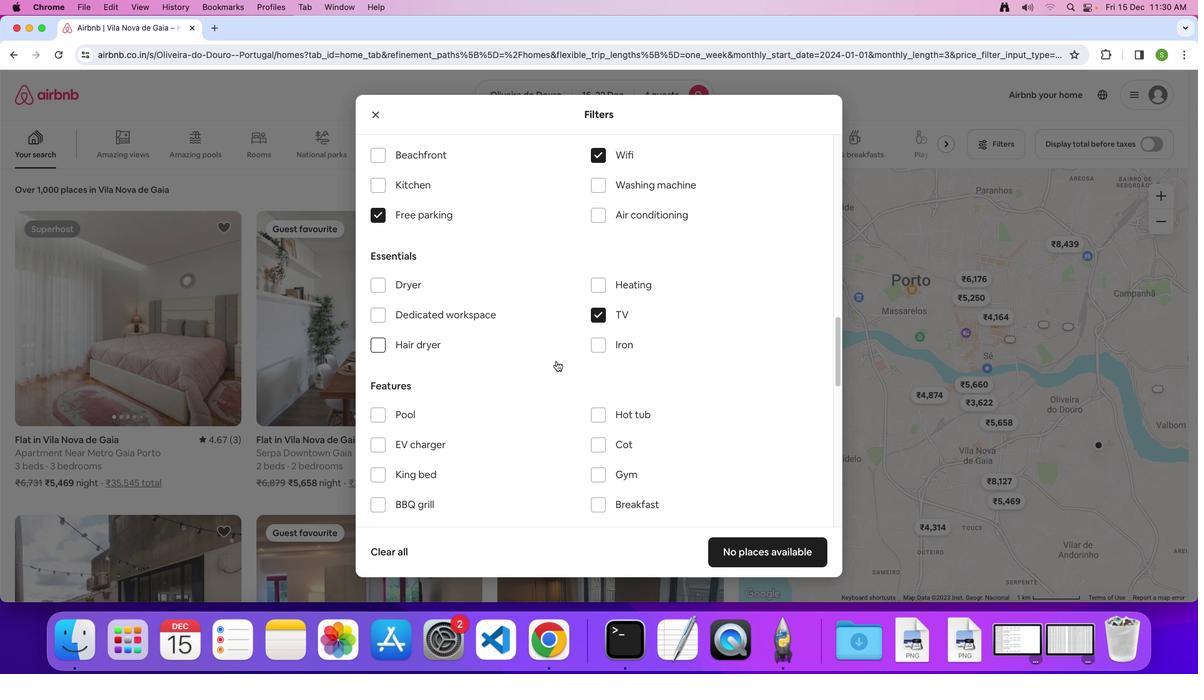 
Action: Mouse scrolled (556, 361) with delta (0, 0)
Screenshot: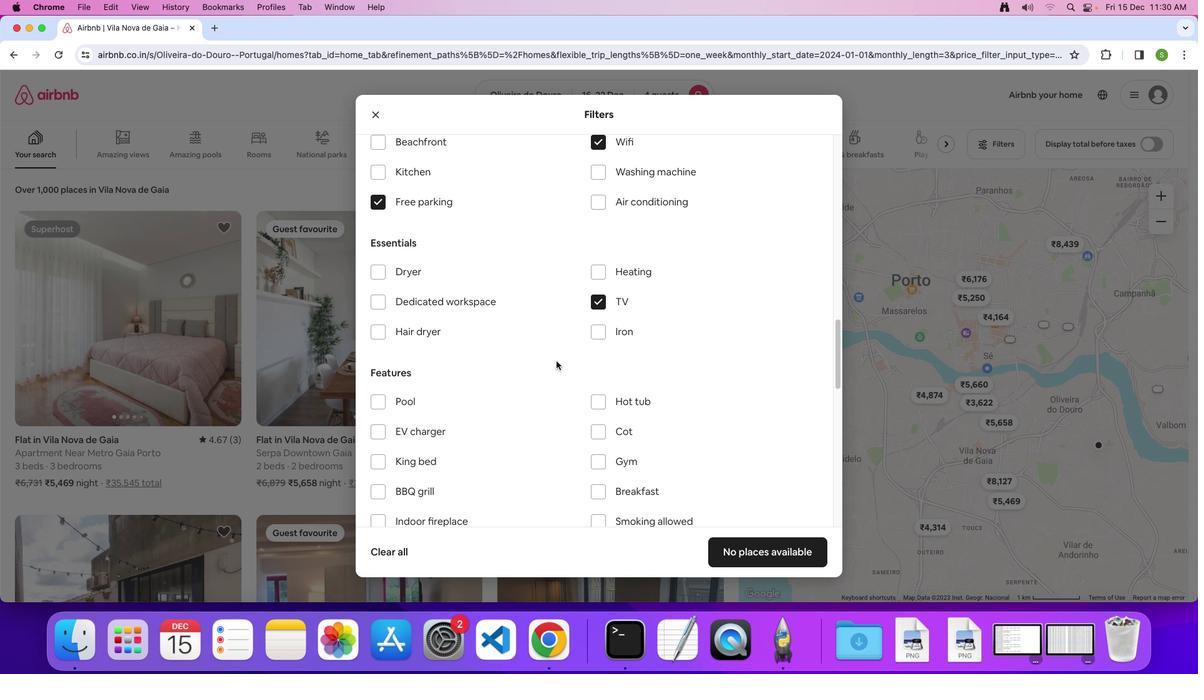 
Action: Mouse scrolled (556, 361) with delta (0, 0)
Screenshot: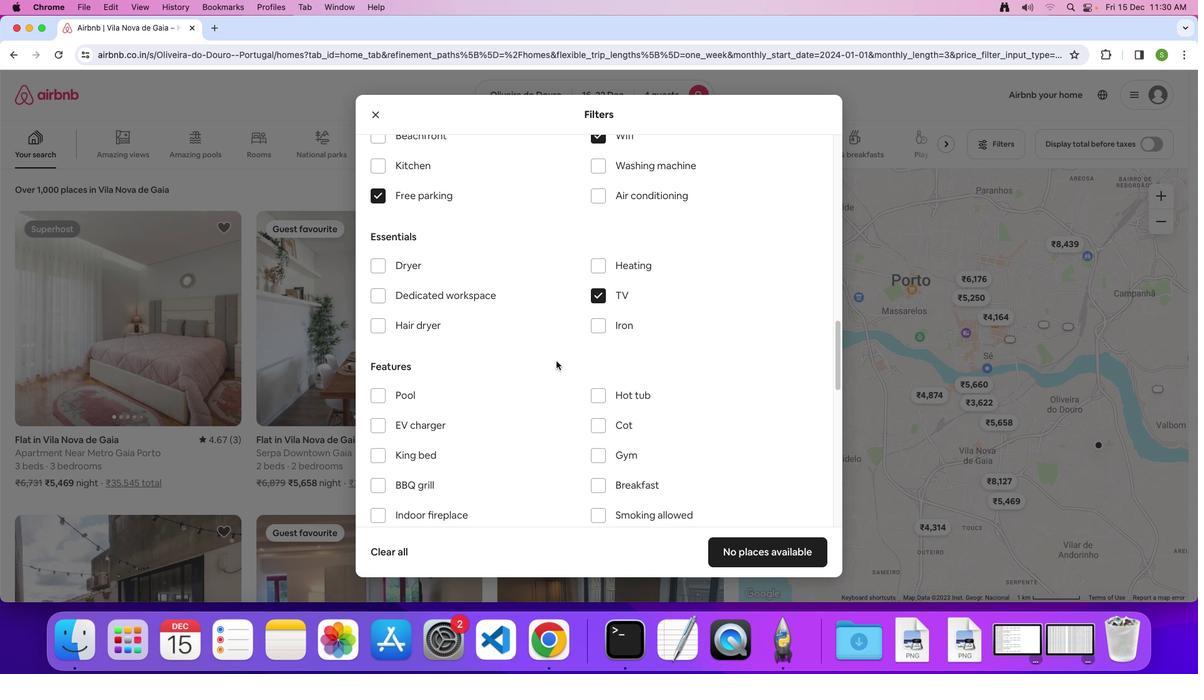 
Action: Mouse scrolled (556, 361) with delta (0, 0)
Screenshot: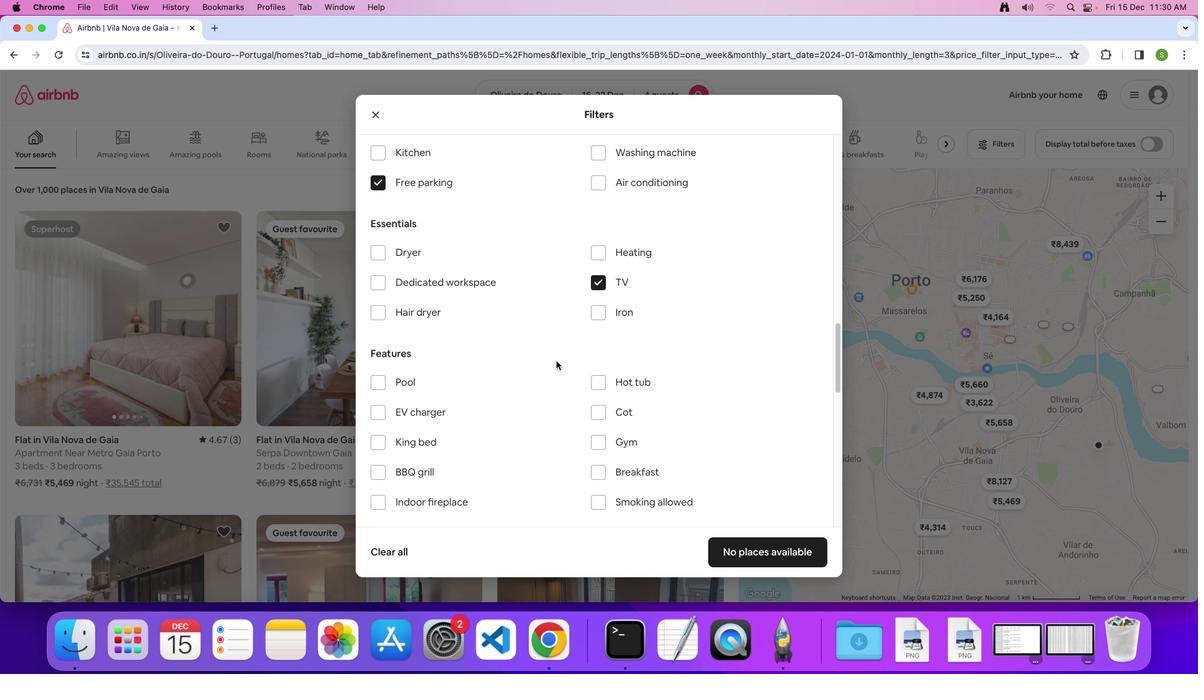 
Action: Mouse scrolled (556, 361) with delta (0, 0)
Screenshot: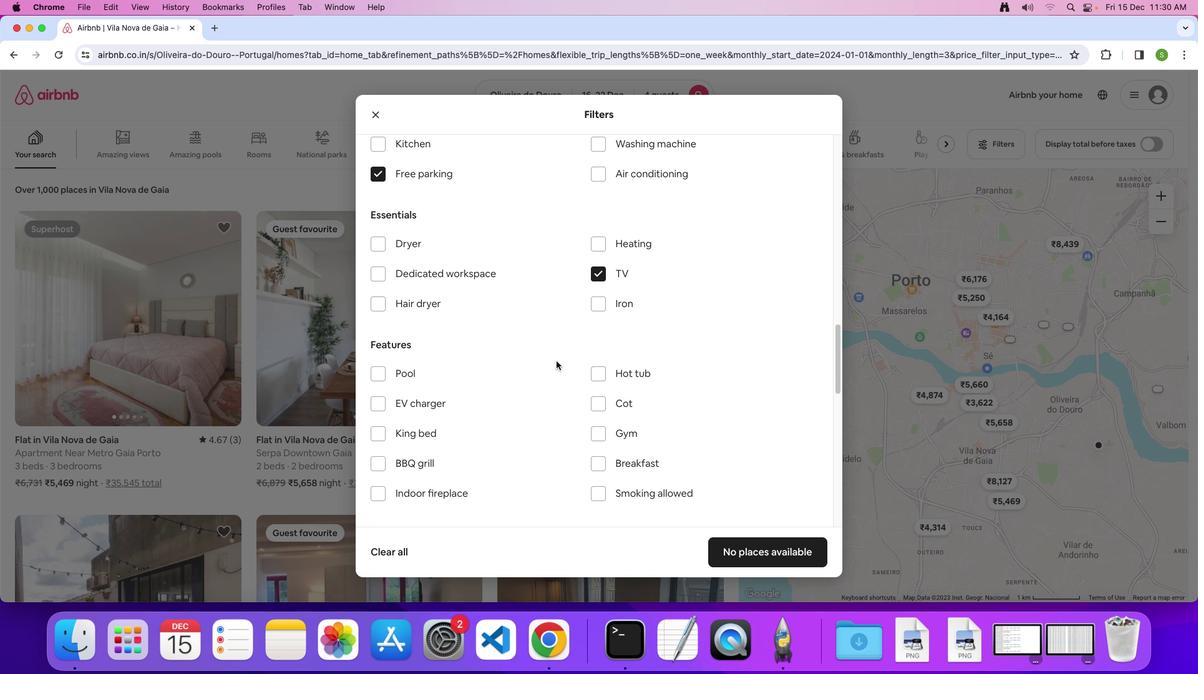 
Action: Mouse scrolled (556, 361) with delta (0, 0)
Screenshot: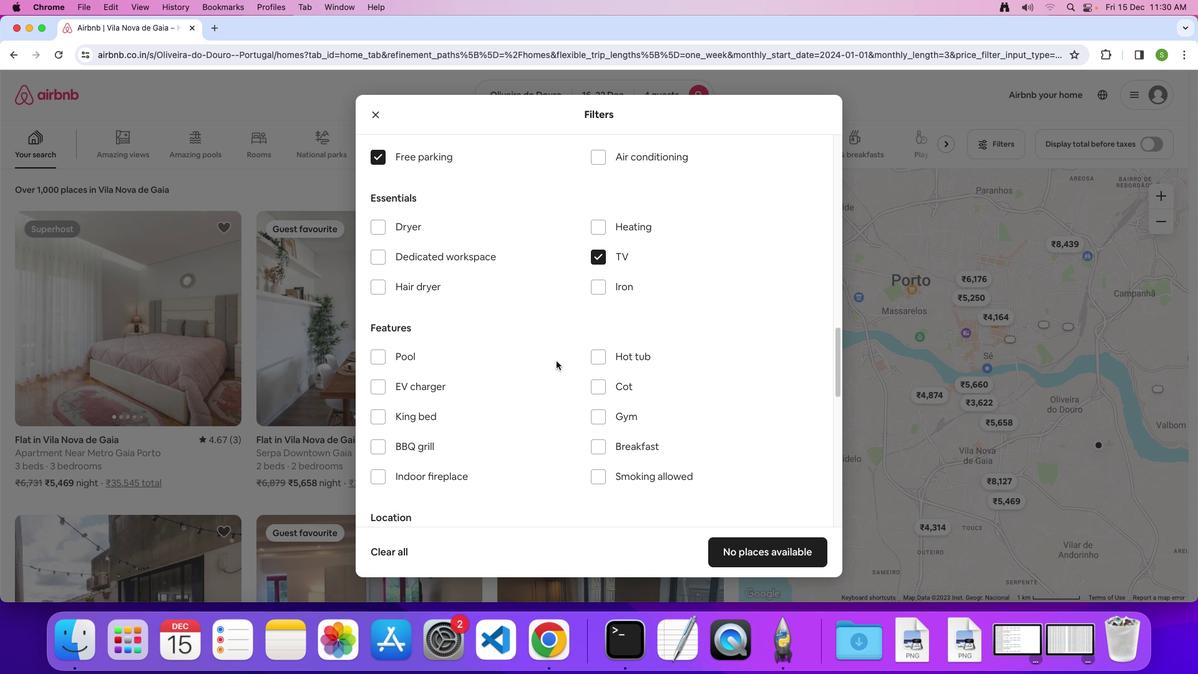 
Action: Mouse scrolled (556, 361) with delta (0, 0)
Screenshot: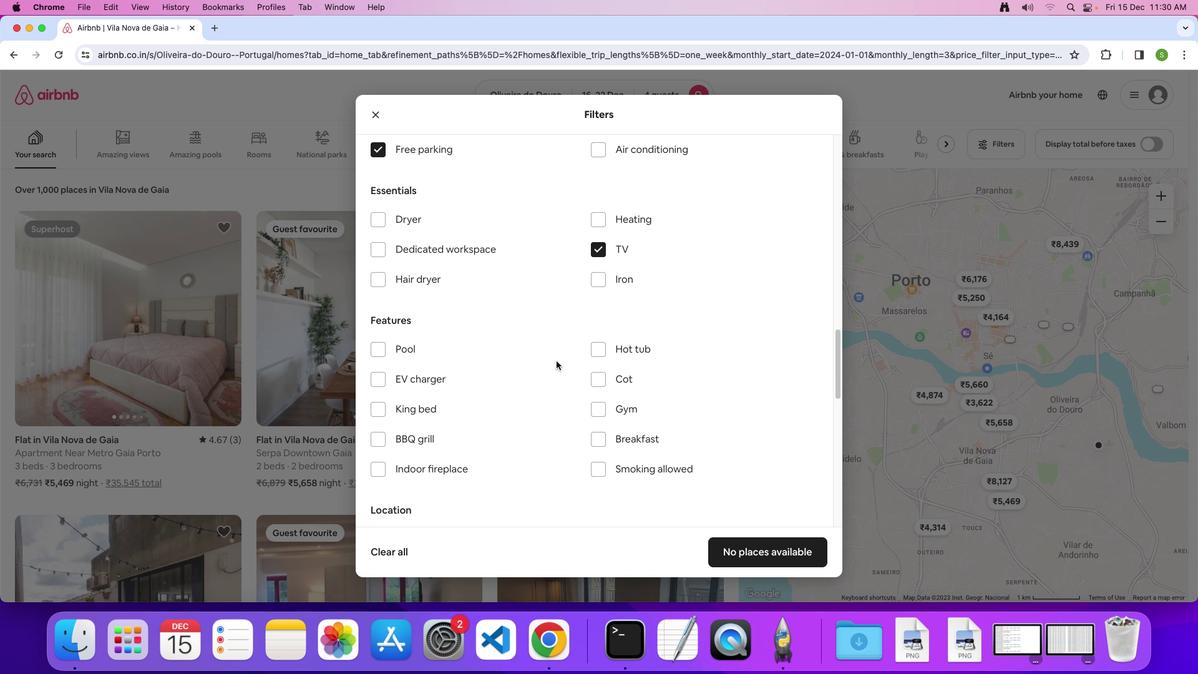 
Action: Mouse scrolled (556, 361) with delta (0, -1)
Screenshot: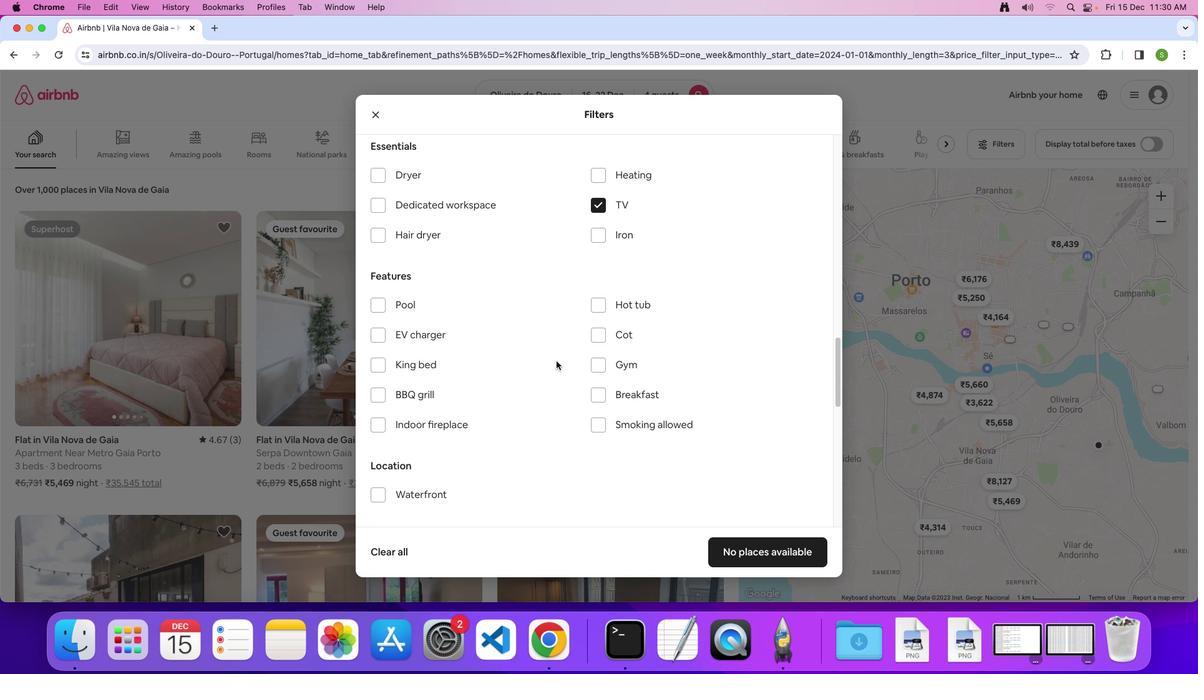 
Action: Mouse scrolled (556, 361) with delta (0, 0)
Screenshot: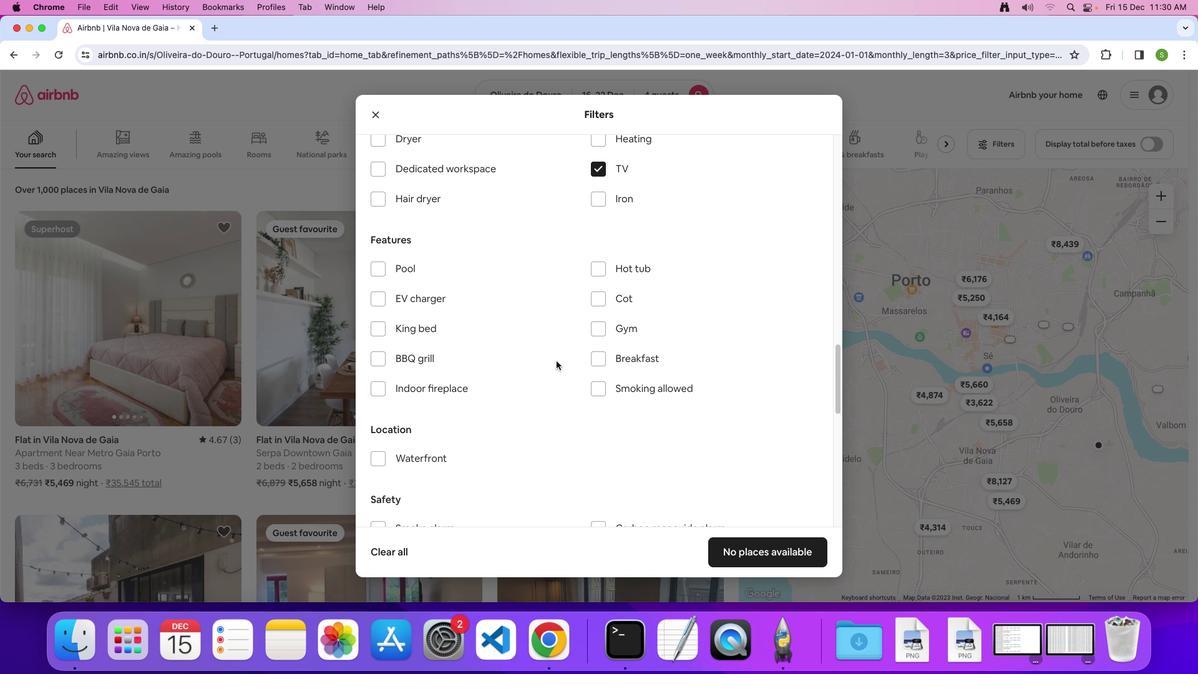 
Action: Mouse scrolled (556, 361) with delta (0, 0)
Screenshot: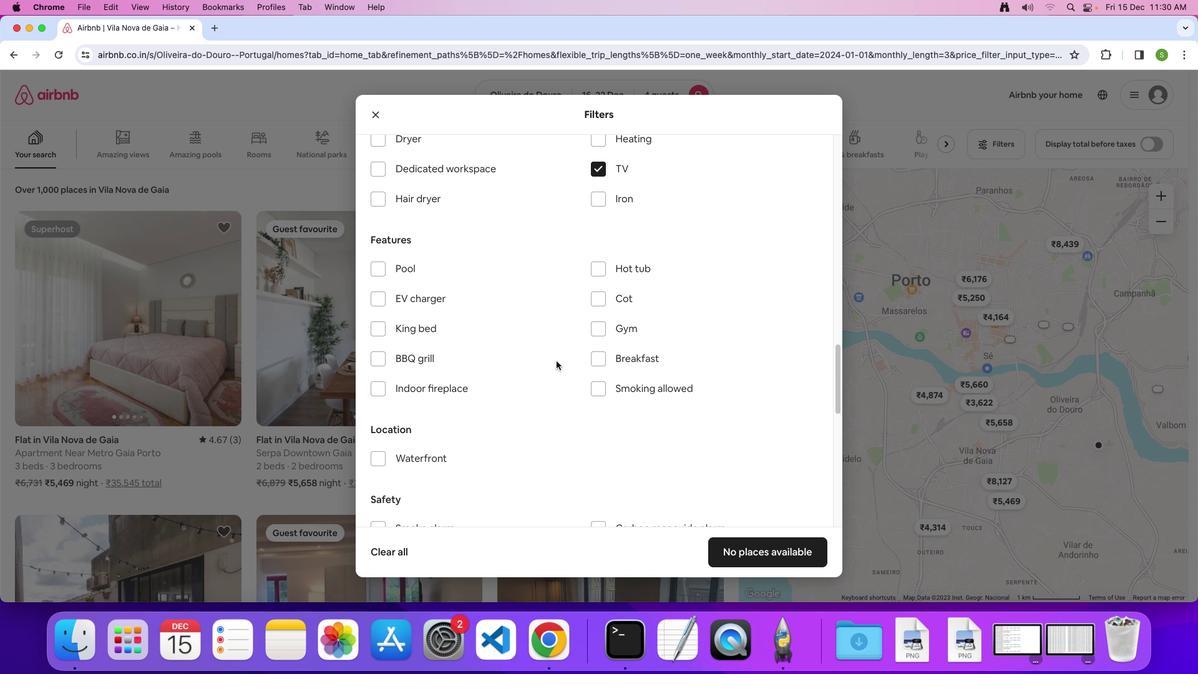 
Action: Mouse scrolled (556, 361) with delta (0, 0)
Screenshot: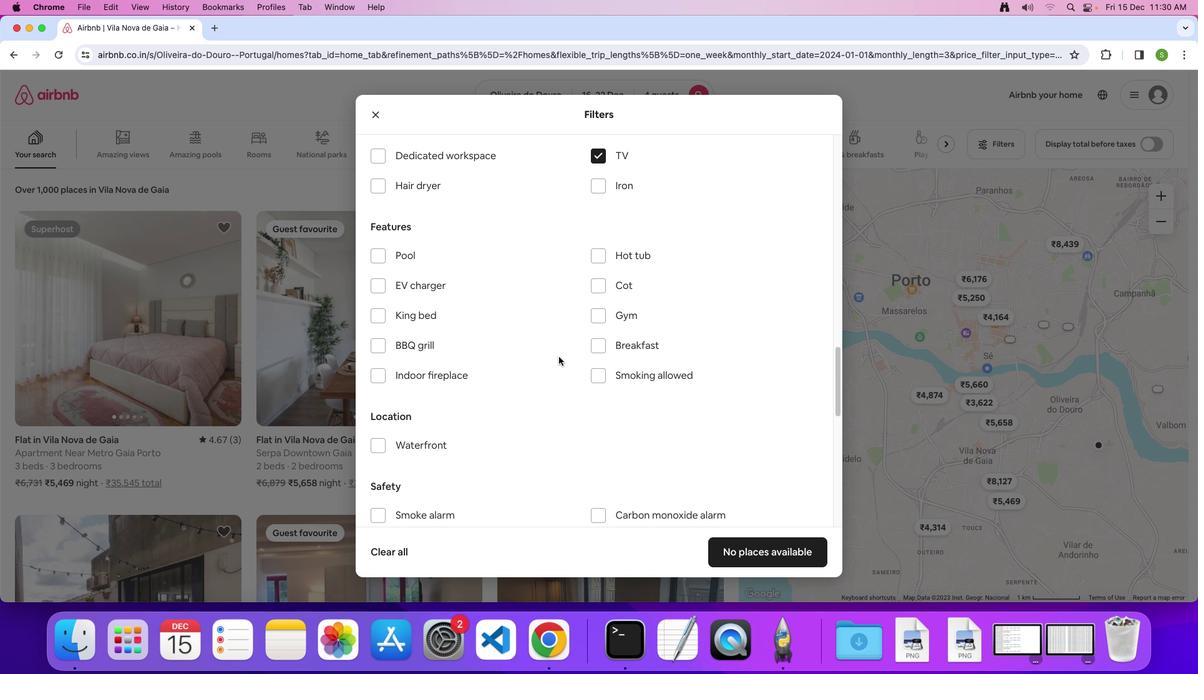 
Action: Mouse moved to (603, 312)
Screenshot: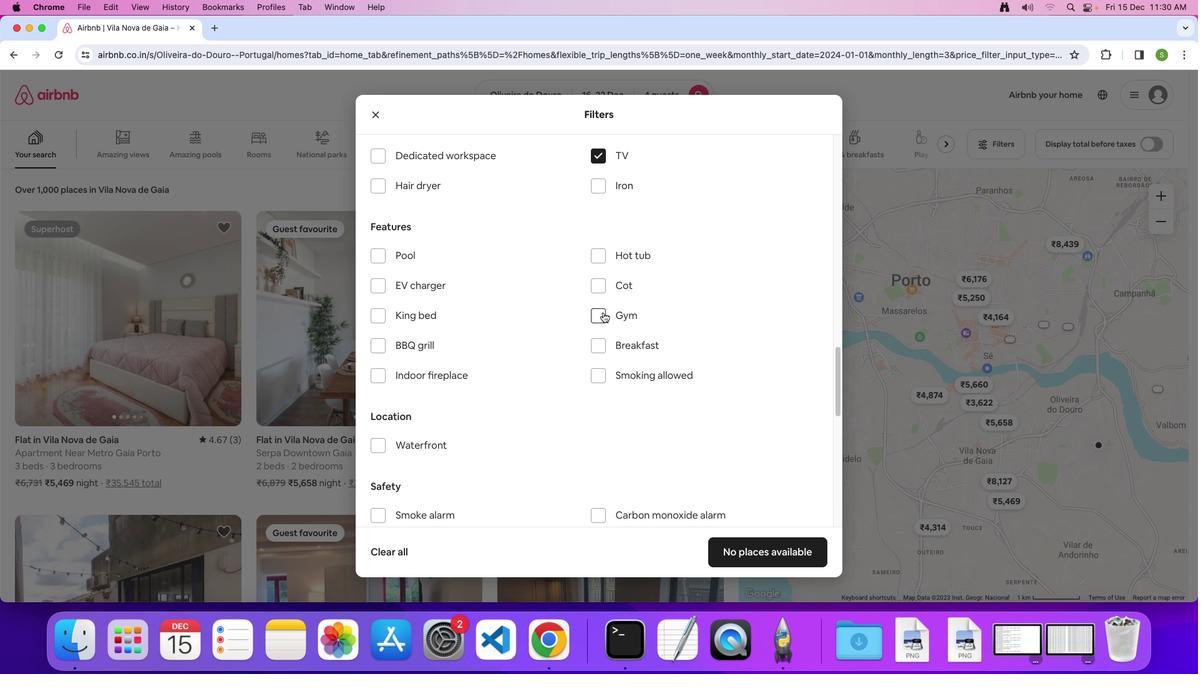 
Action: Mouse pressed left at (603, 312)
Screenshot: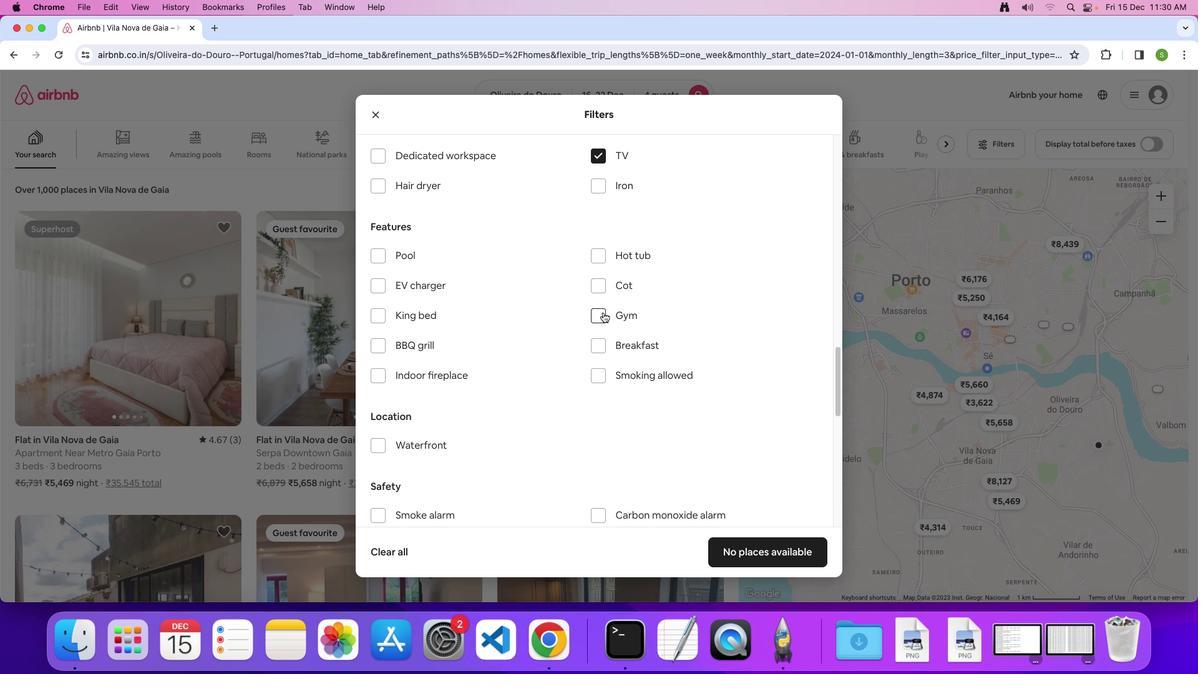 
Action: Mouse moved to (599, 340)
Screenshot: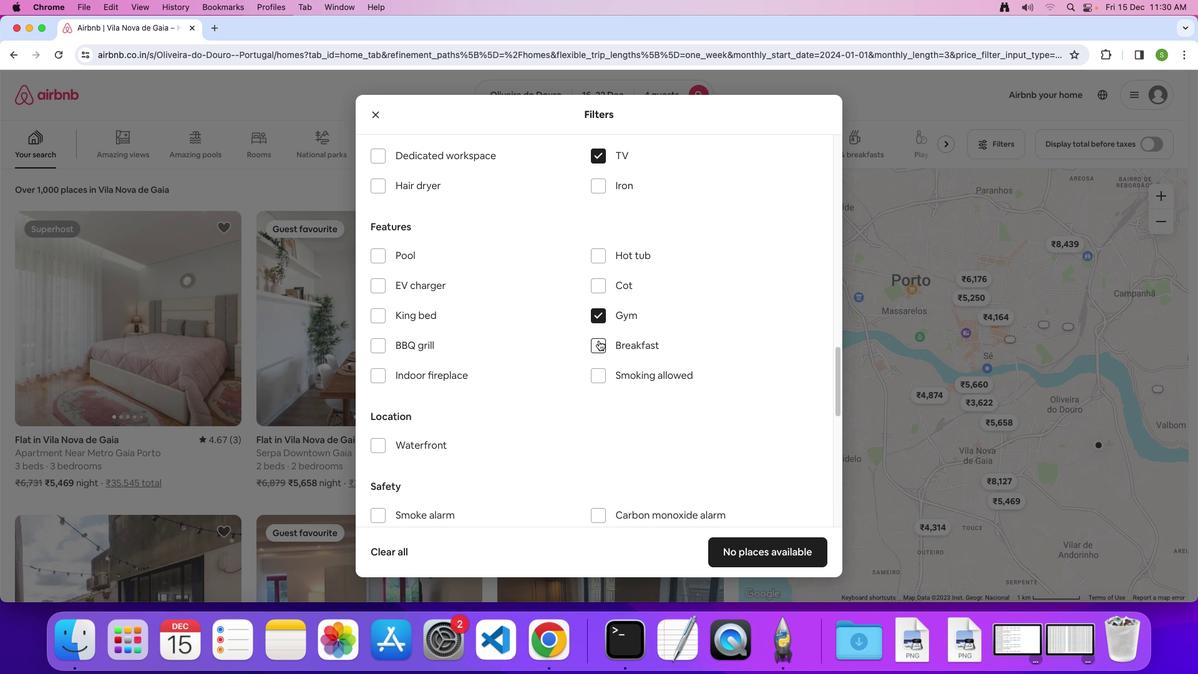 
Action: Mouse pressed left at (599, 340)
Screenshot: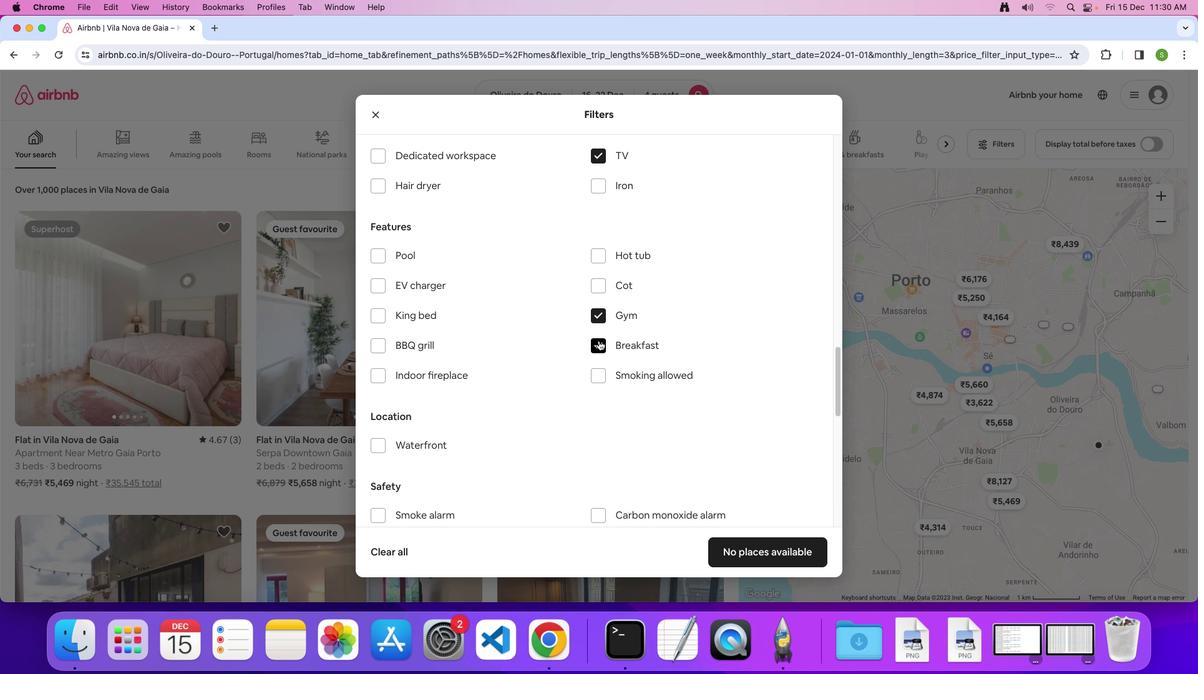 
Action: Mouse moved to (528, 360)
Screenshot: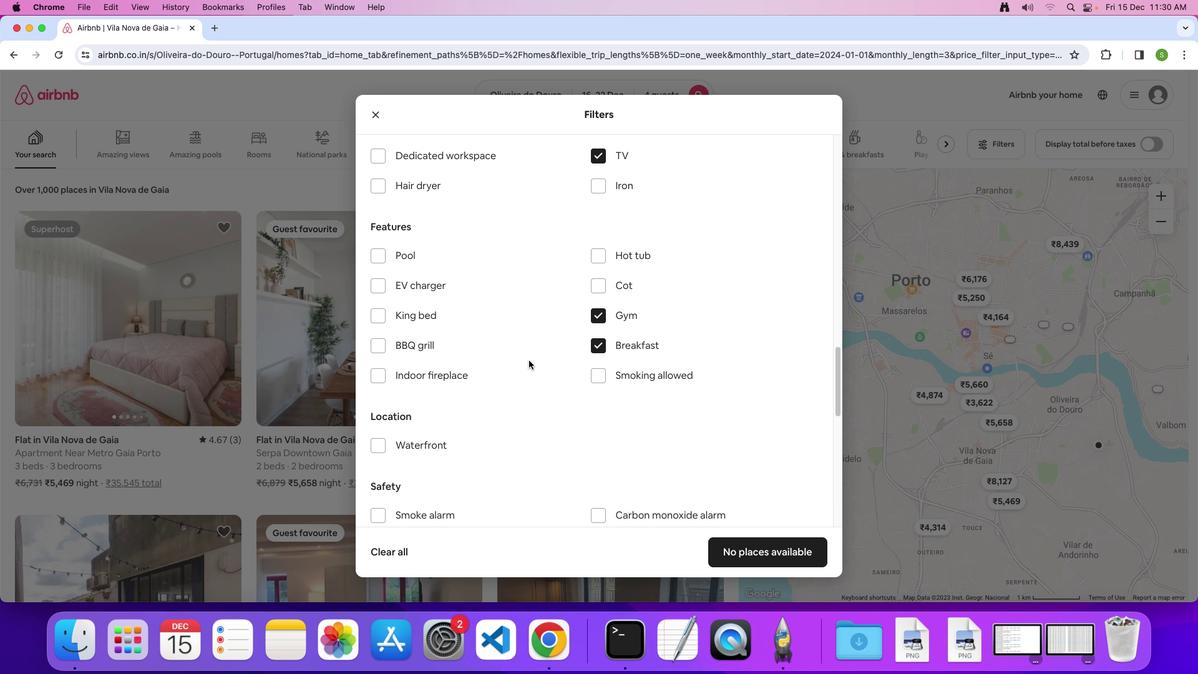 
Action: Mouse scrolled (528, 360) with delta (0, 0)
Screenshot: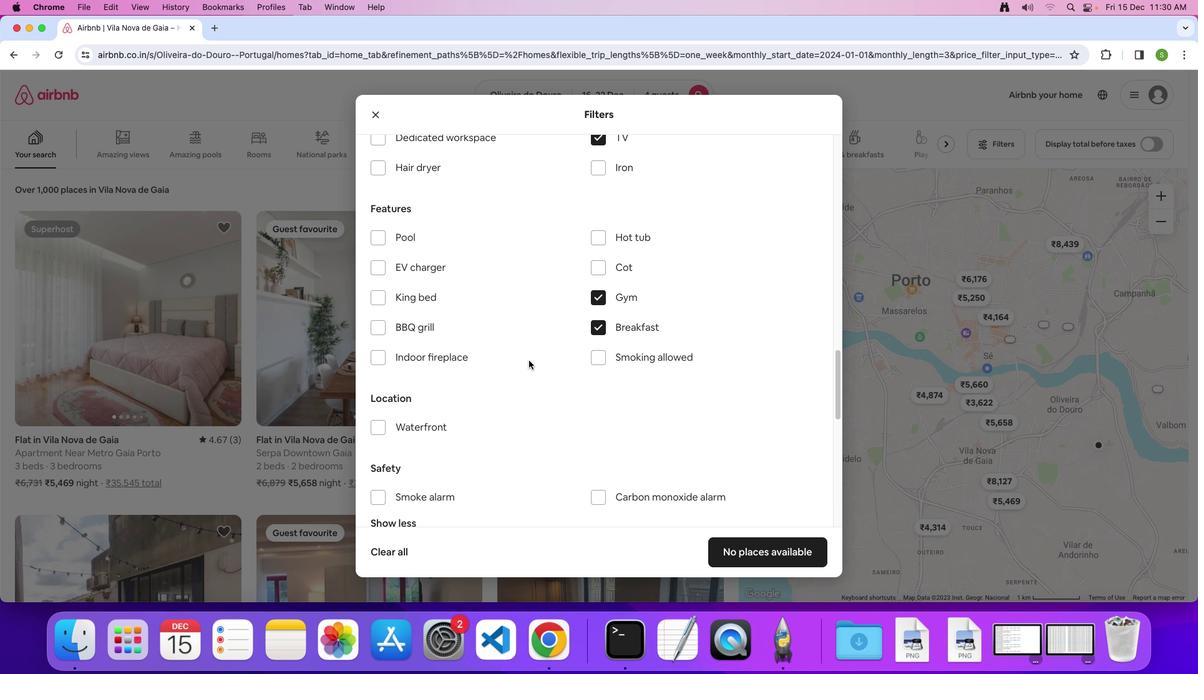
Action: Mouse scrolled (528, 360) with delta (0, 0)
Screenshot: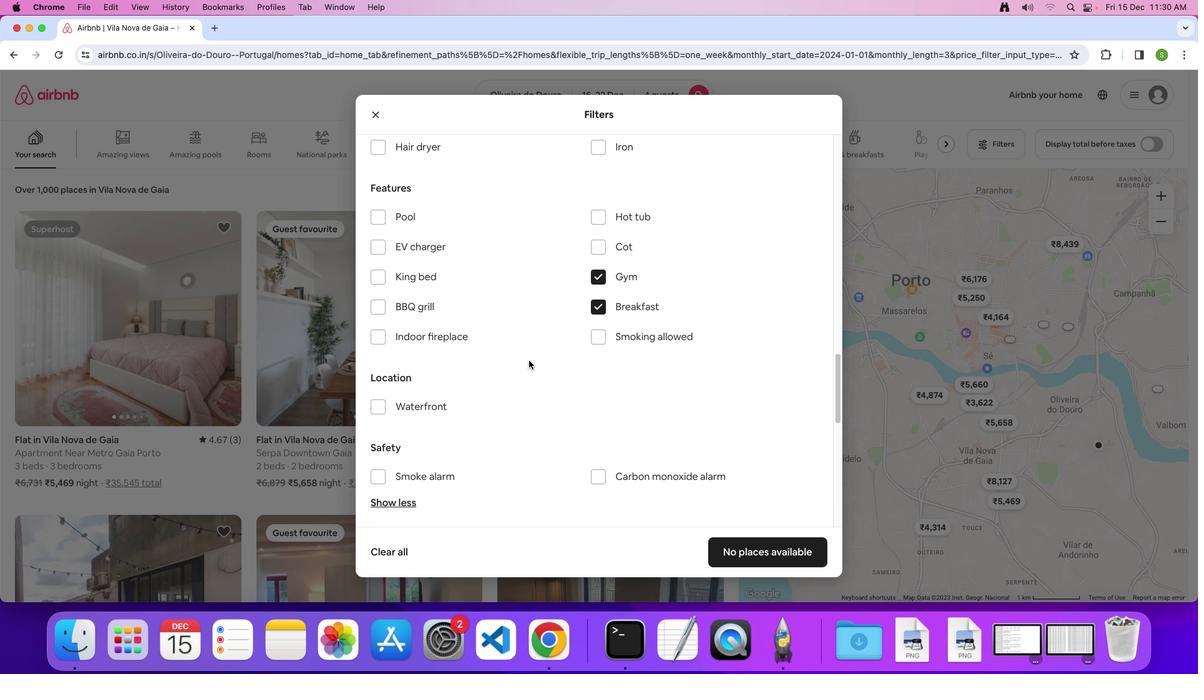 
Action: Mouse scrolled (528, 360) with delta (0, -1)
Screenshot: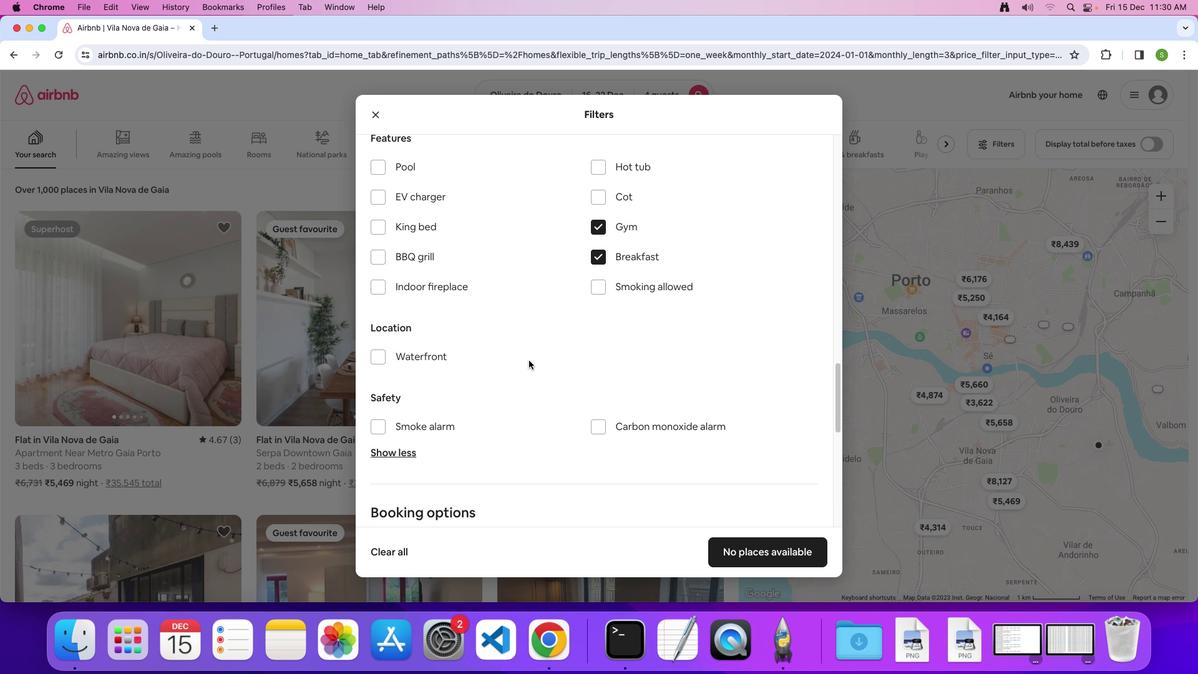 
Action: Mouse scrolled (528, 360) with delta (0, 0)
Screenshot: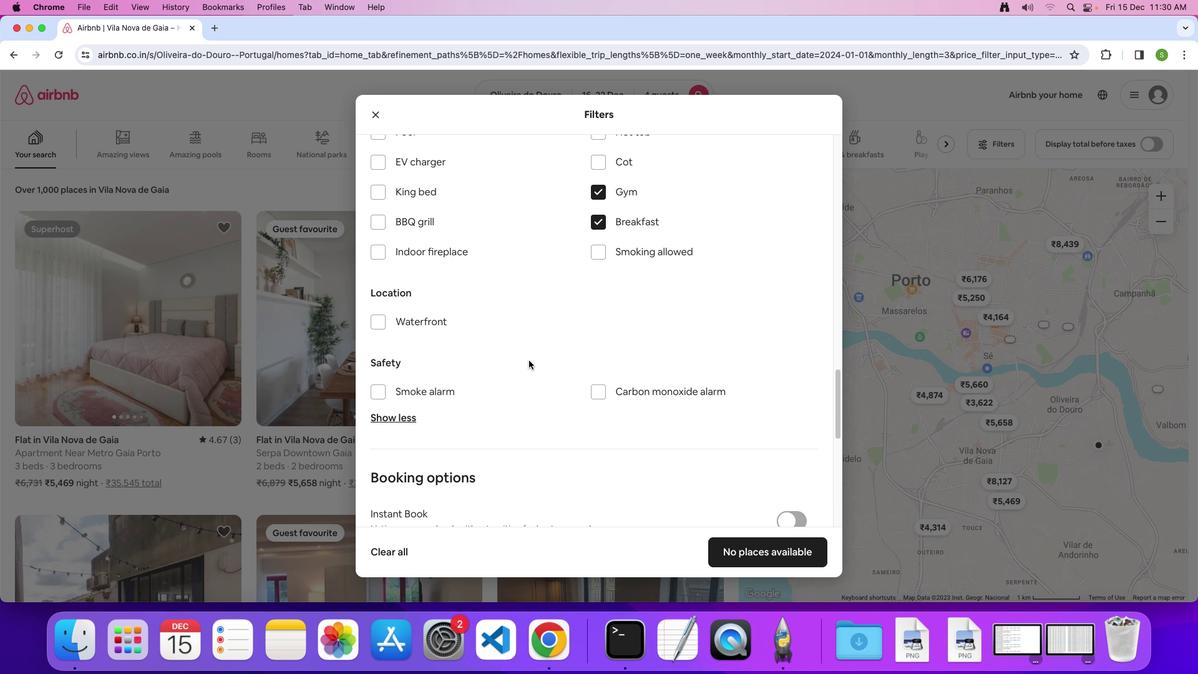 
Action: Mouse scrolled (528, 360) with delta (0, 0)
Screenshot: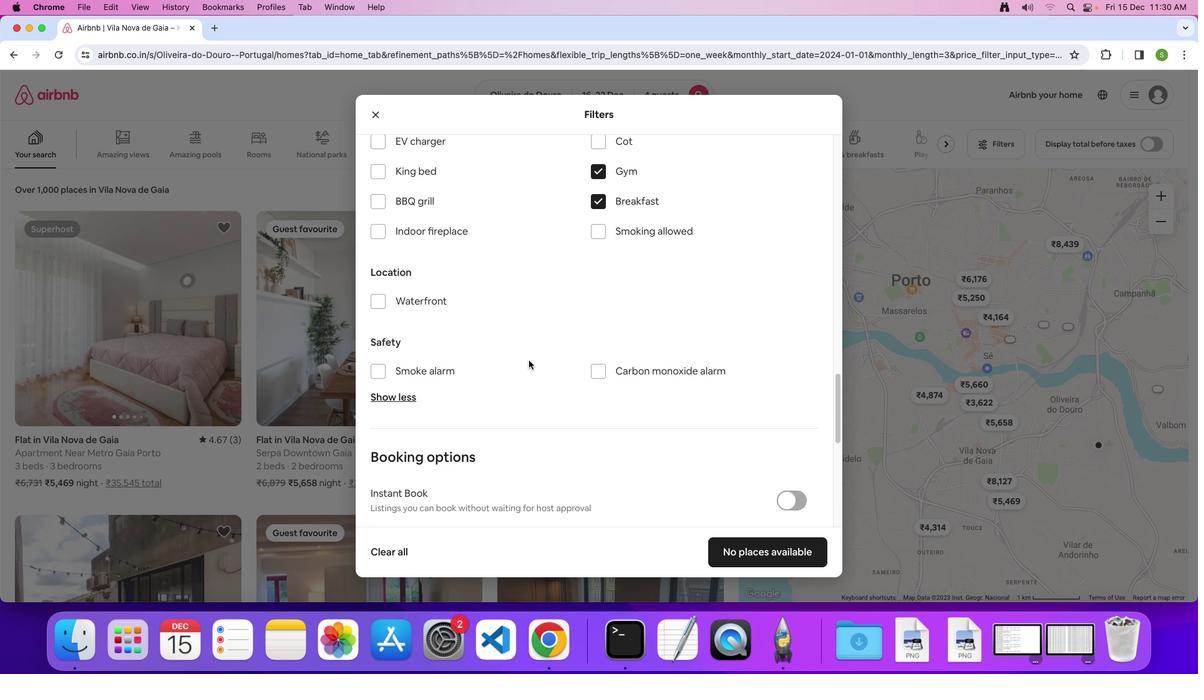 
Action: Mouse scrolled (528, 360) with delta (0, -1)
Screenshot: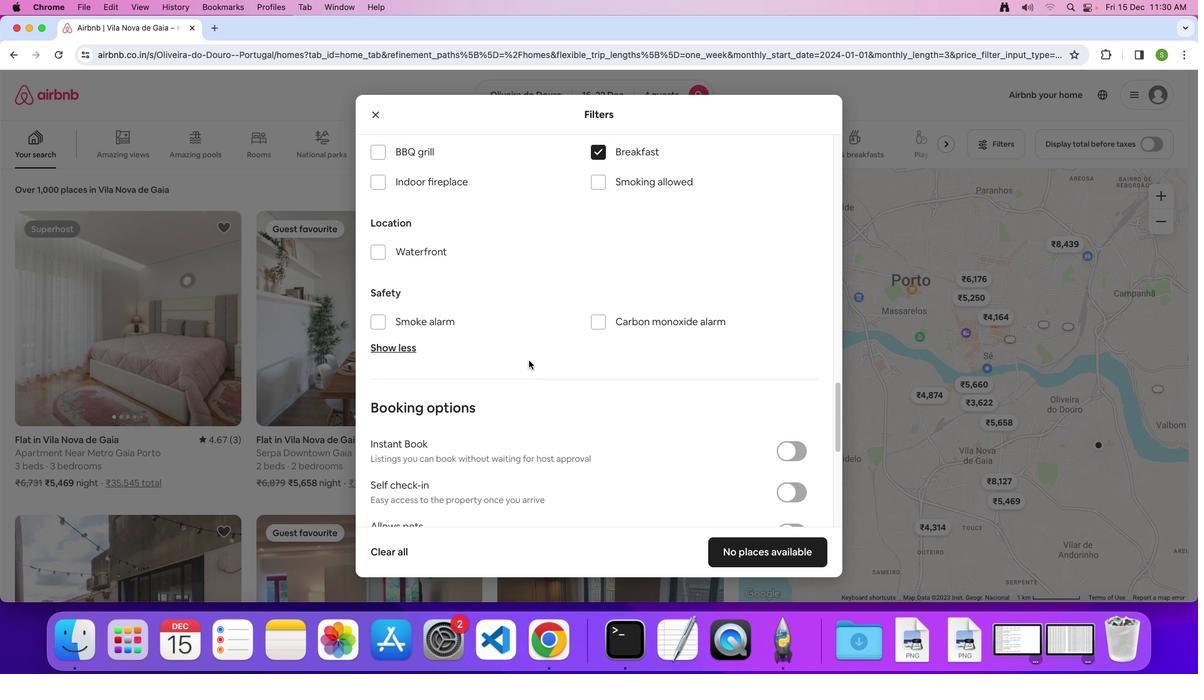 
Action: Mouse scrolled (528, 360) with delta (0, 0)
Screenshot: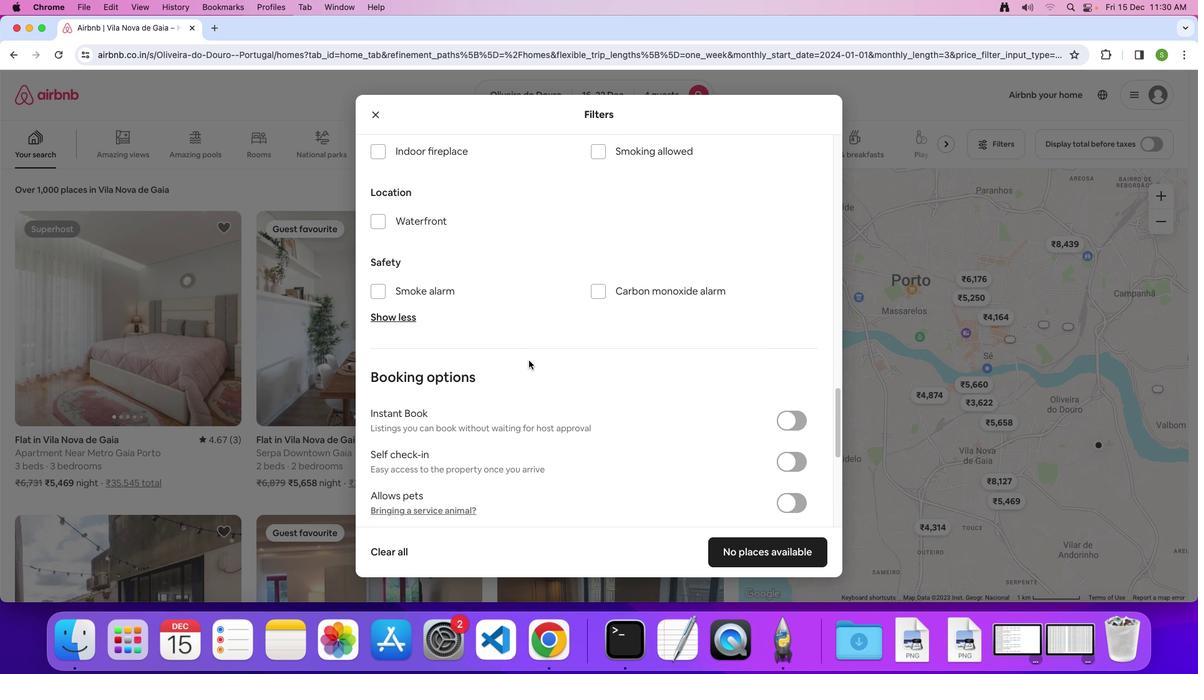 
Action: Mouse scrolled (528, 360) with delta (0, 0)
Screenshot: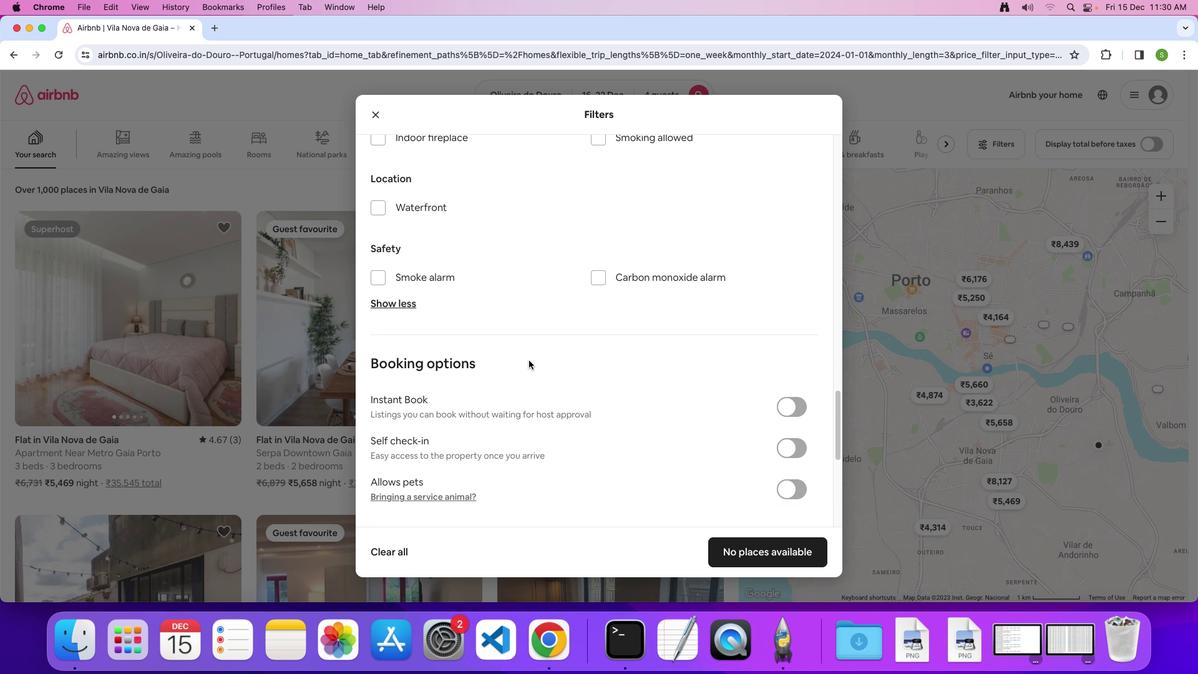 
Action: Mouse scrolled (528, 360) with delta (0, -1)
Screenshot: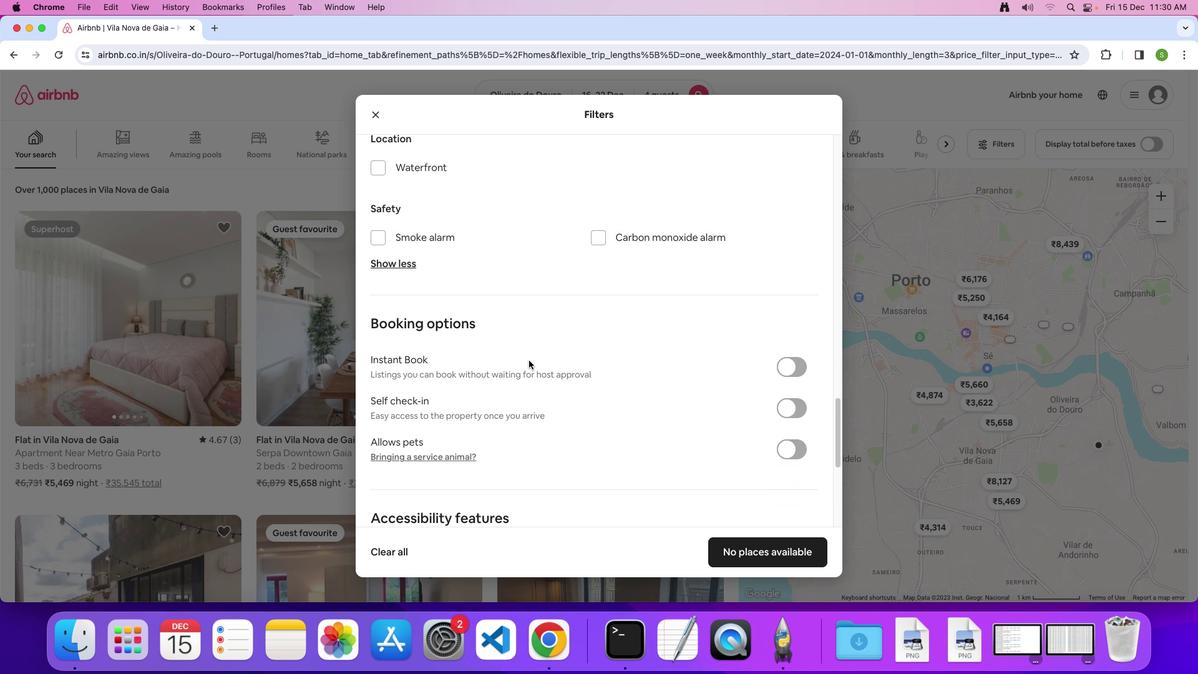 
Action: Mouse scrolled (528, 360) with delta (0, 0)
Screenshot: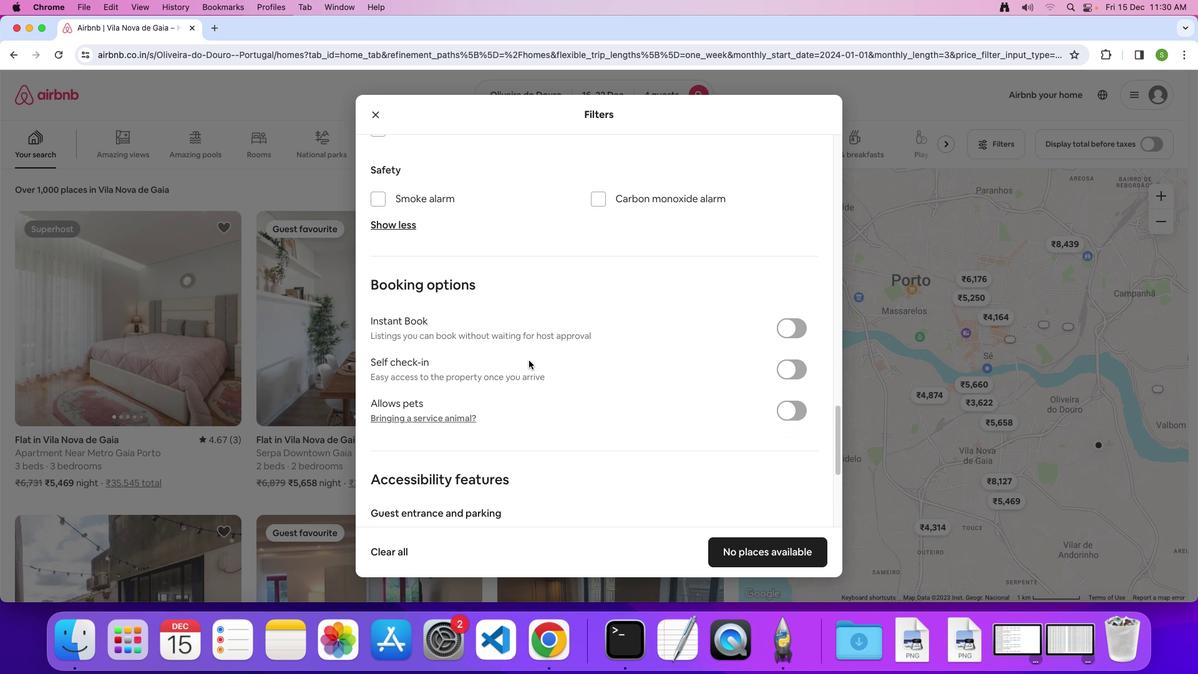 
Action: Mouse scrolled (528, 360) with delta (0, 0)
Screenshot: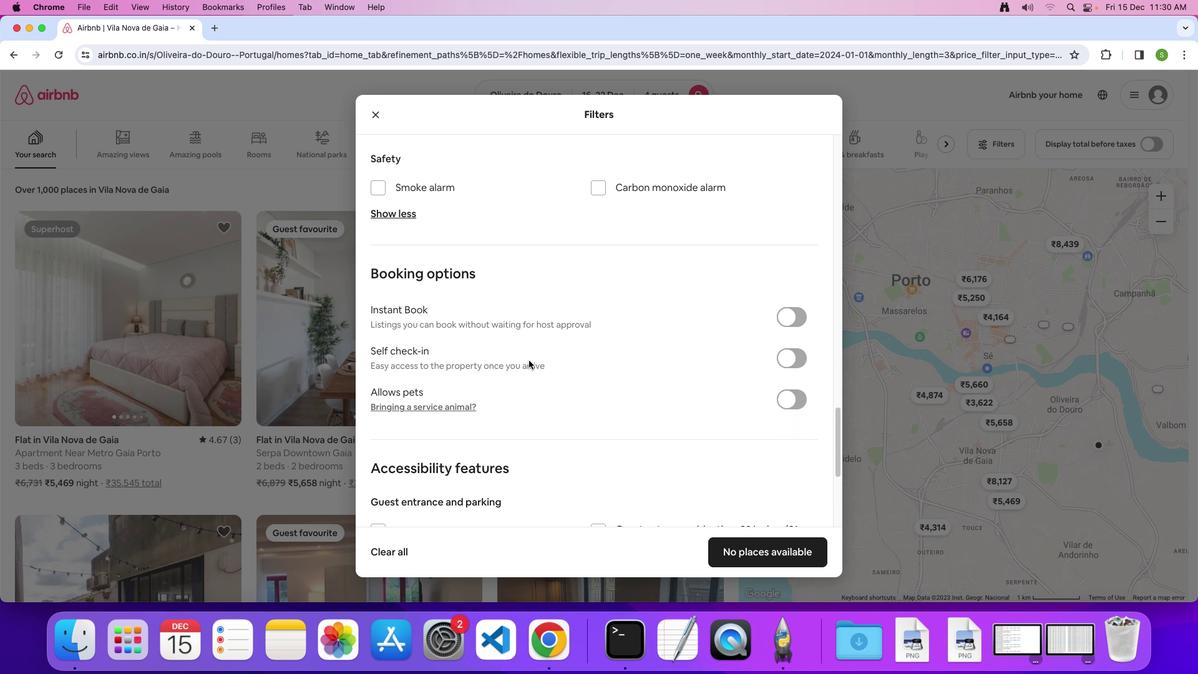 
Action: Mouse scrolled (528, 360) with delta (0, -1)
Screenshot: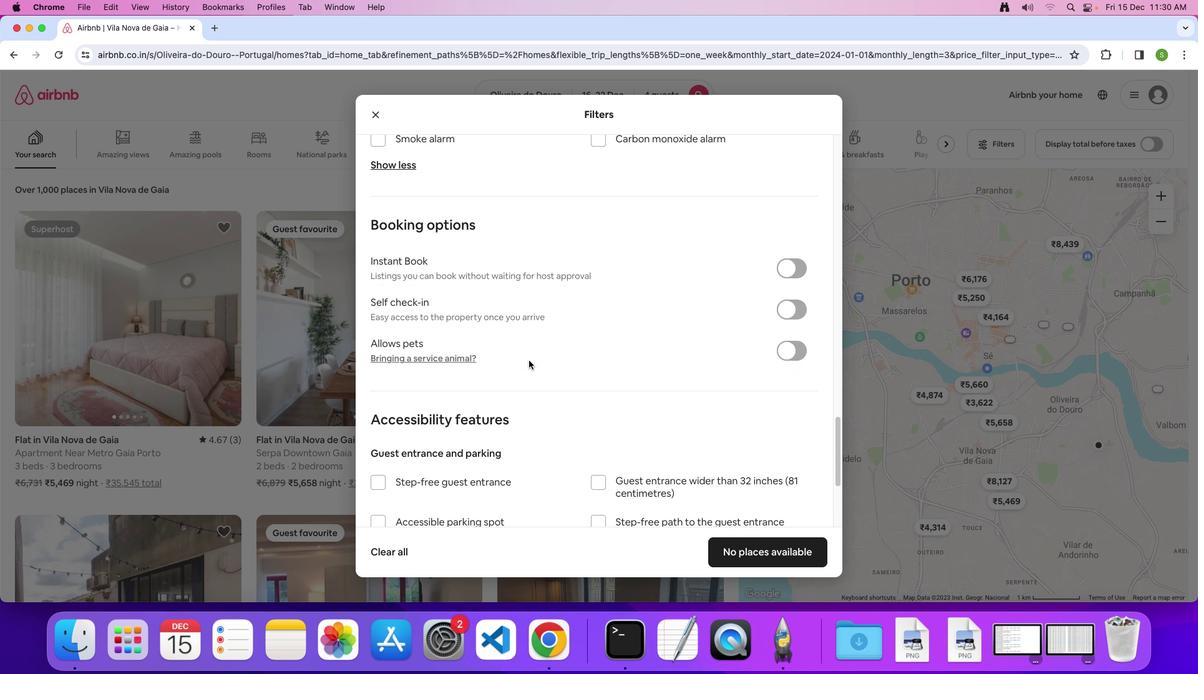 
Action: Mouse scrolled (528, 360) with delta (0, 0)
Screenshot: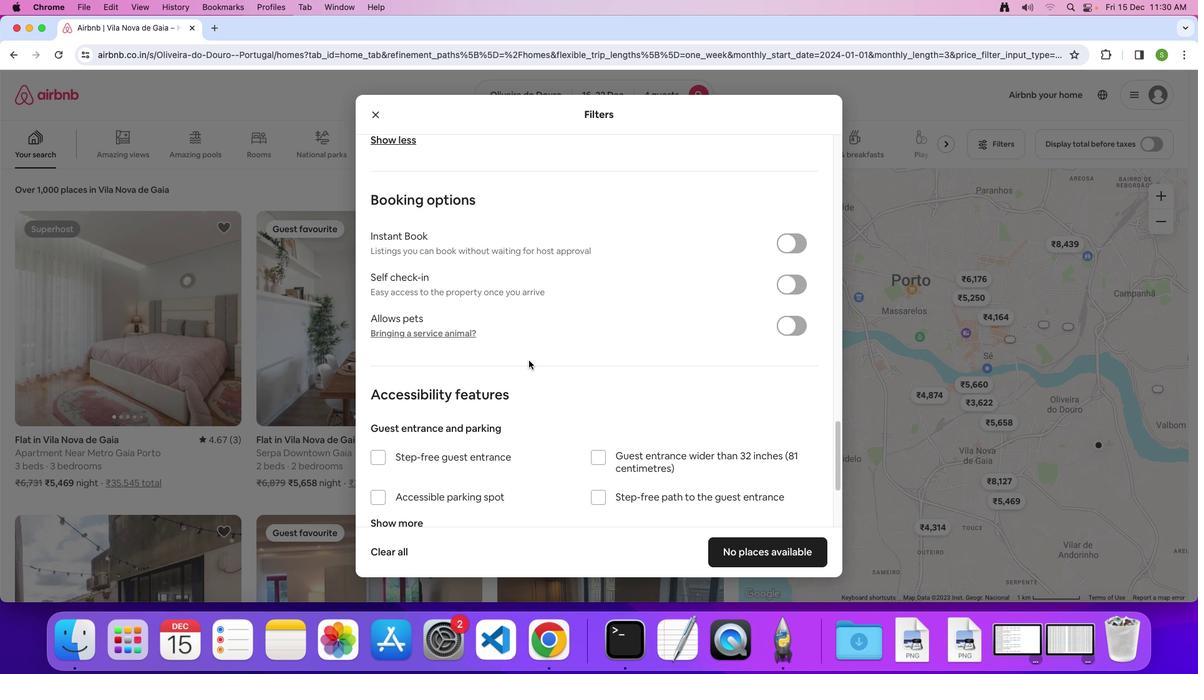 
Action: Mouse scrolled (528, 360) with delta (0, 0)
Screenshot: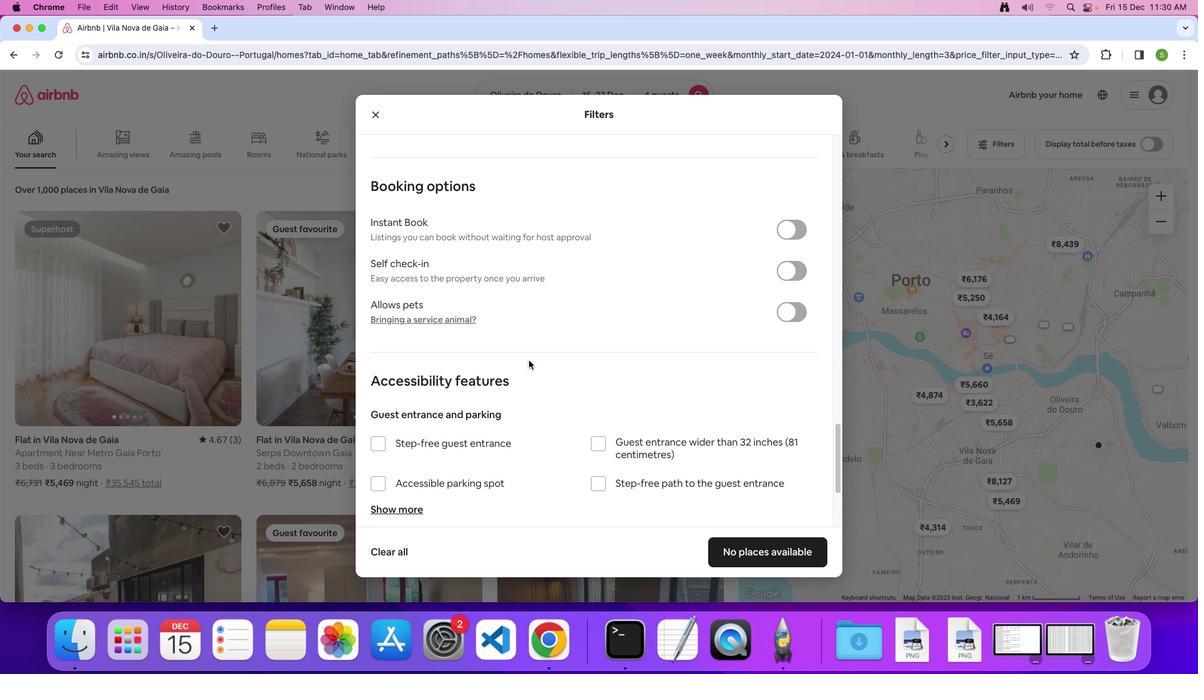 
Action: Mouse scrolled (528, 360) with delta (0, -1)
Screenshot: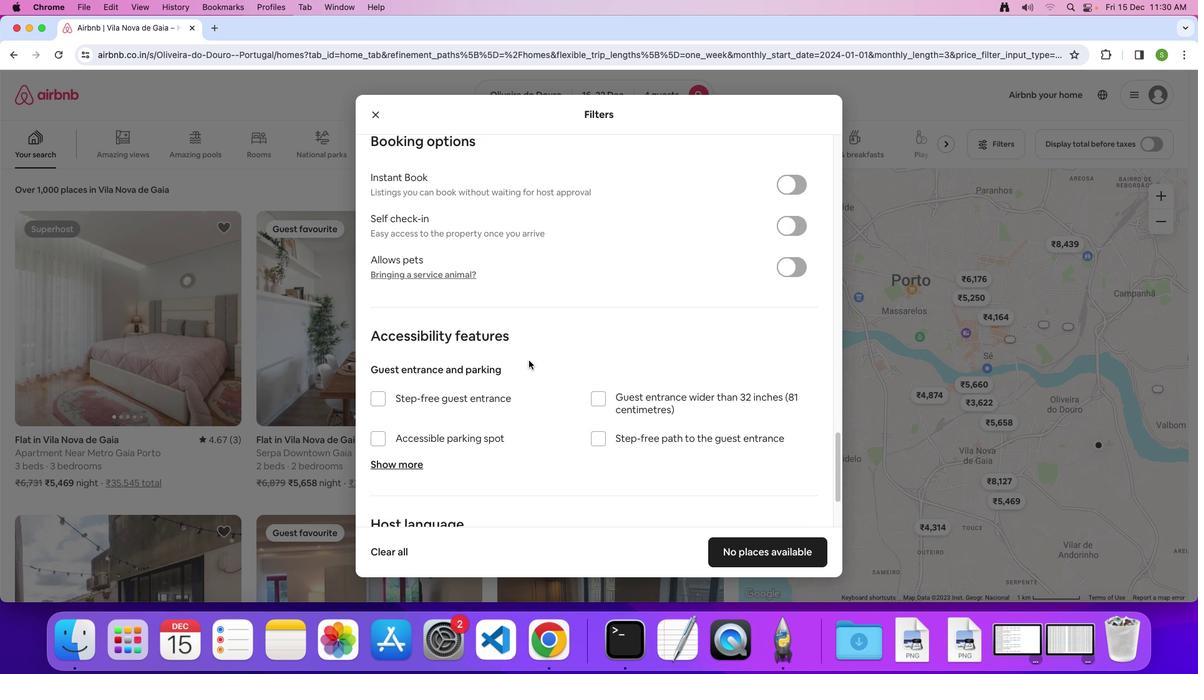 
Action: Mouse scrolled (528, 360) with delta (0, 0)
Screenshot: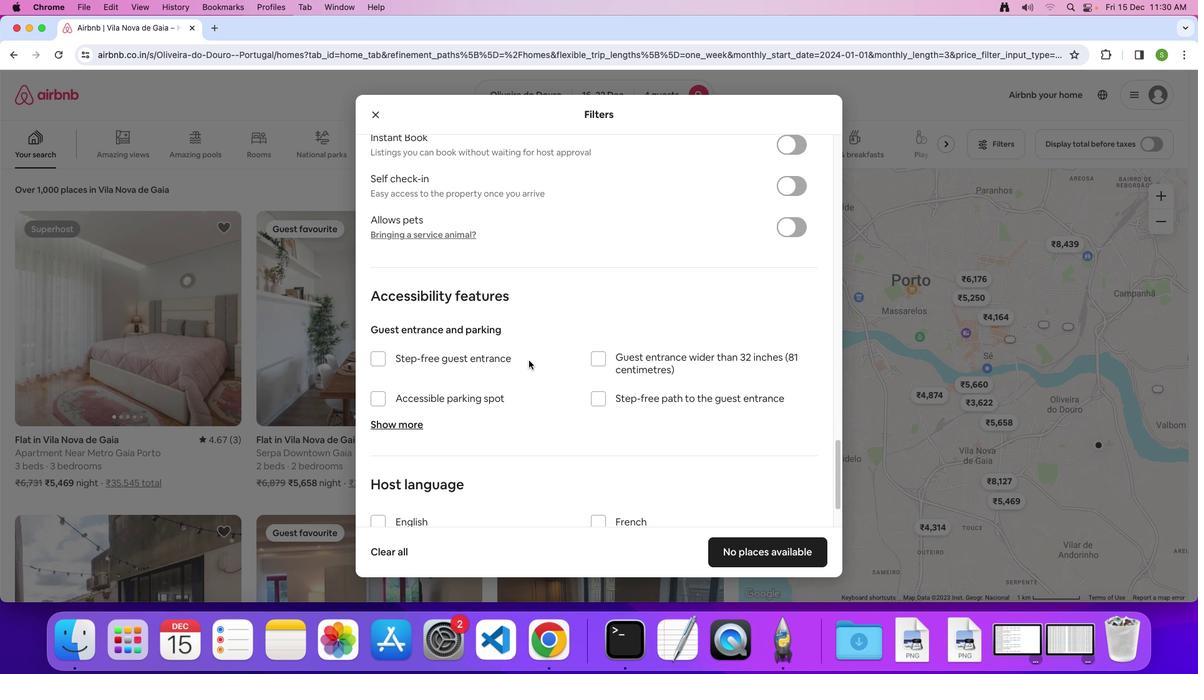 
Action: Mouse scrolled (528, 360) with delta (0, 0)
Screenshot: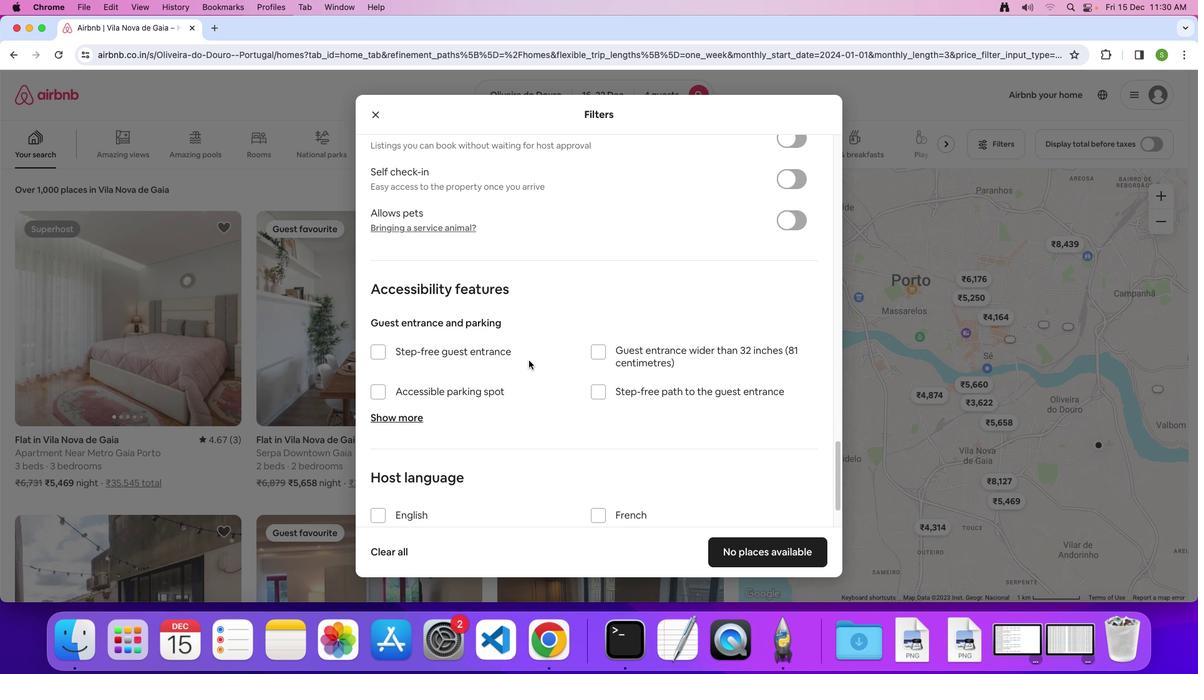 
Action: Mouse scrolled (528, 360) with delta (0, 0)
Screenshot: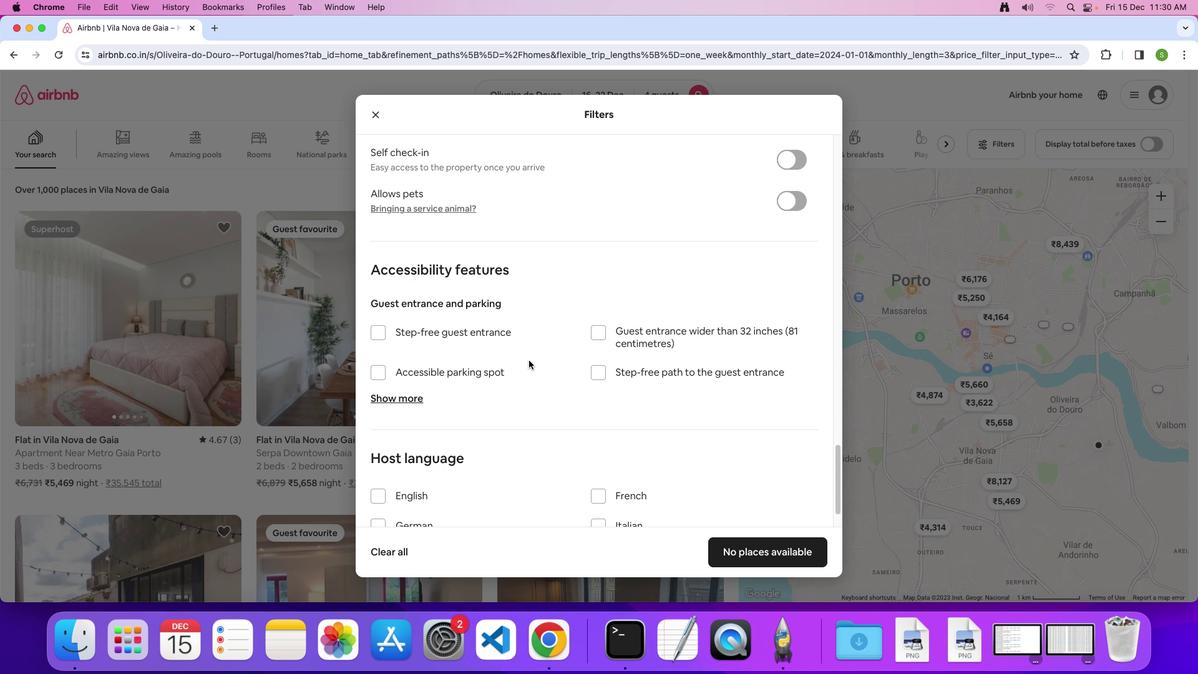 
Action: Mouse scrolled (528, 360) with delta (0, 0)
Screenshot: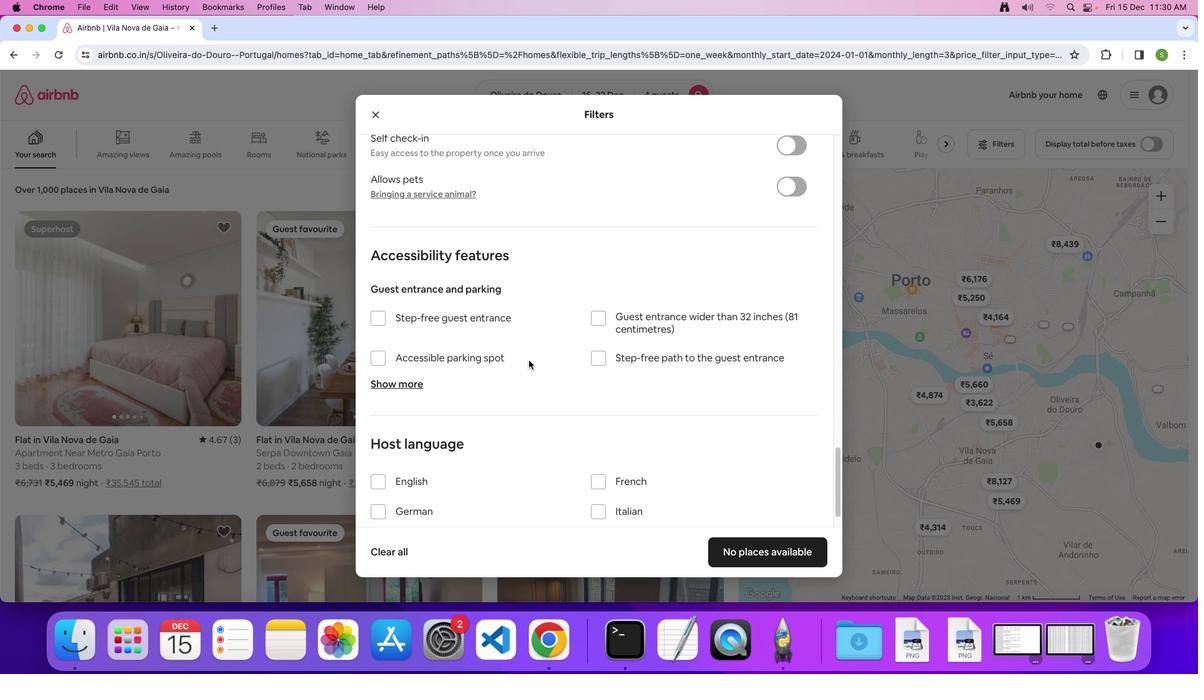 
Action: Mouse scrolled (528, 360) with delta (0, -1)
Screenshot: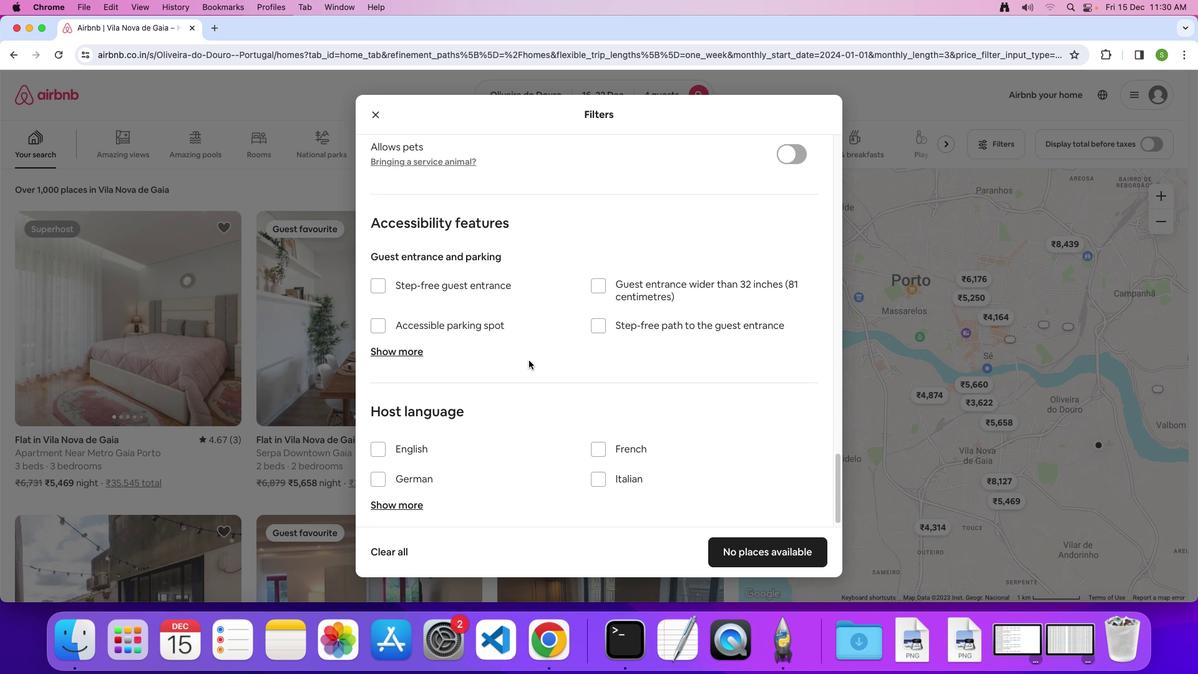 
Action: Mouse scrolled (528, 360) with delta (0, 0)
Screenshot: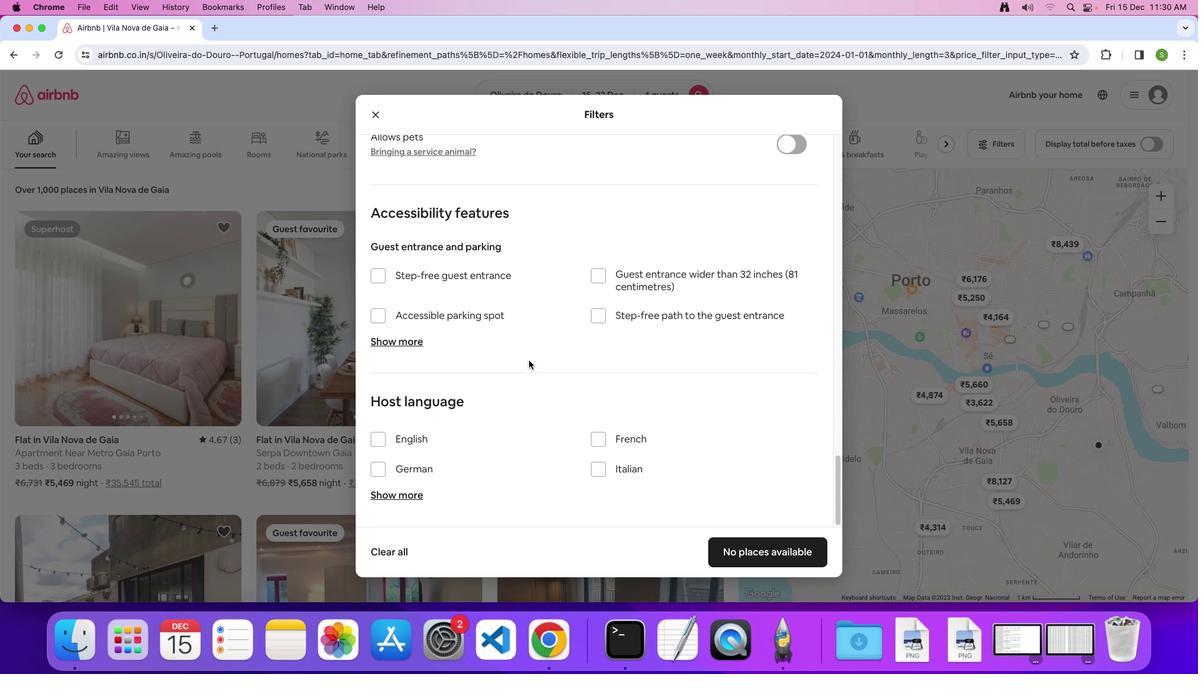 
Action: Mouse scrolled (528, 360) with delta (0, 0)
Screenshot: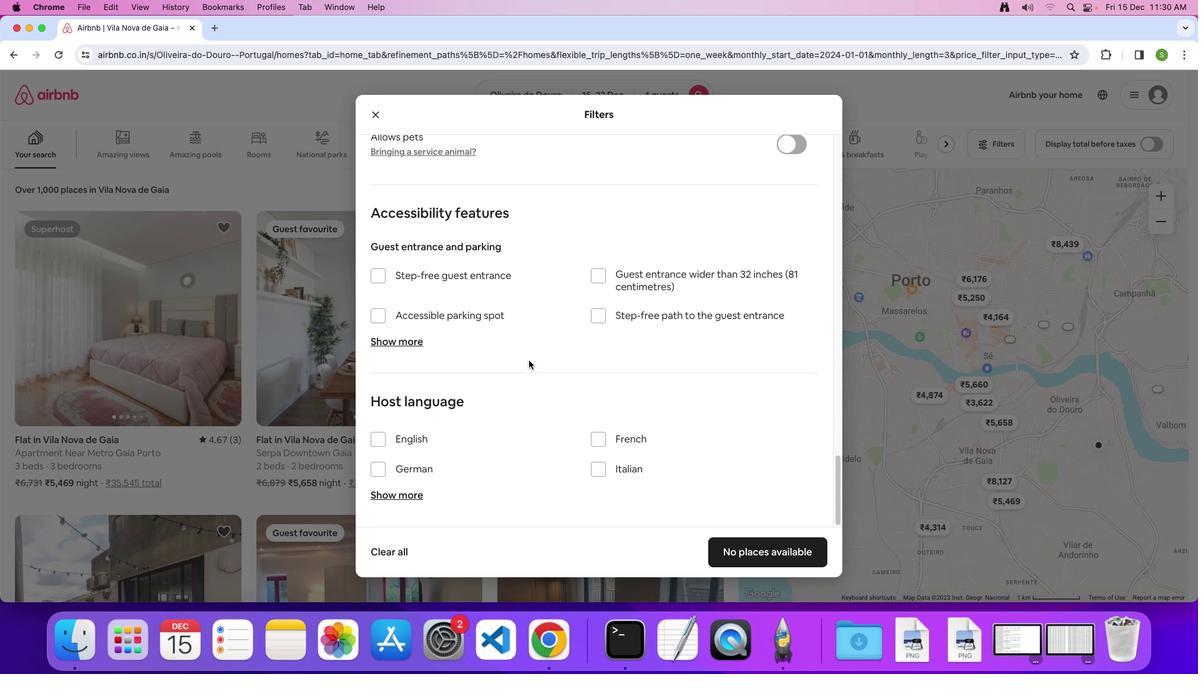 
Action: Mouse scrolled (528, 360) with delta (0, -2)
Screenshot: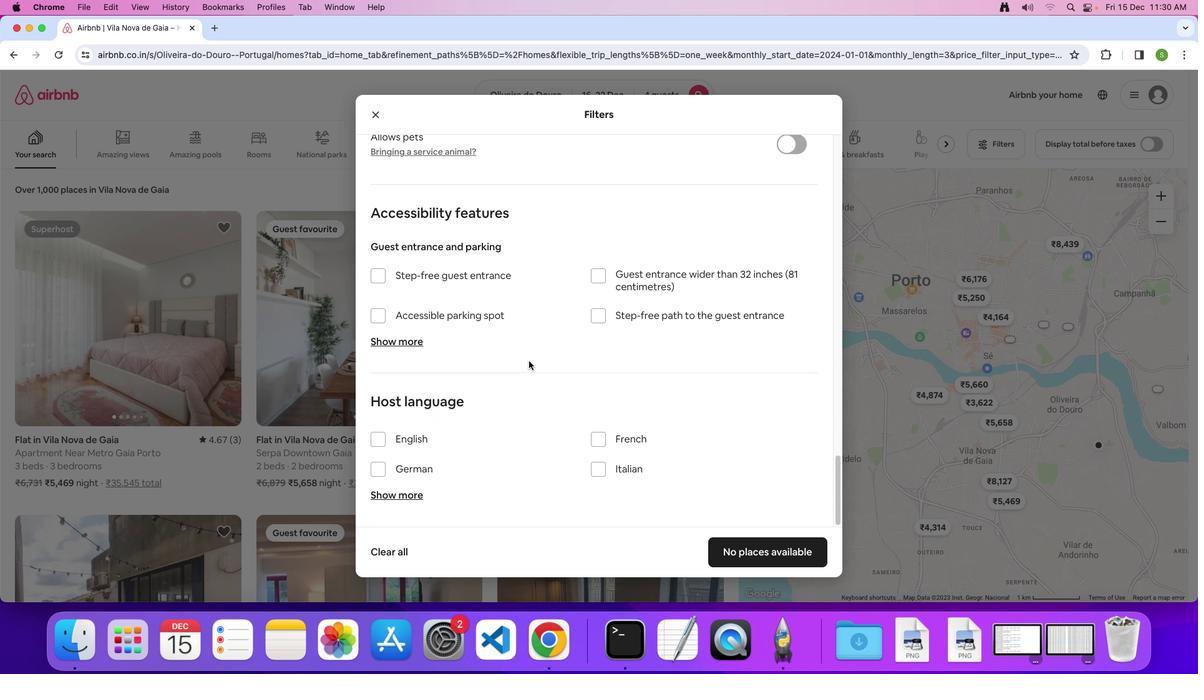 
Action: Mouse moved to (752, 553)
Screenshot: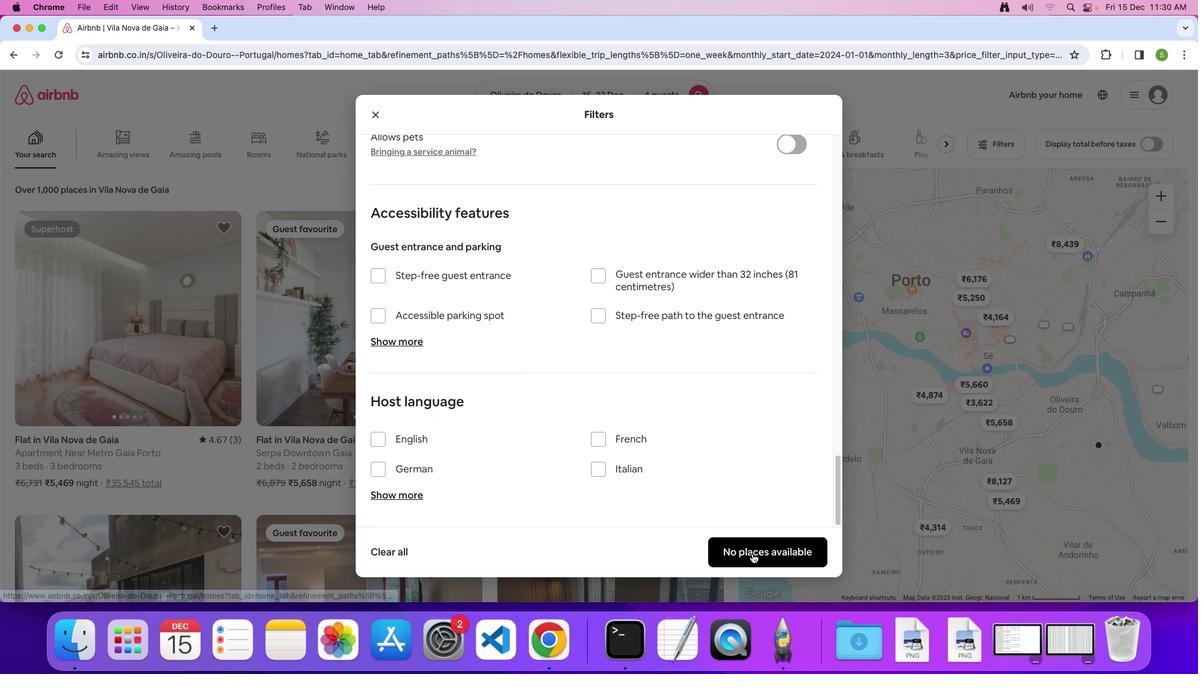 
Action: Mouse pressed left at (752, 553)
Screenshot: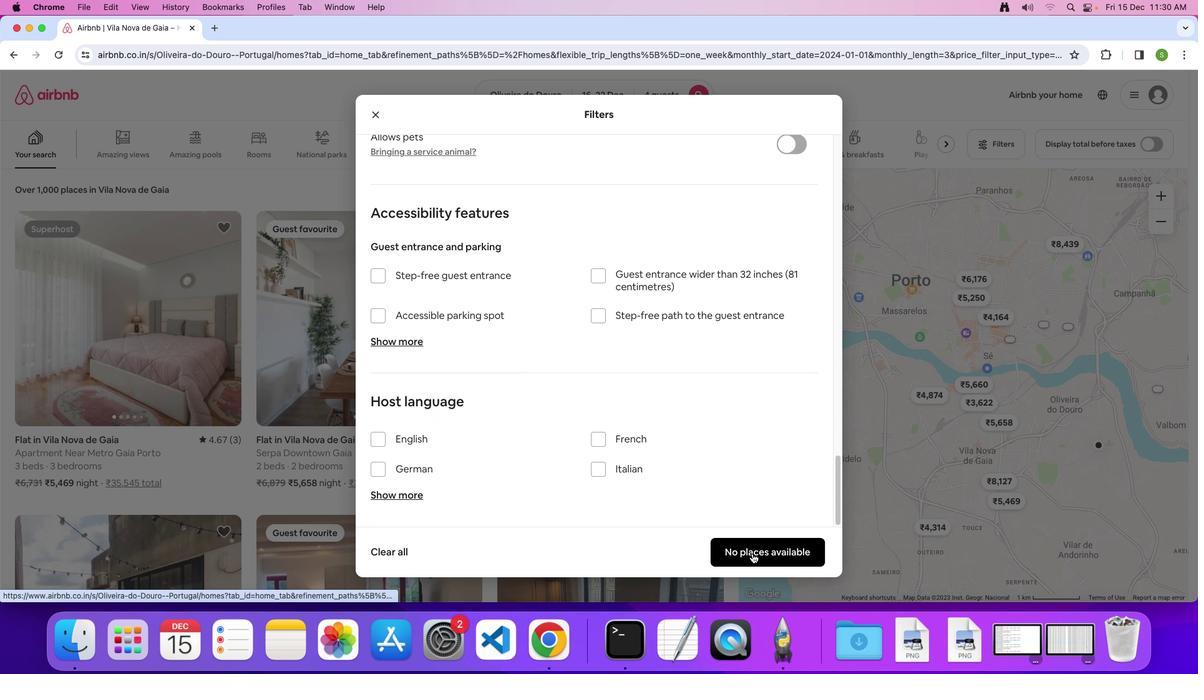 
Action: Mouse moved to (521, 313)
Screenshot: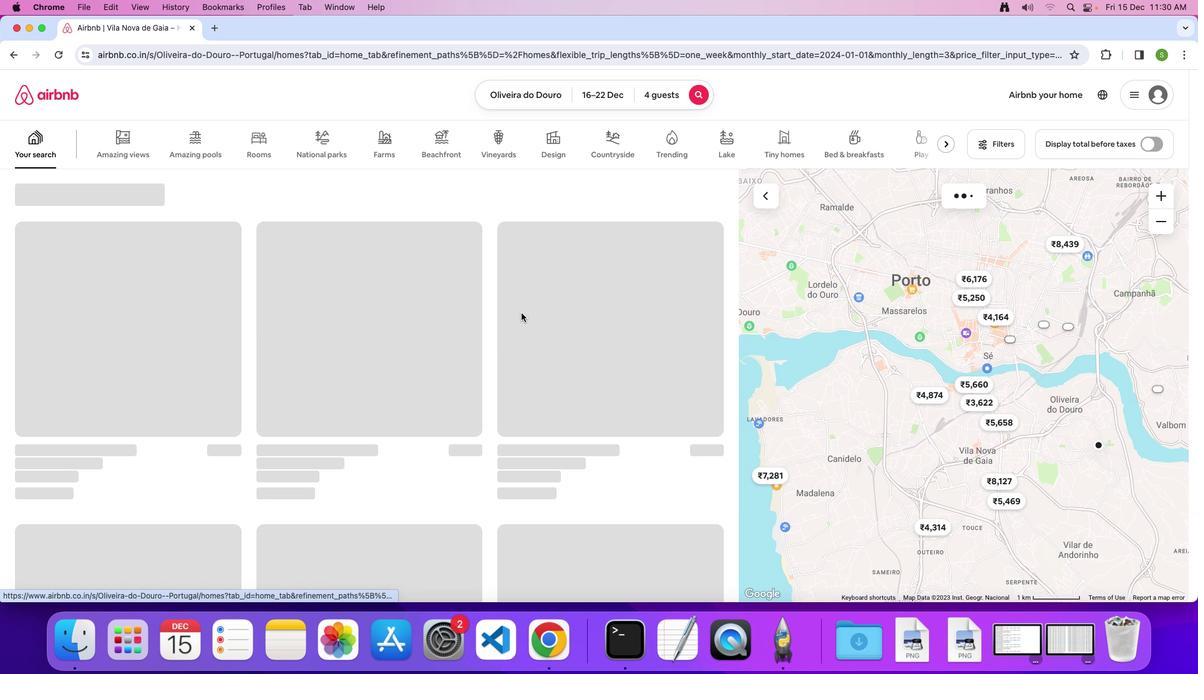 
